 Task: Compose an email with the signature Douglas Martin with the subject Announcement of a new office opening and the message Can you please provide me with the current list of clients for our department? from softage.4@softage.net to softage.7@softage.net, select last word, change the font color from current to yellow and background color to blue Send the email. Finally, move the email from Sent Items to the label Appliances
Action: Mouse moved to (1038, 82)
Screenshot: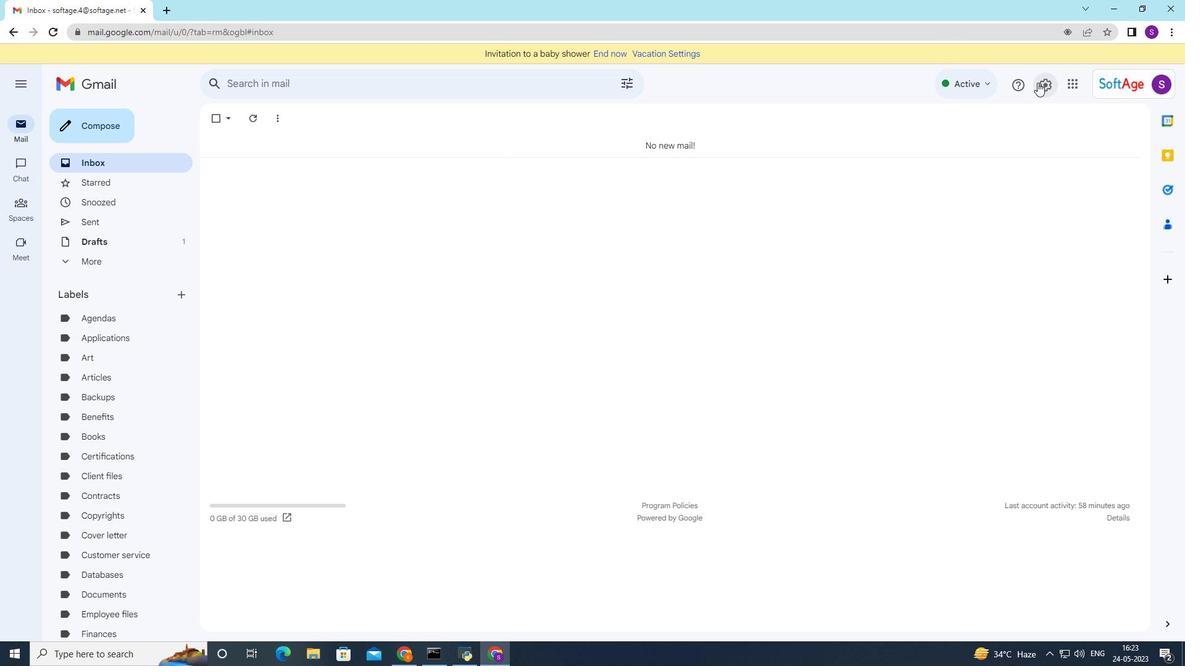 
Action: Mouse pressed left at (1038, 82)
Screenshot: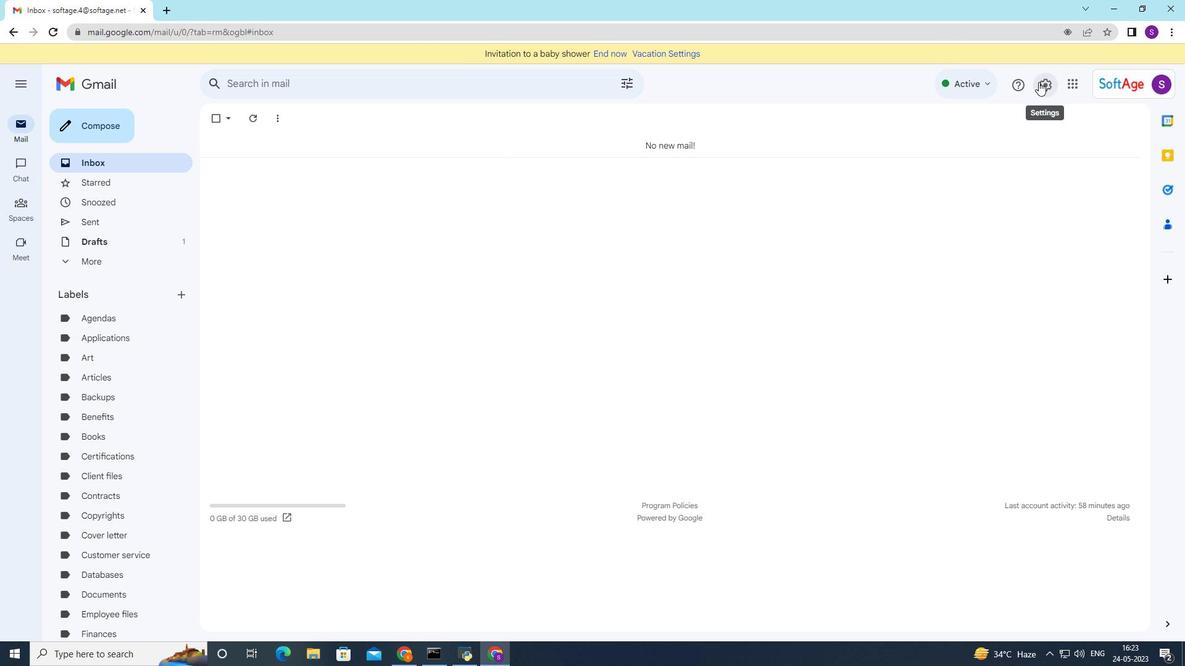 
Action: Mouse moved to (1043, 140)
Screenshot: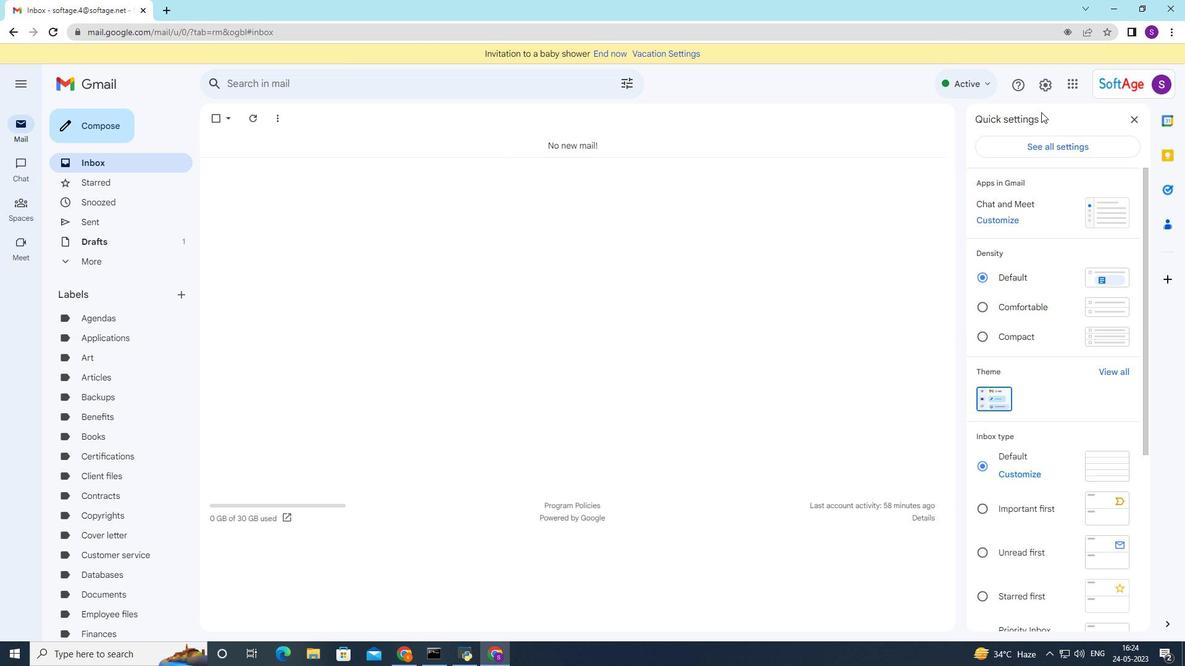
Action: Mouse pressed left at (1043, 140)
Screenshot: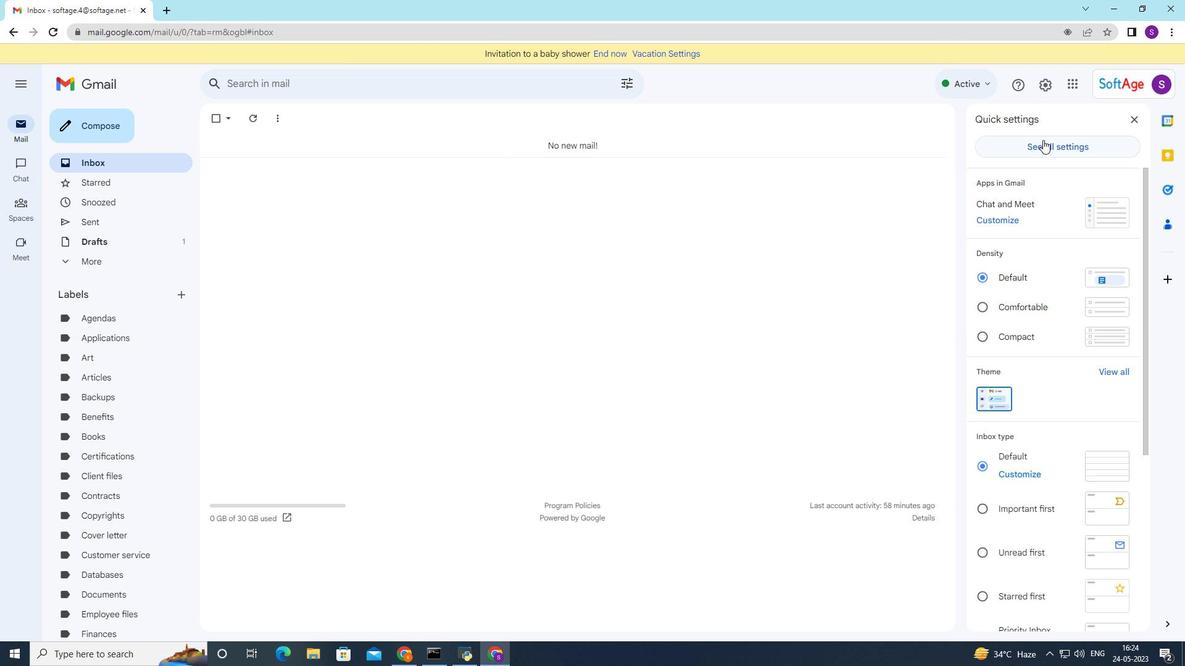 
Action: Mouse moved to (656, 228)
Screenshot: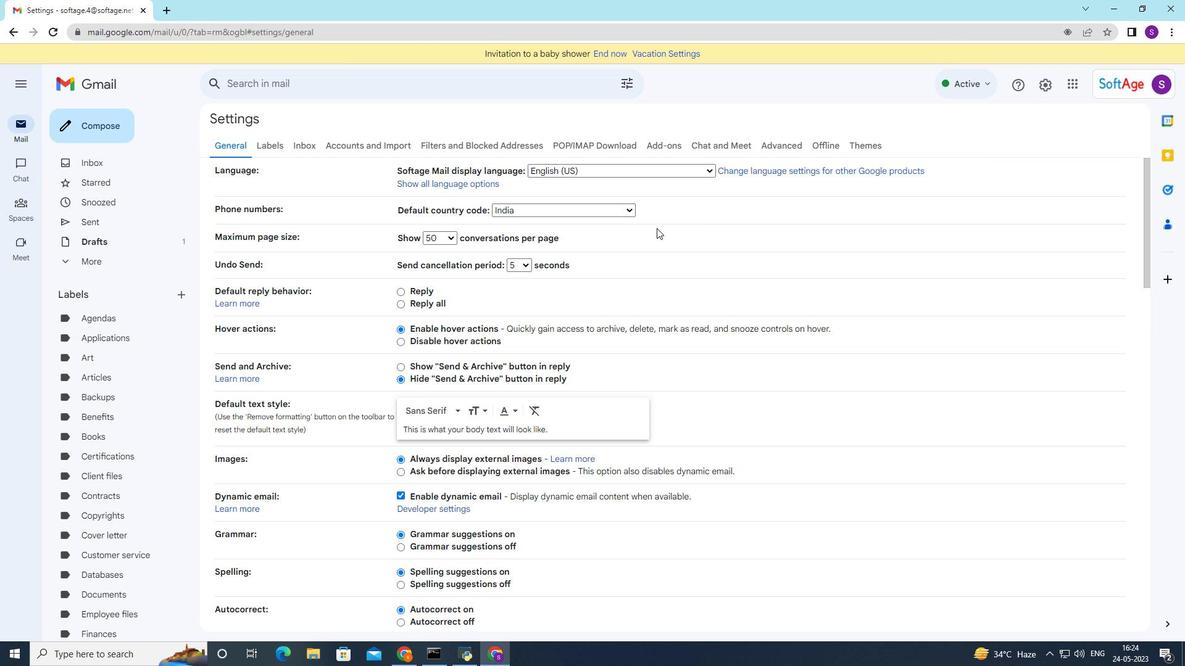 
Action: Mouse scrolled (656, 228) with delta (0, 0)
Screenshot: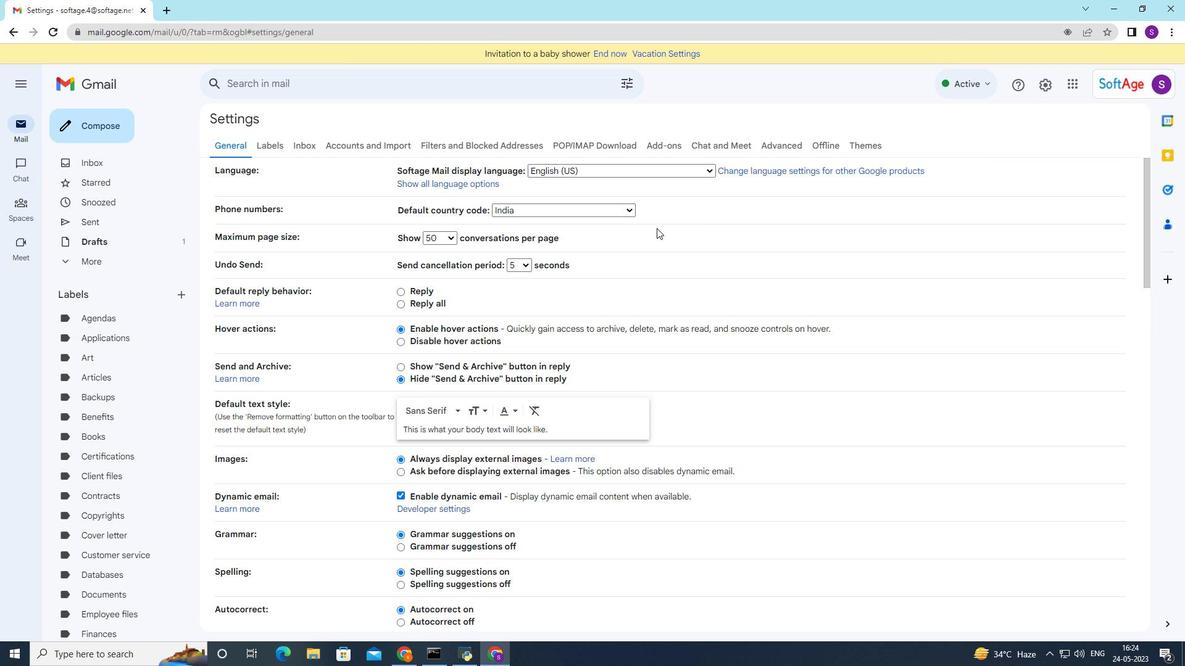 
Action: Mouse scrolled (656, 228) with delta (0, 0)
Screenshot: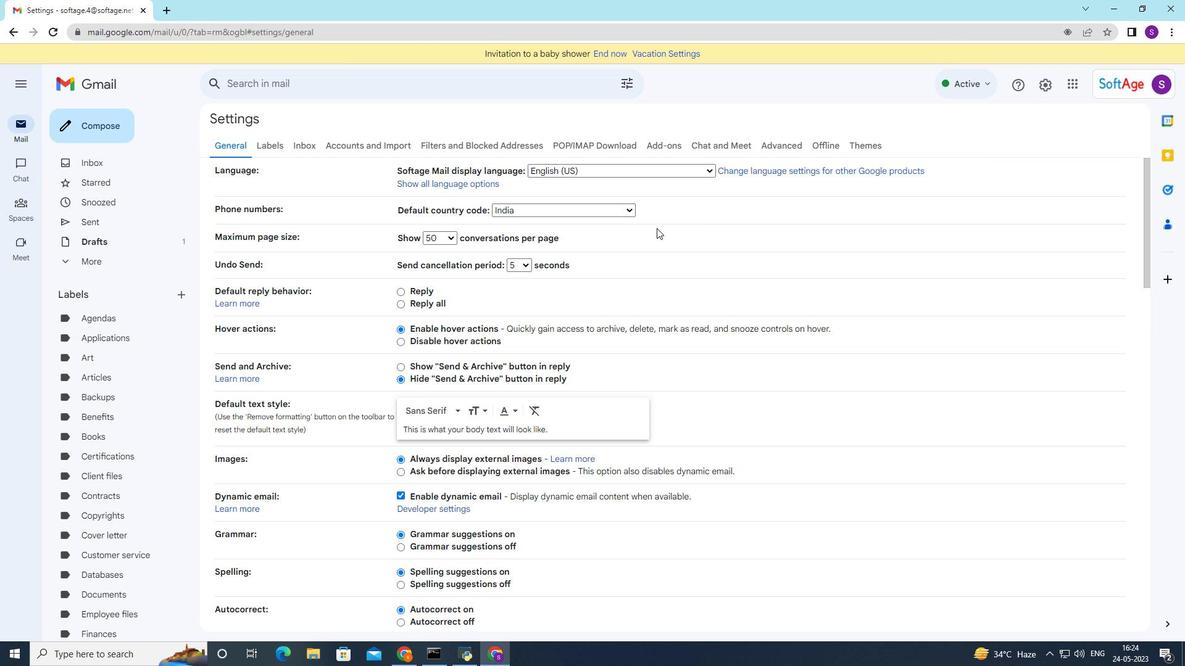
Action: Mouse scrolled (656, 228) with delta (0, 0)
Screenshot: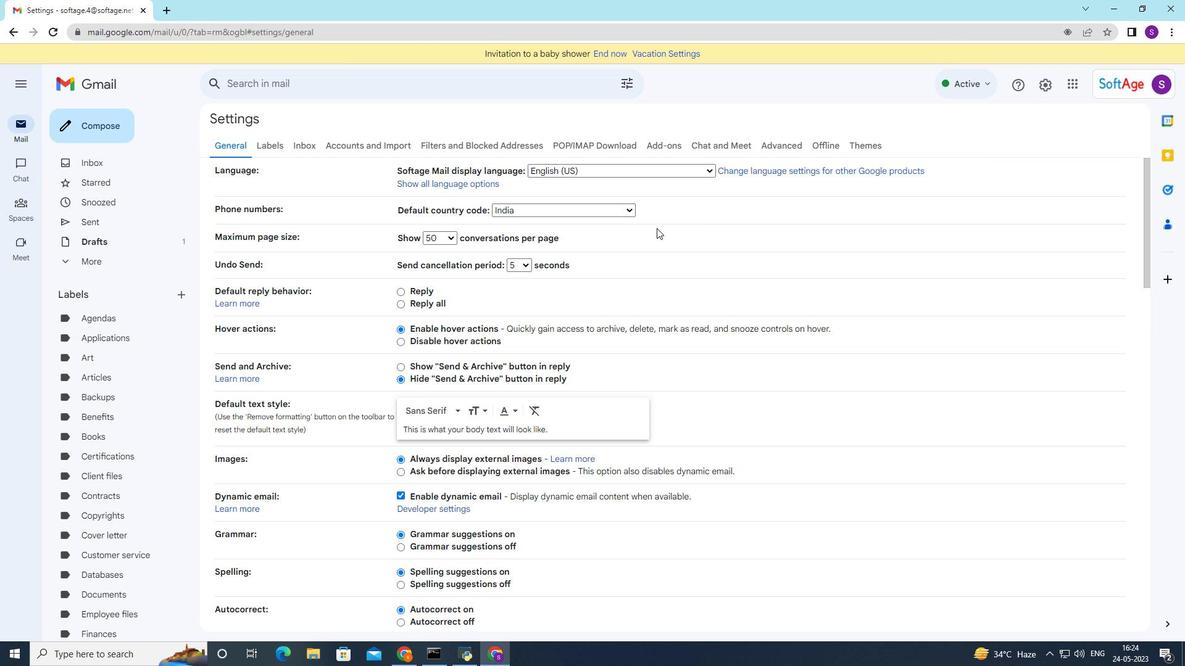 
Action: Mouse scrolled (656, 228) with delta (0, 0)
Screenshot: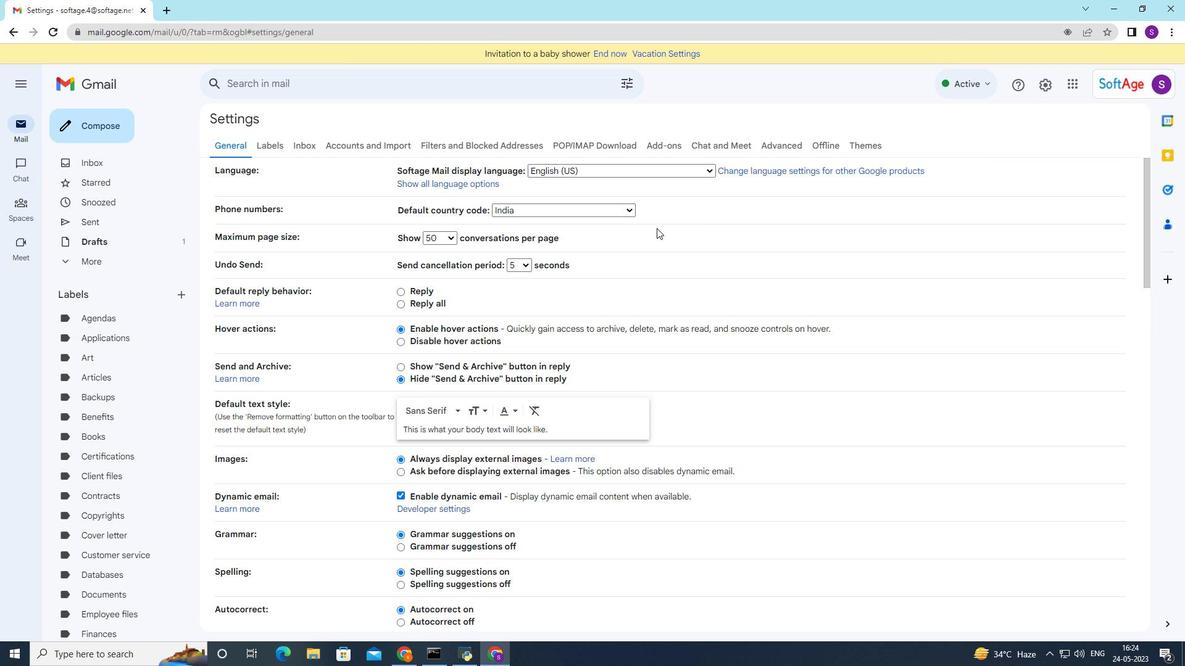 
Action: Mouse scrolled (656, 228) with delta (0, 0)
Screenshot: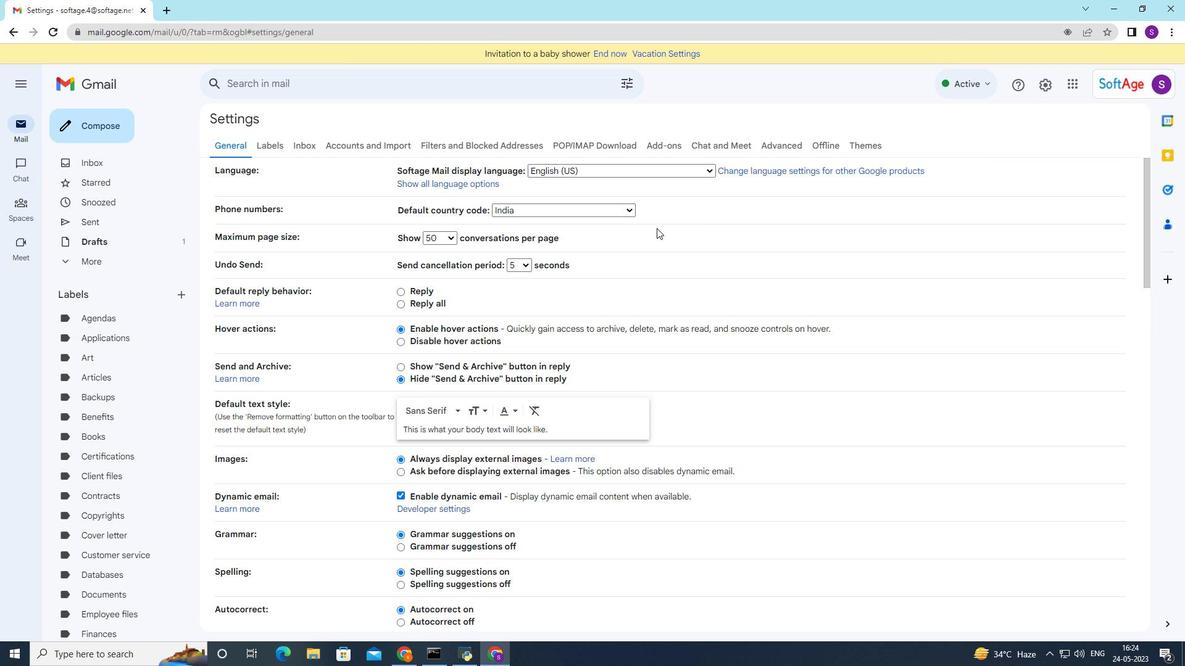 
Action: Mouse moved to (656, 228)
Screenshot: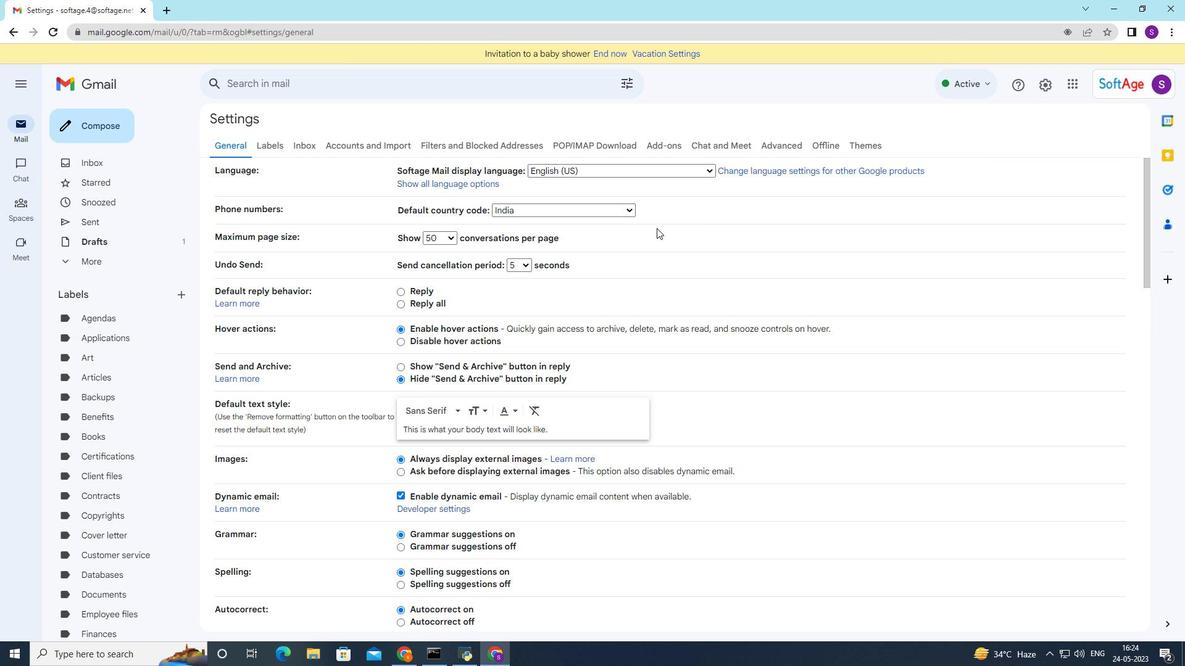 
Action: Mouse scrolled (656, 228) with delta (0, 0)
Screenshot: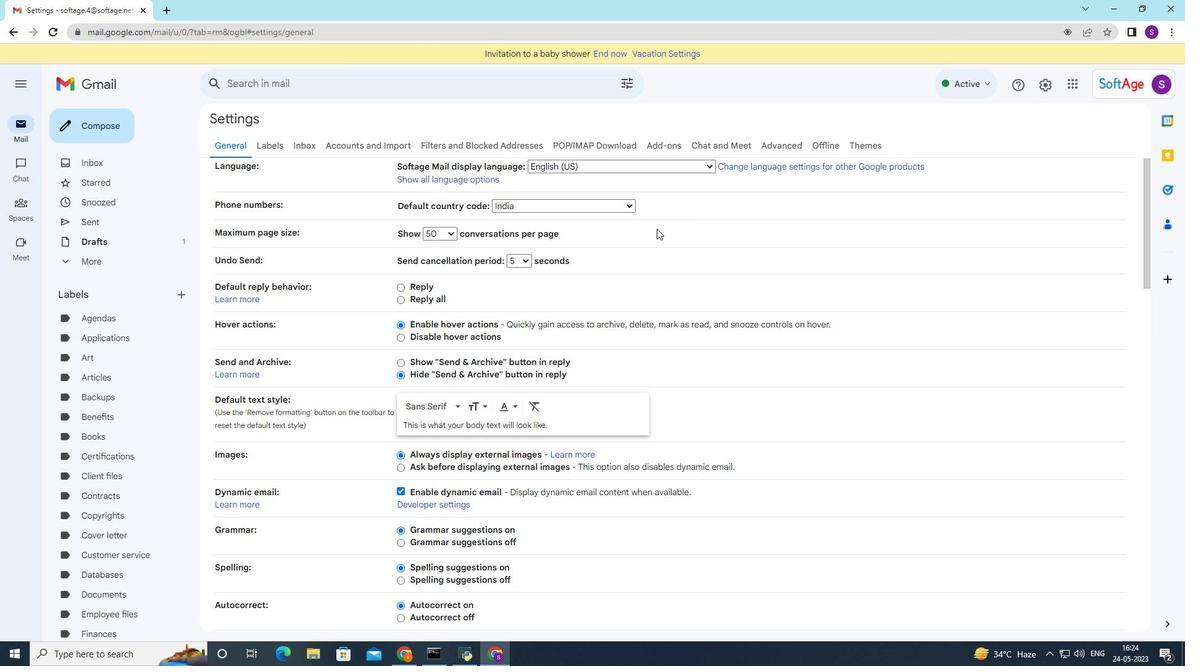 
Action: Mouse moved to (656, 228)
Screenshot: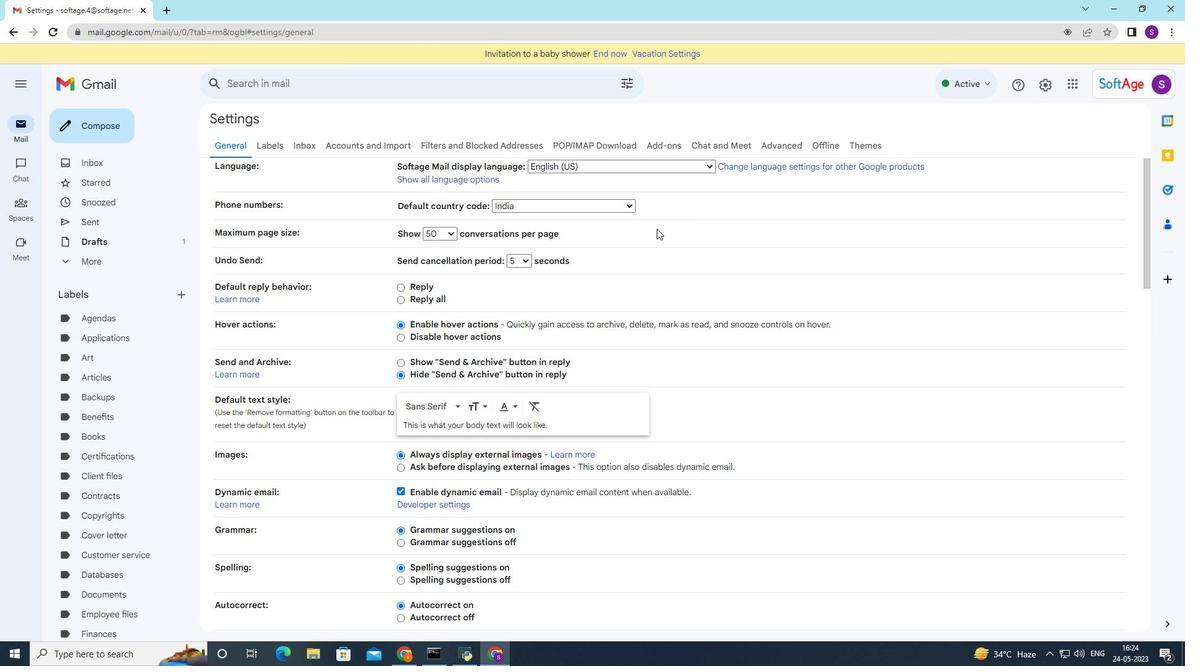 
Action: Mouse scrolled (656, 228) with delta (0, 0)
Screenshot: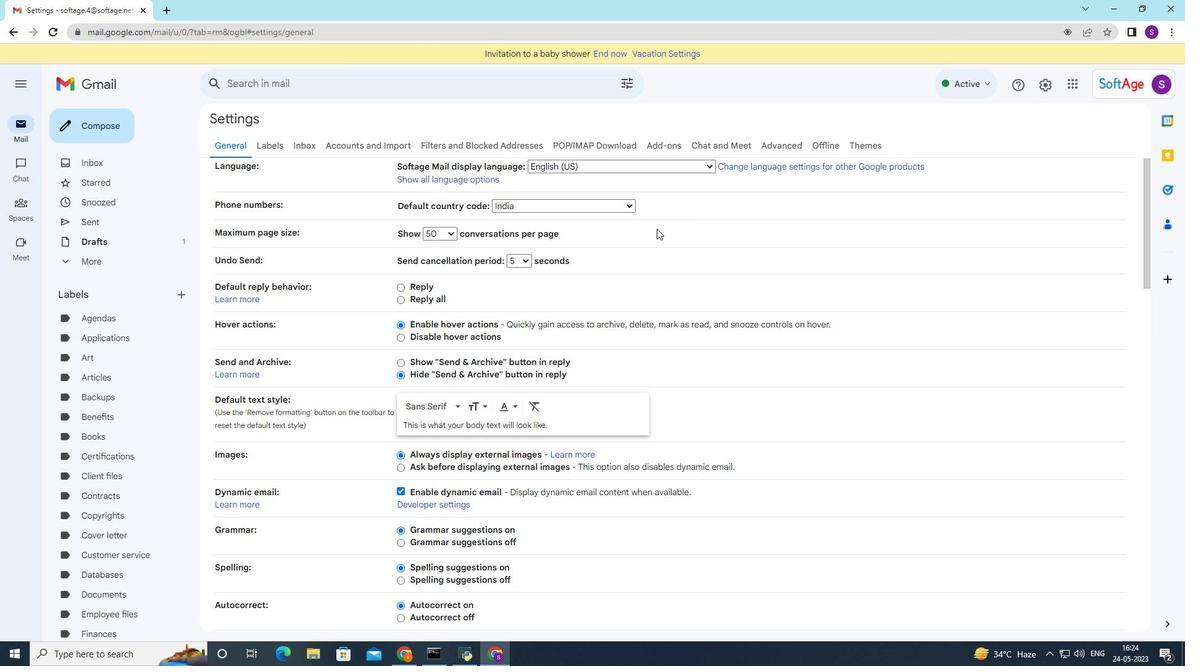 
Action: Mouse moved to (554, 246)
Screenshot: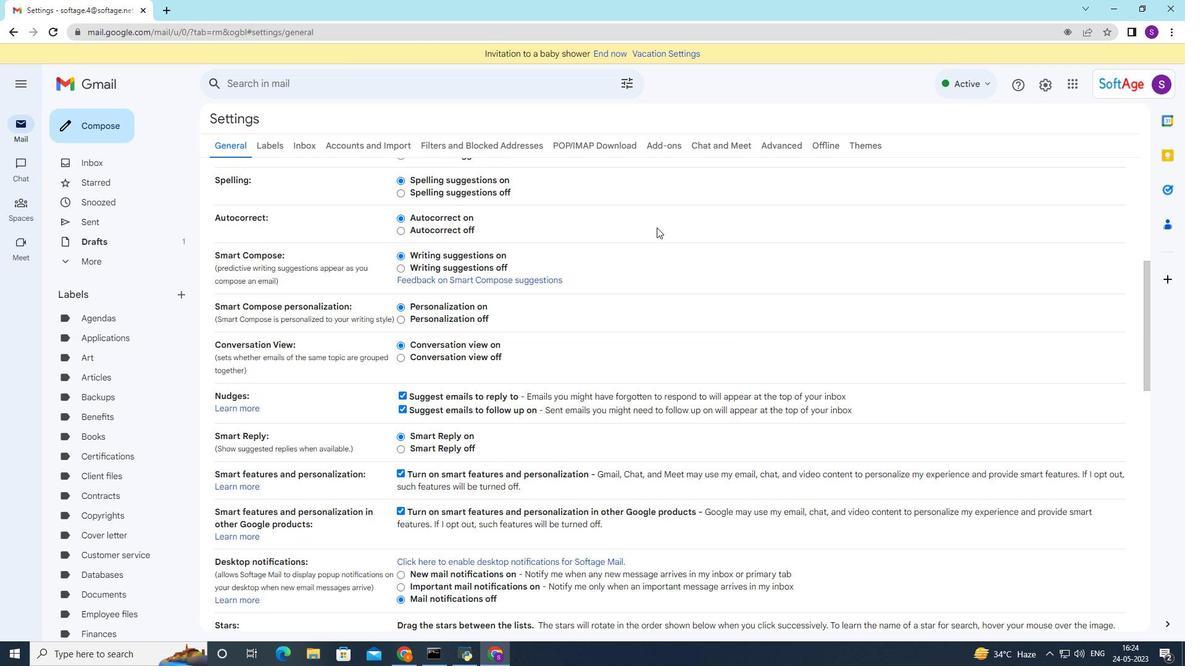 
Action: Mouse scrolled (554, 246) with delta (0, 0)
Screenshot: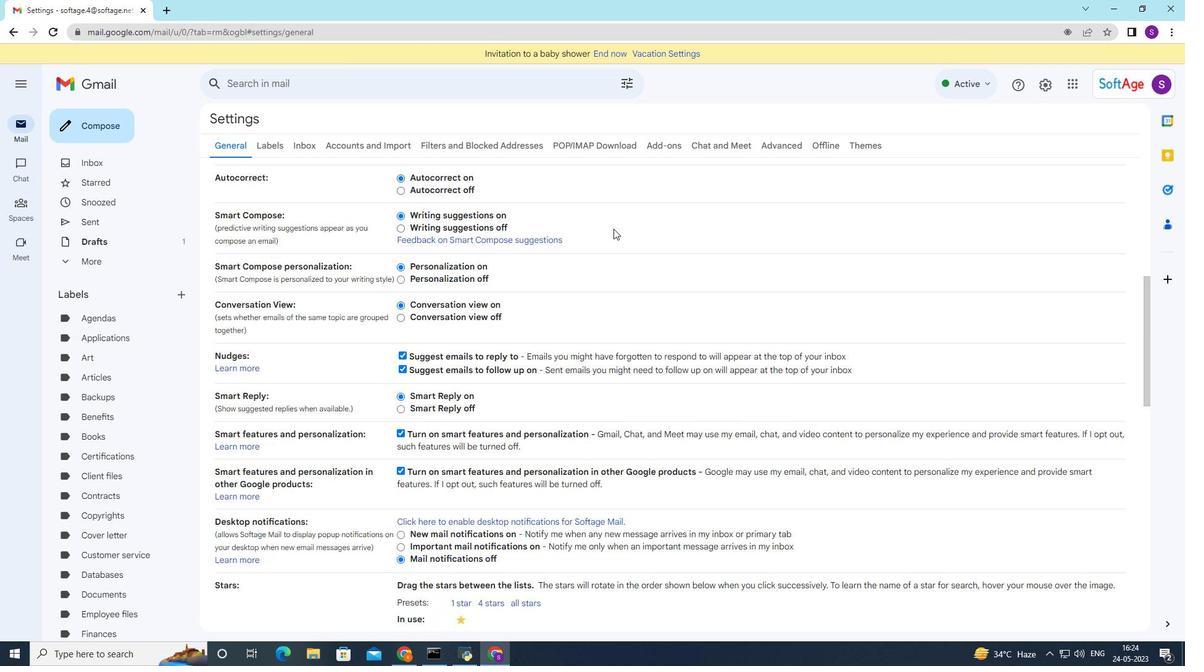 
Action: Mouse moved to (546, 249)
Screenshot: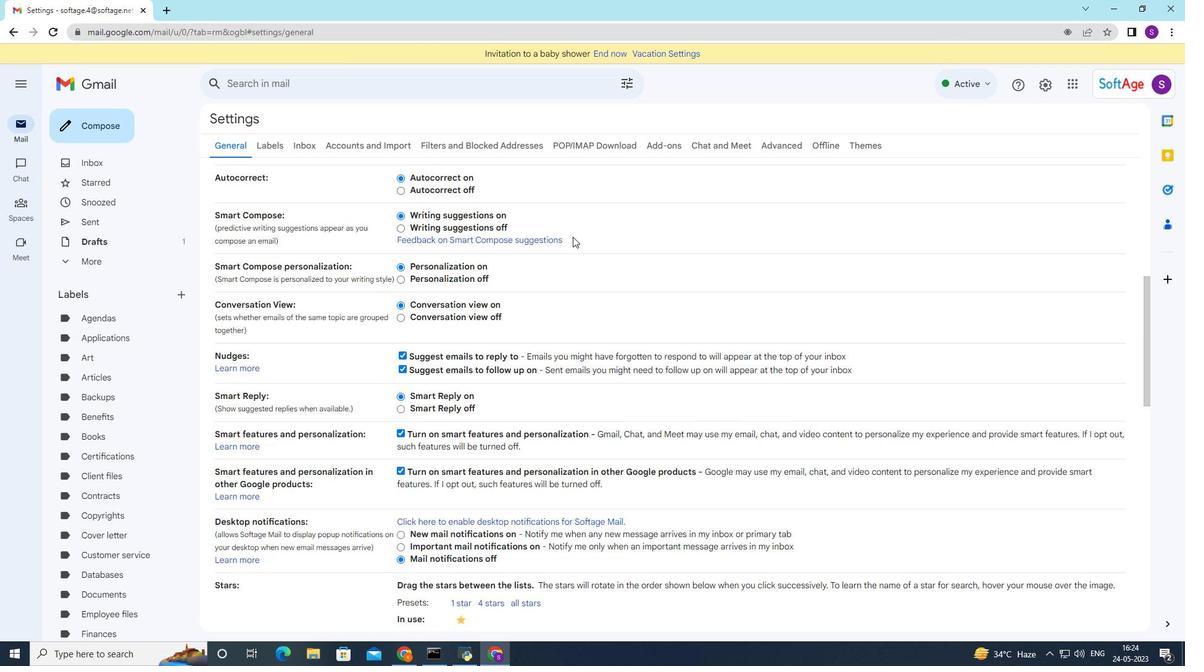 
Action: Mouse scrolled (547, 249) with delta (0, 0)
Screenshot: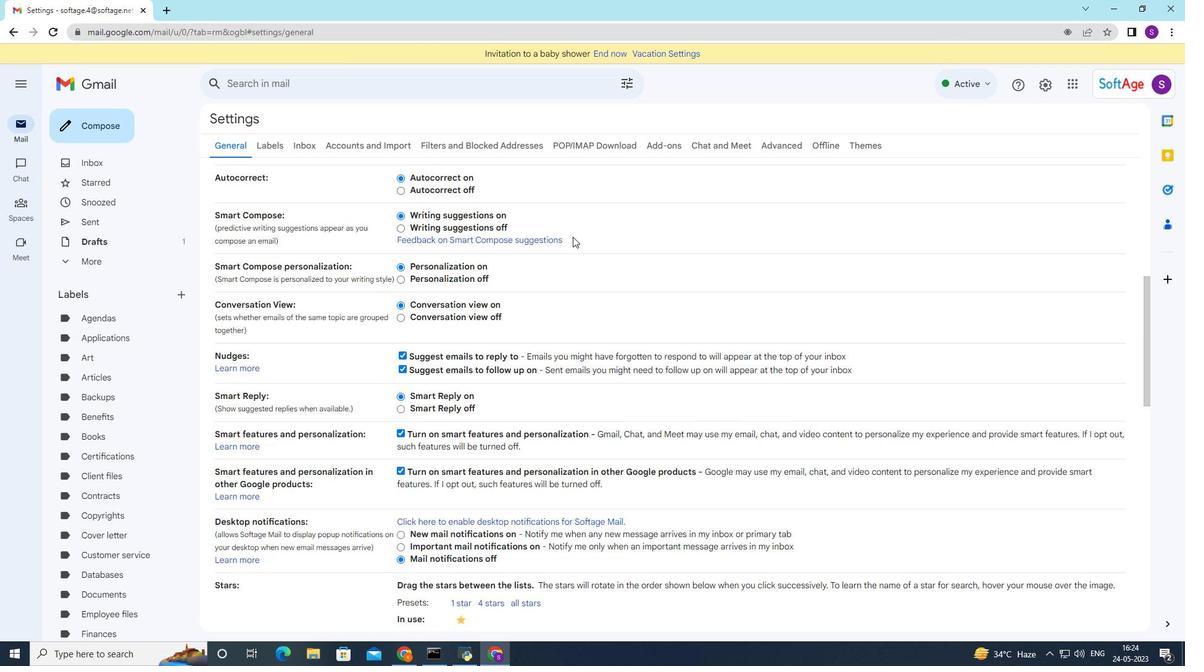 
Action: Mouse moved to (545, 250)
Screenshot: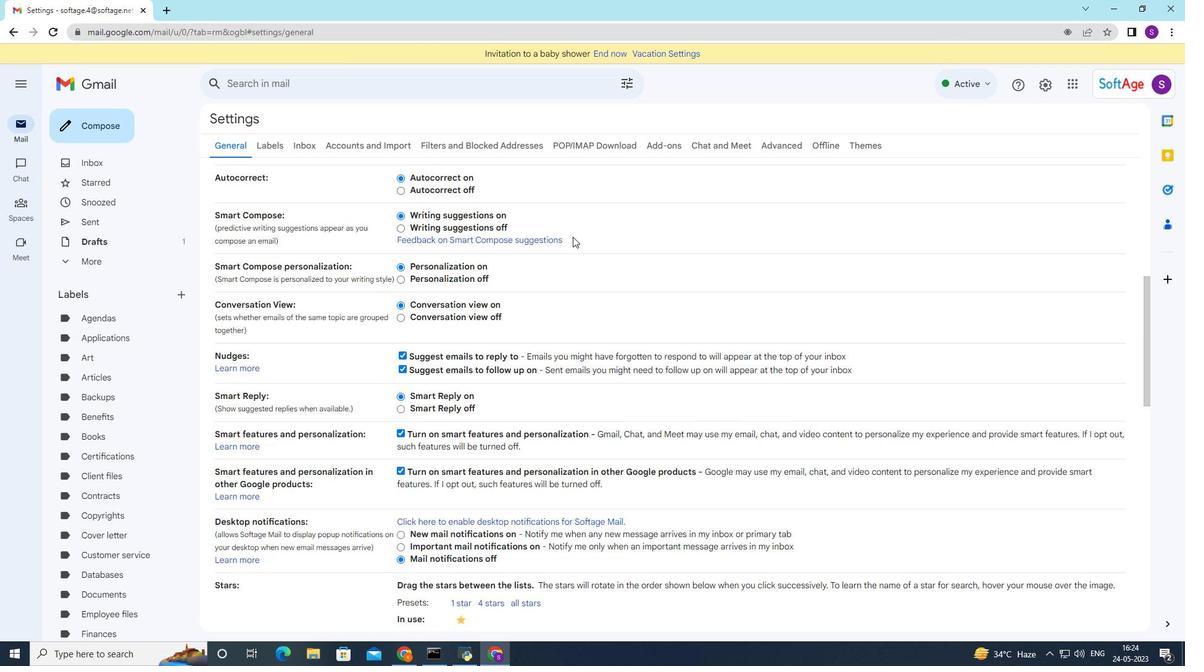 
Action: Mouse scrolled (545, 249) with delta (0, 0)
Screenshot: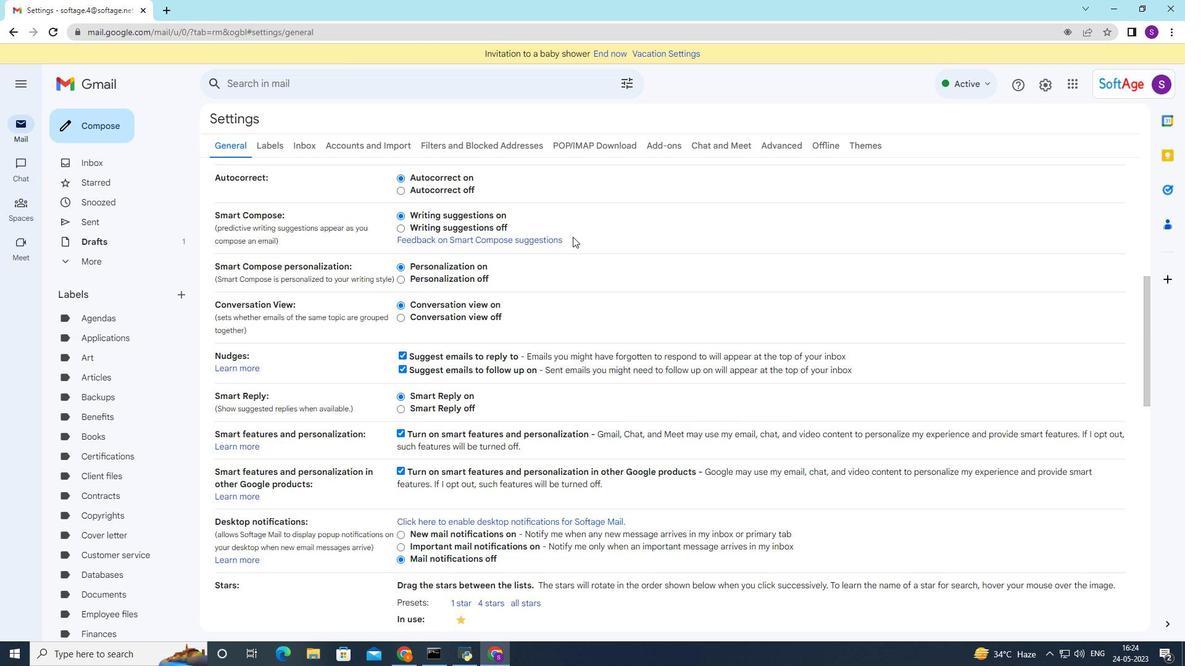 
Action: Mouse moved to (544, 250)
Screenshot: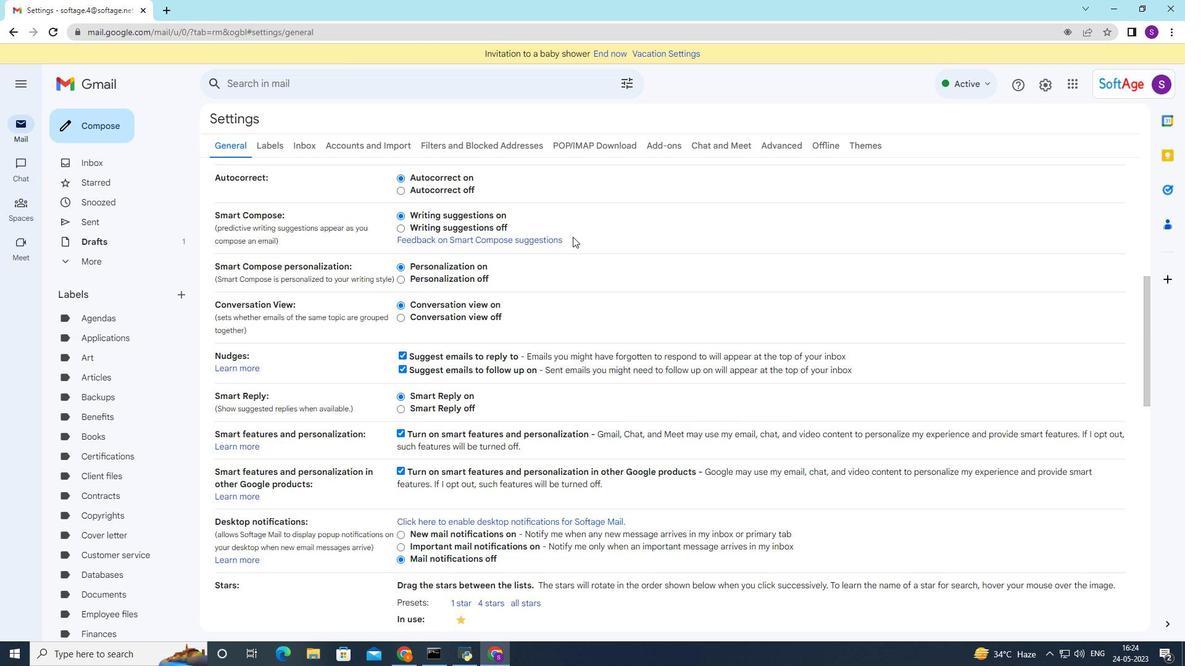 
Action: Mouse scrolled (544, 249) with delta (0, 0)
Screenshot: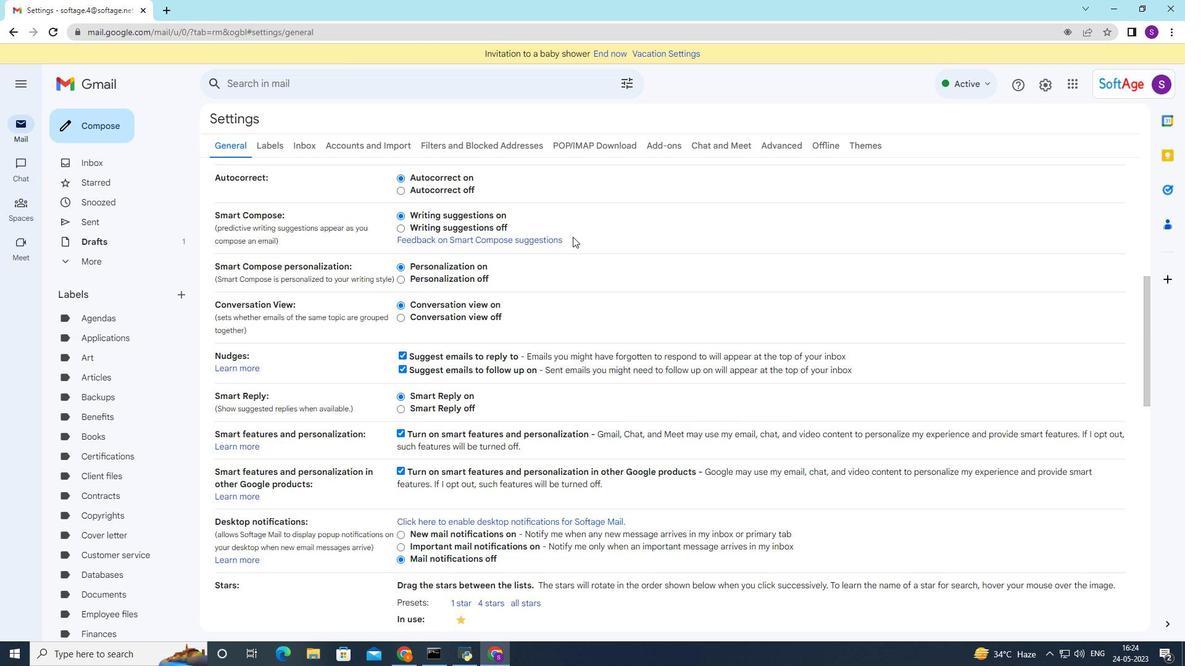 
Action: Mouse moved to (541, 249)
Screenshot: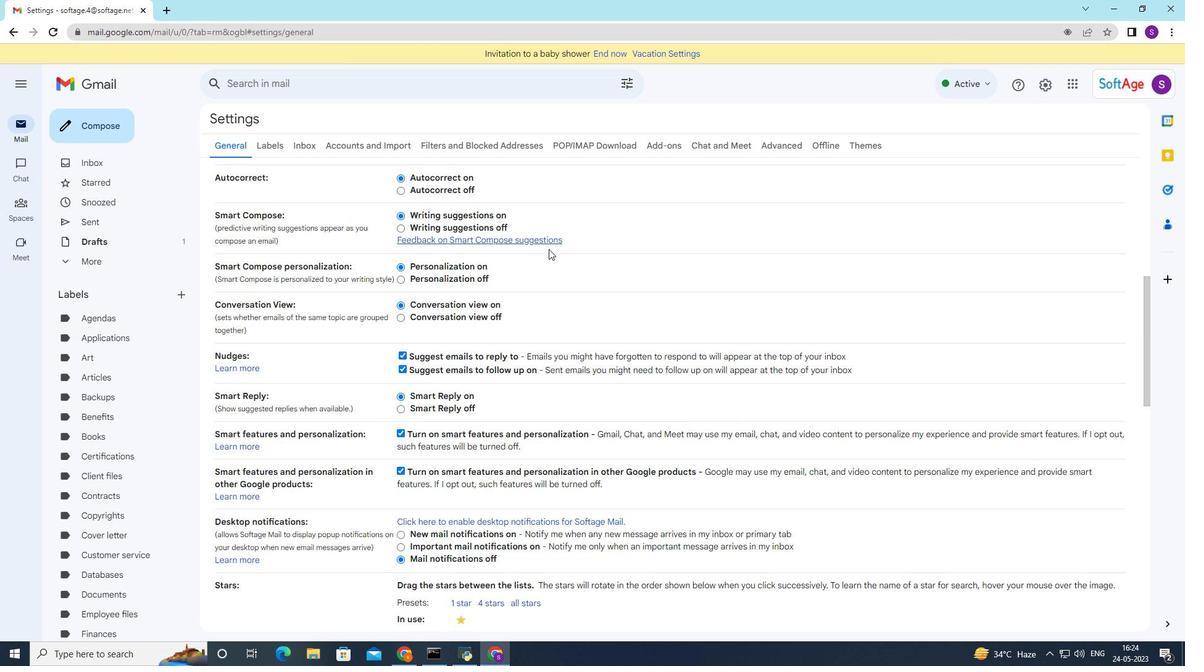 
Action: Mouse scrolled (542, 249) with delta (0, 0)
Screenshot: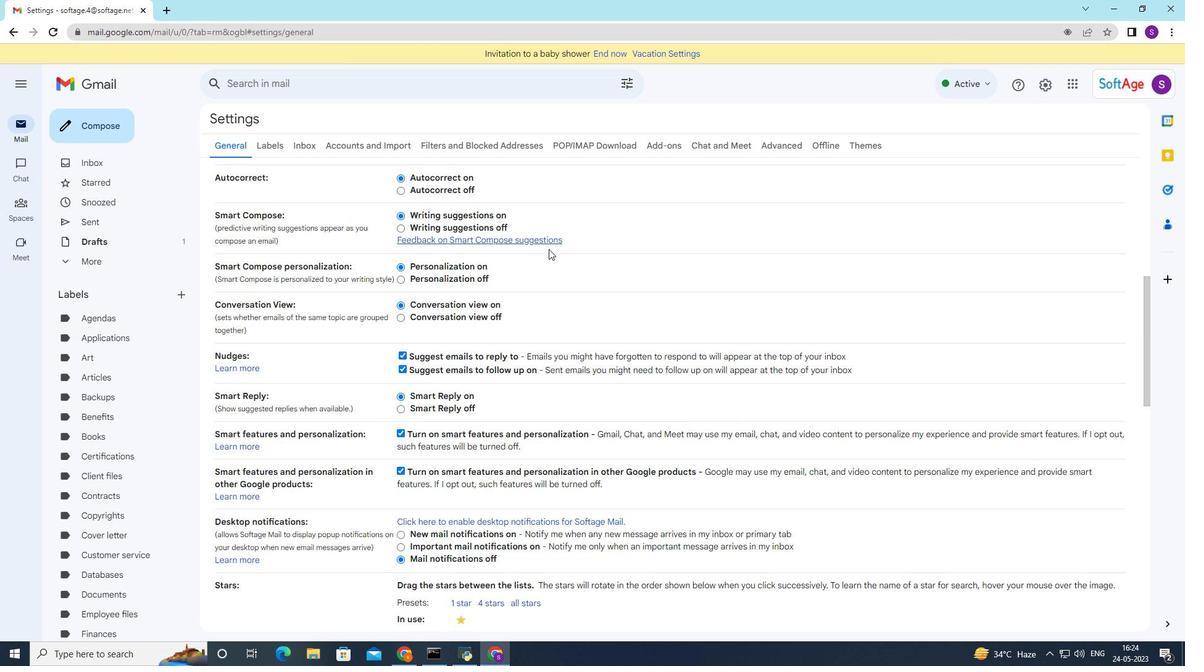 
Action: Mouse moved to (537, 249)
Screenshot: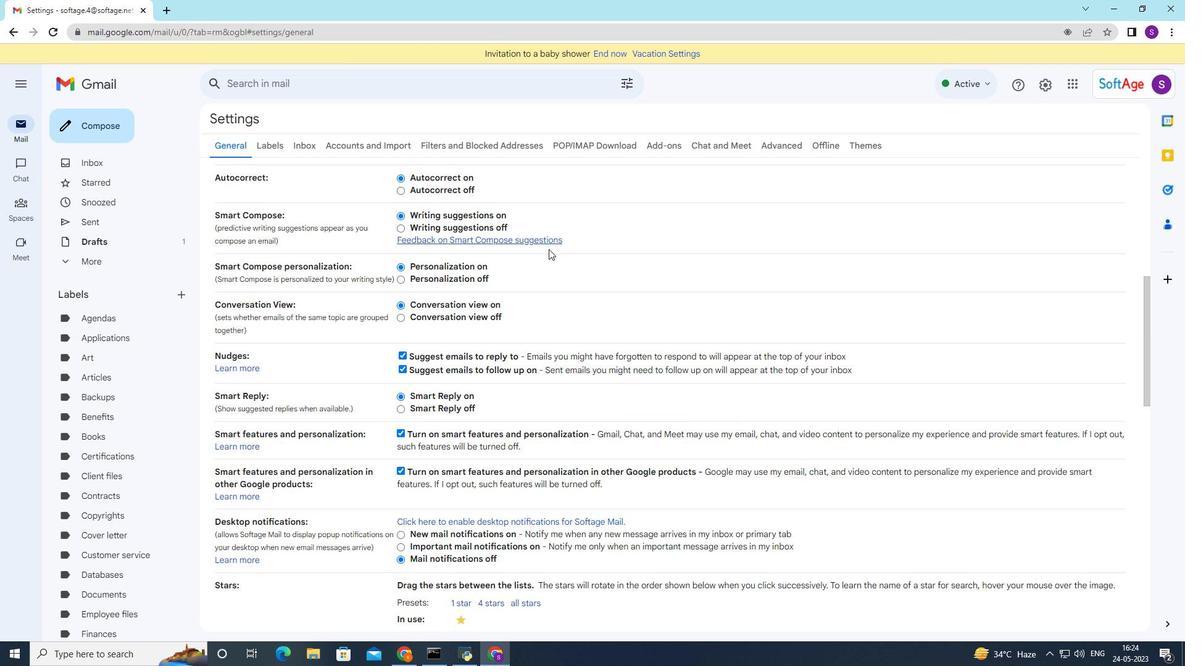 
Action: Mouse scrolled (537, 248) with delta (0, 0)
Screenshot: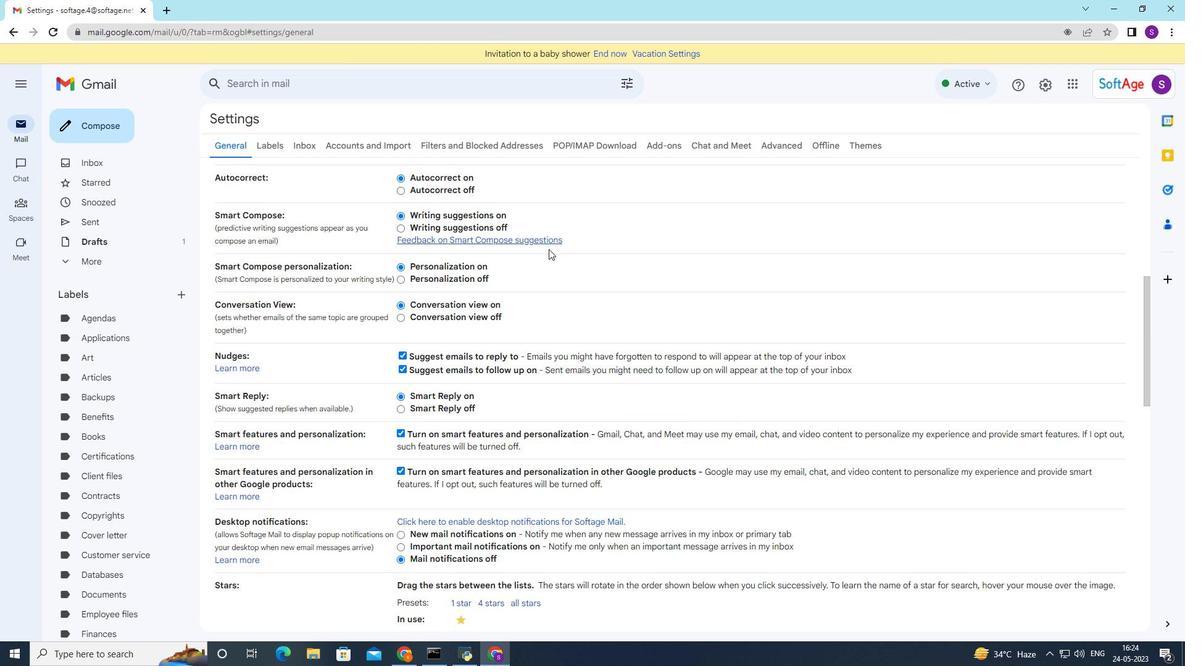 
Action: Mouse moved to (531, 264)
Screenshot: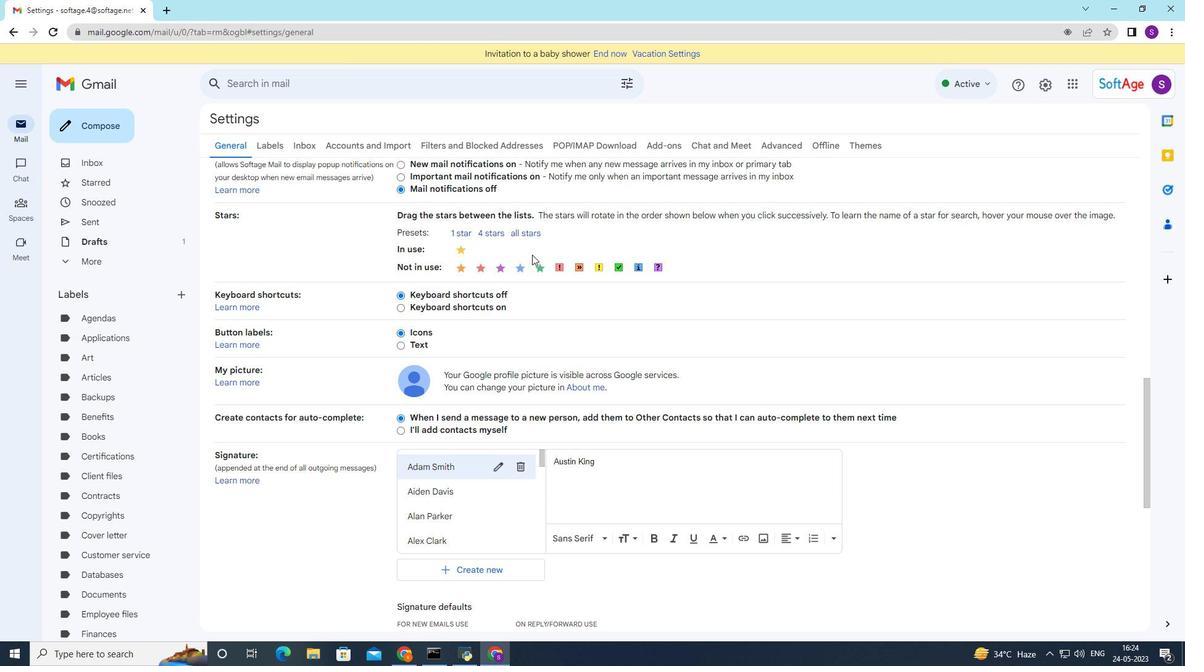 
Action: Mouse scrolled (531, 263) with delta (0, 0)
Screenshot: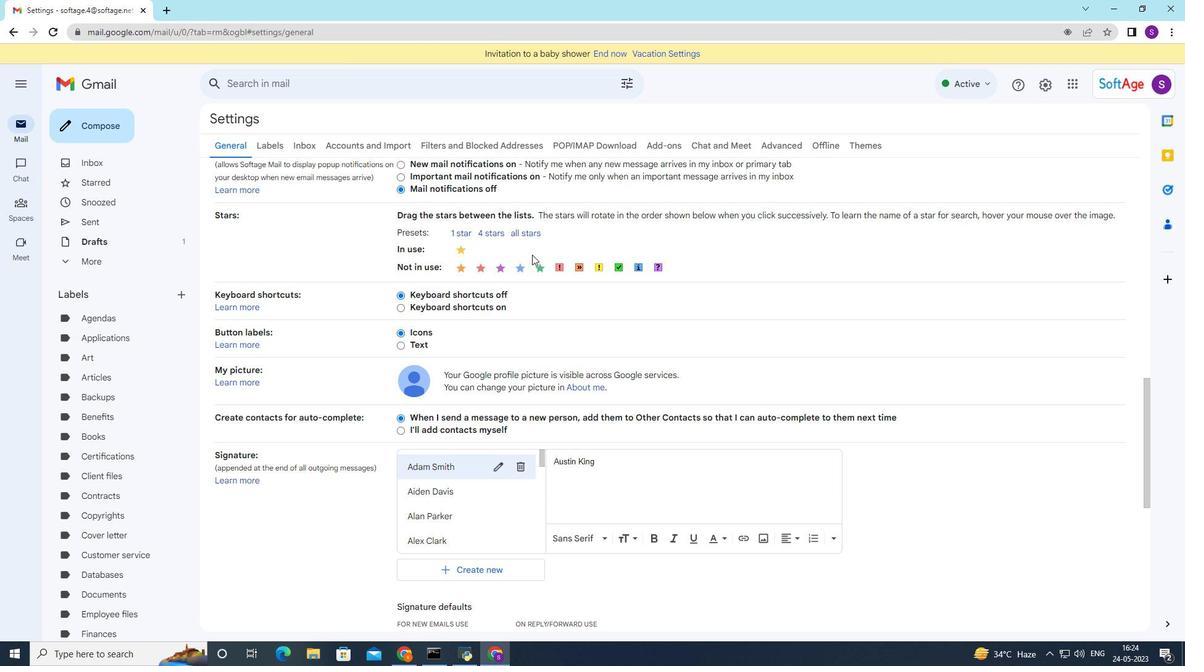 
Action: Mouse moved to (531, 266)
Screenshot: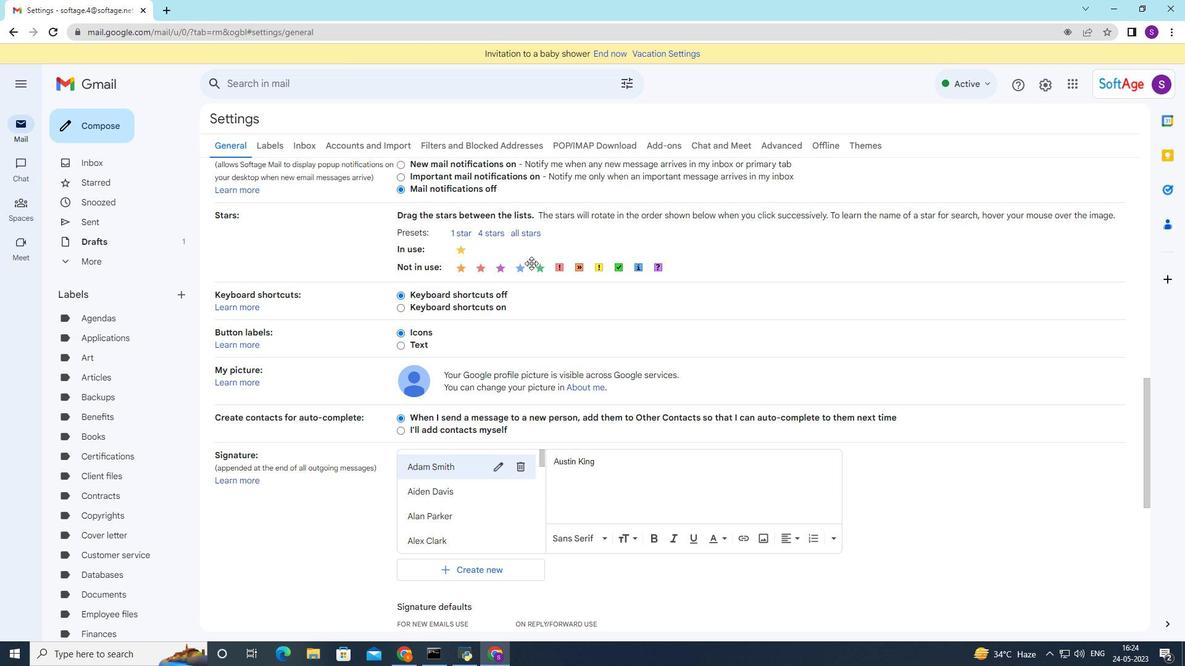 
Action: Mouse scrolled (531, 265) with delta (0, 0)
Screenshot: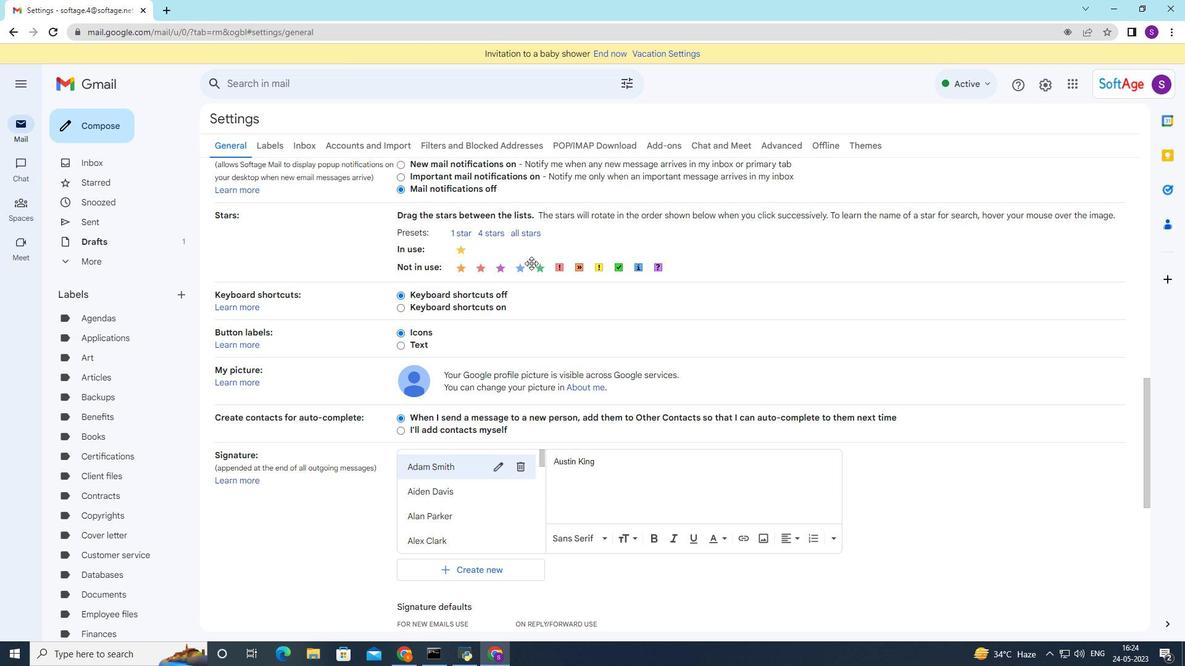 
Action: Mouse moved to (531, 267)
Screenshot: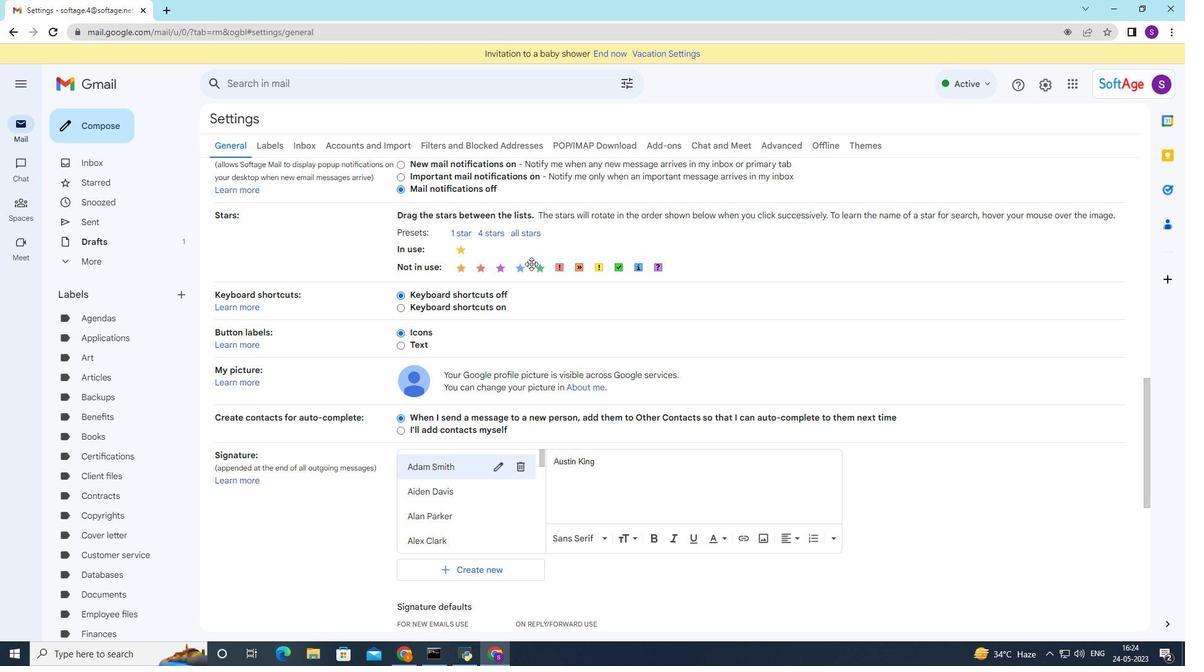 
Action: Mouse scrolled (531, 266) with delta (0, 0)
Screenshot: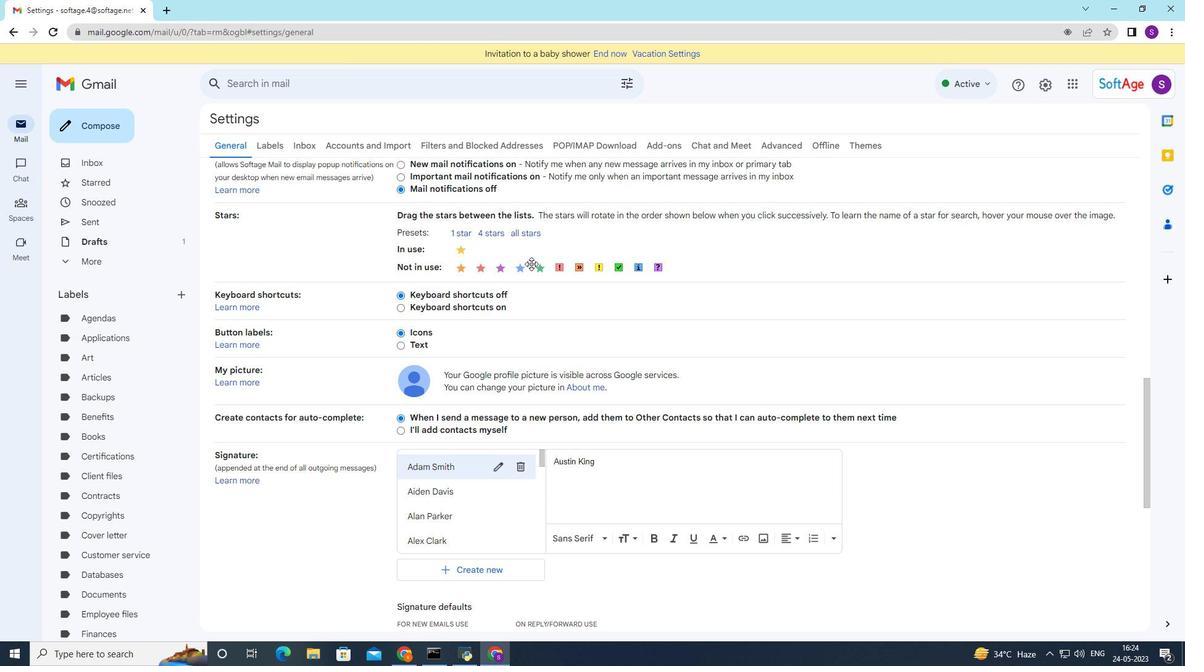 
Action: Mouse moved to (530, 267)
Screenshot: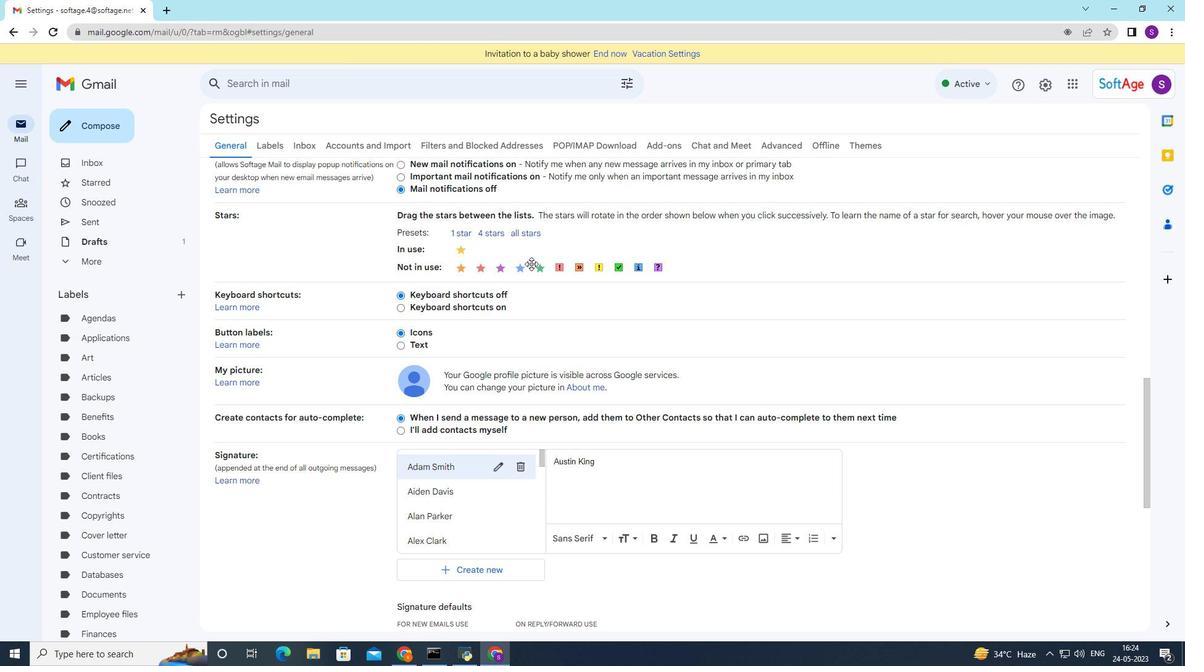 
Action: Mouse scrolled (530, 267) with delta (0, 0)
Screenshot: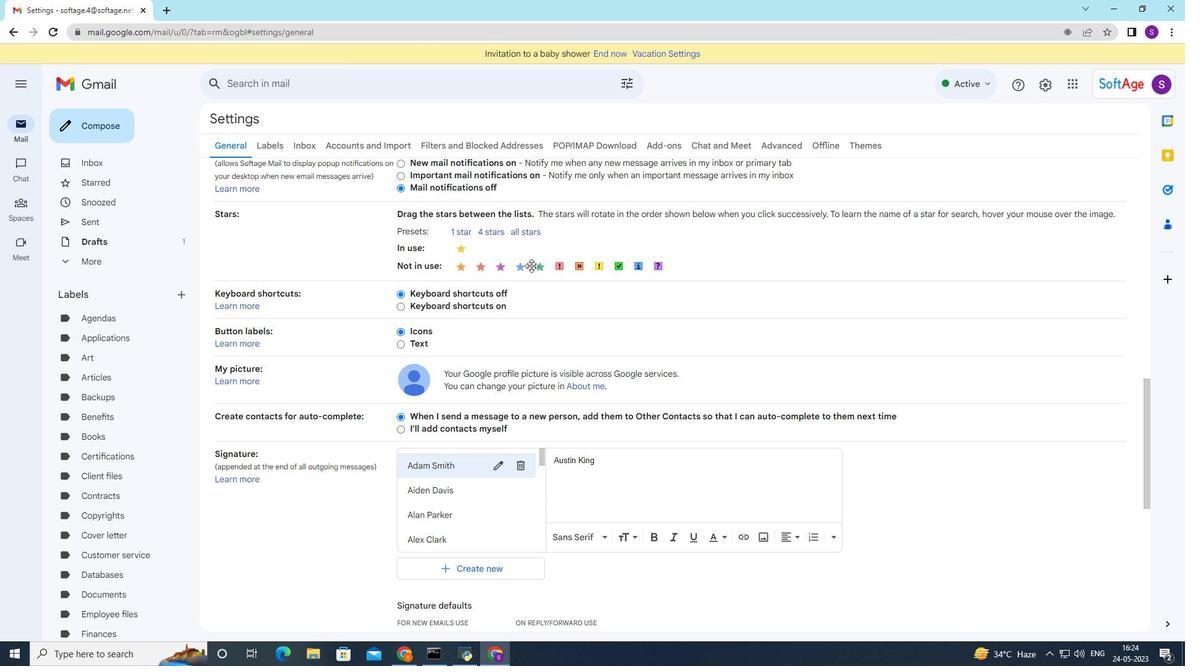 
Action: Mouse scrolled (530, 267) with delta (0, 0)
Screenshot: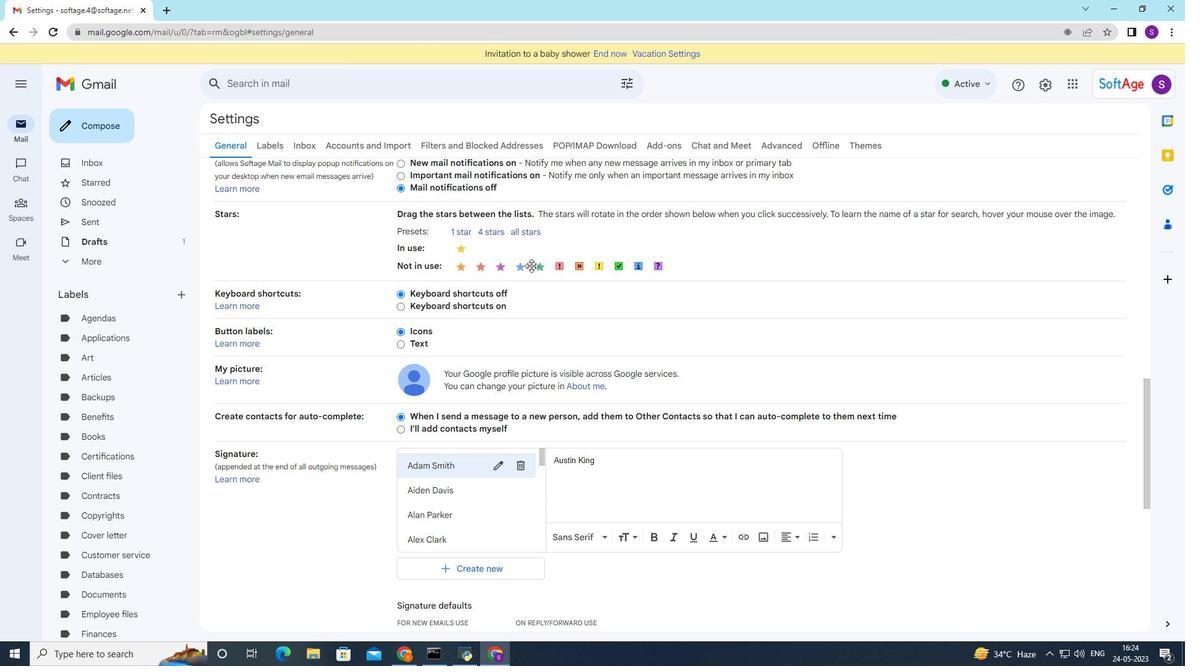 
Action: Mouse moved to (503, 261)
Screenshot: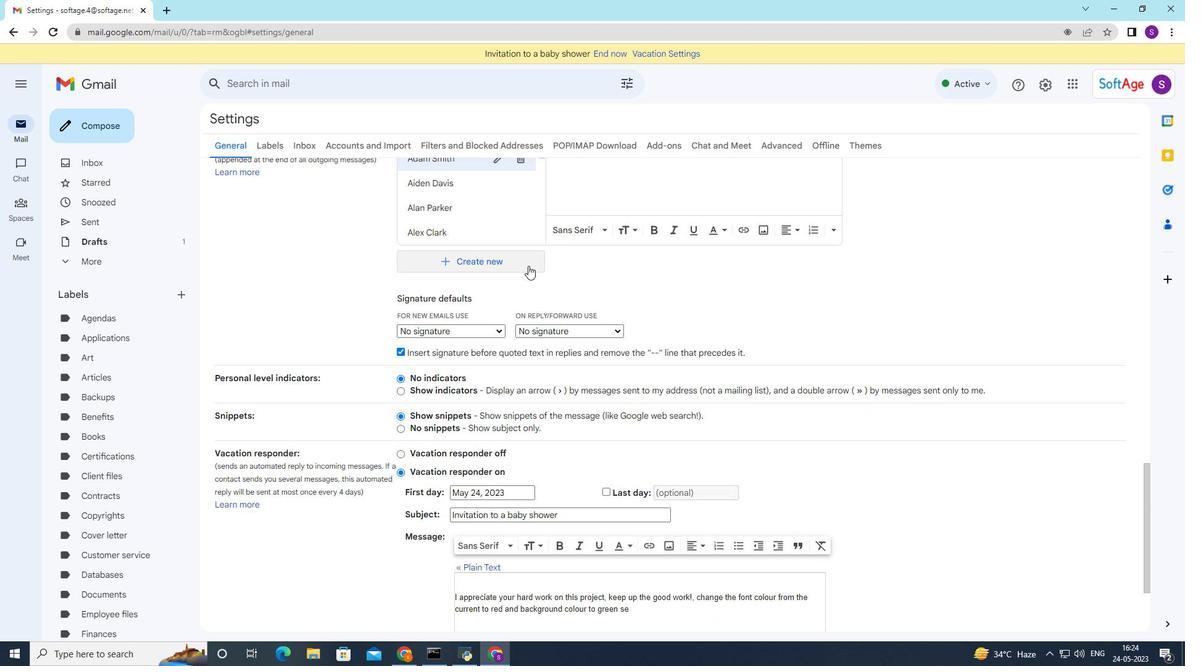 
Action: Mouse pressed left at (503, 261)
Screenshot: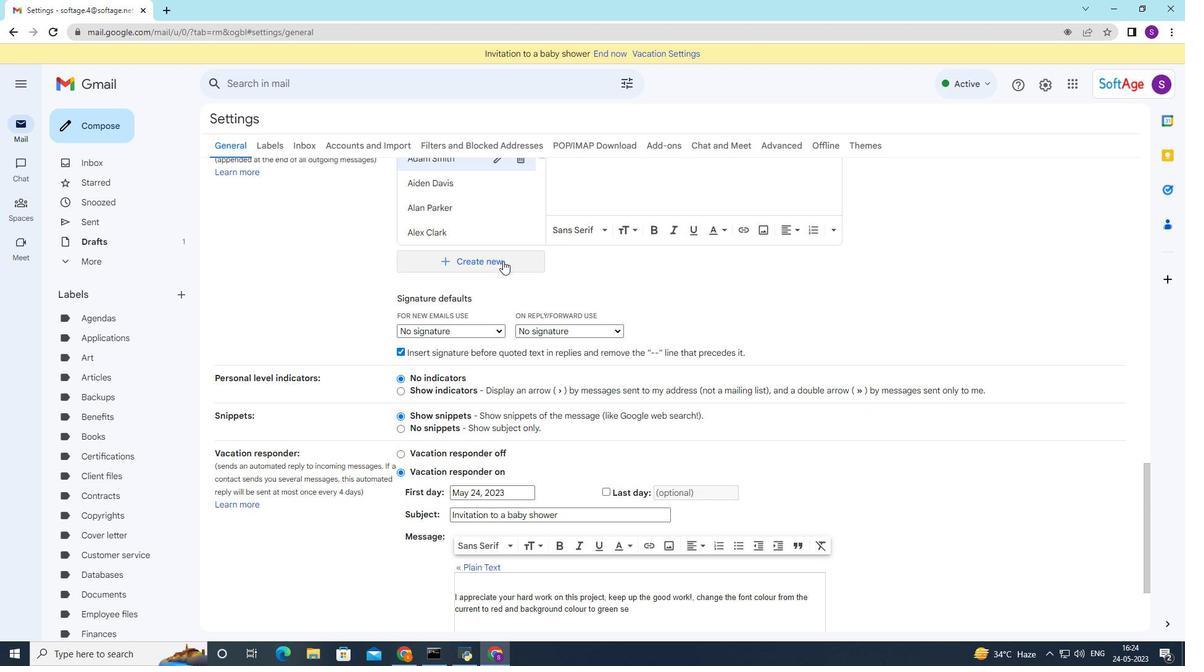 
Action: Mouse moved to (588, 266)
Screenshot: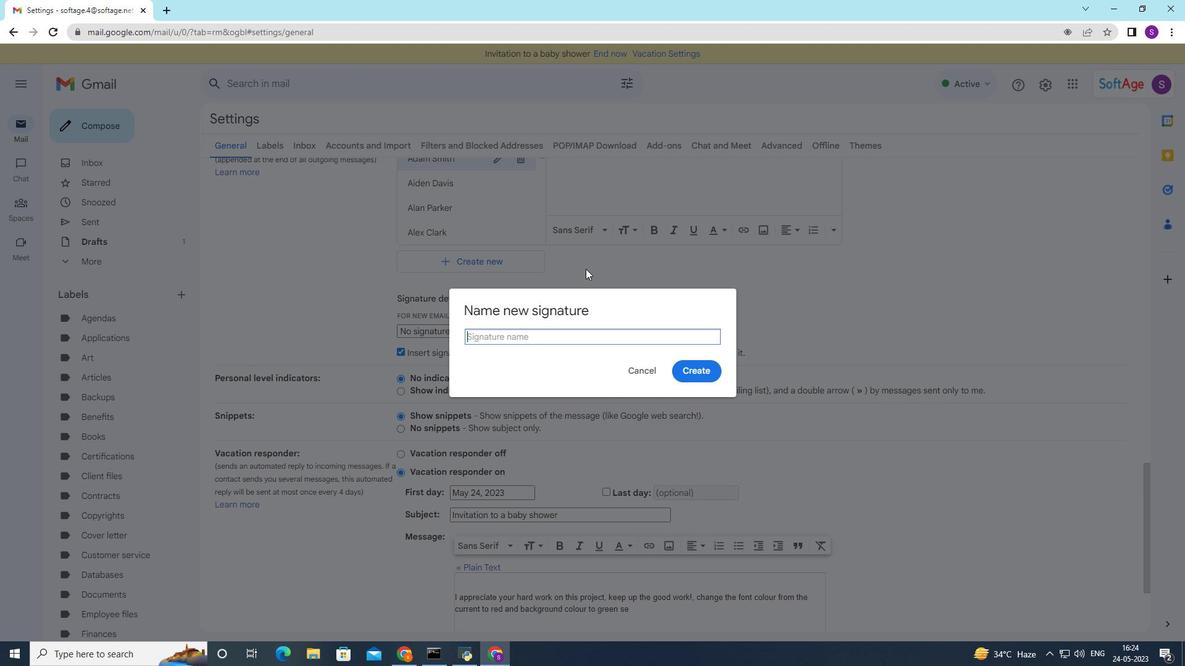 
Action: Key pressed <Key.shift>Douglas<Key.space><Key.shift>Martin
Screenshot: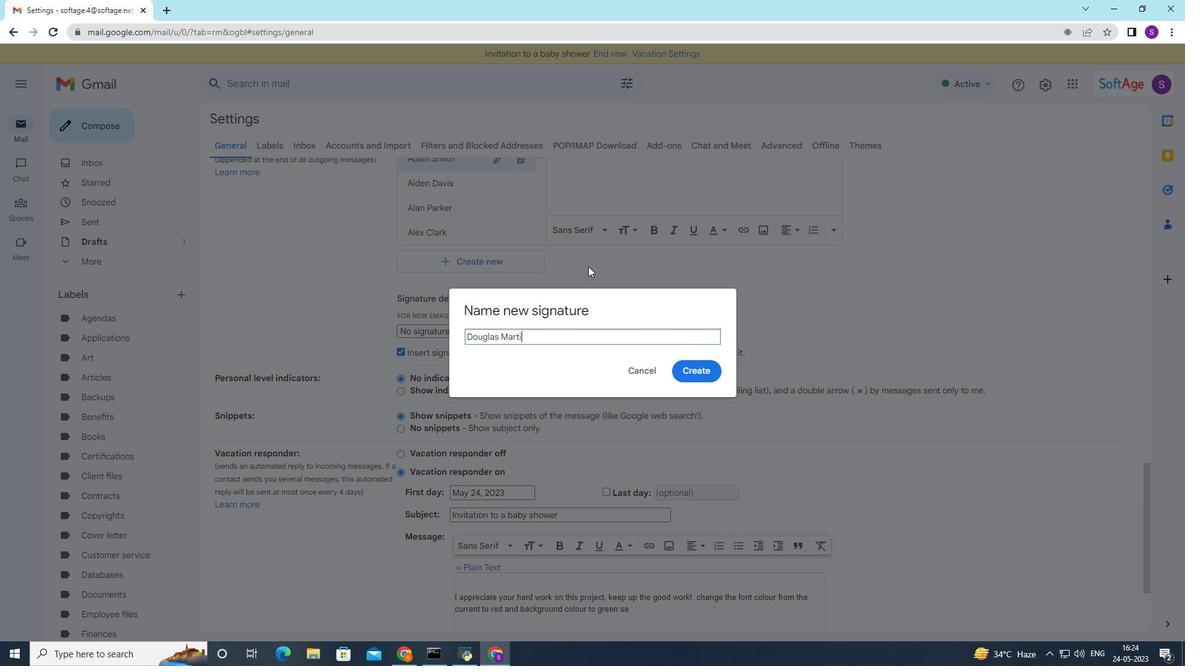 
Action: Mouse moved to (538, 338)
Screenshot: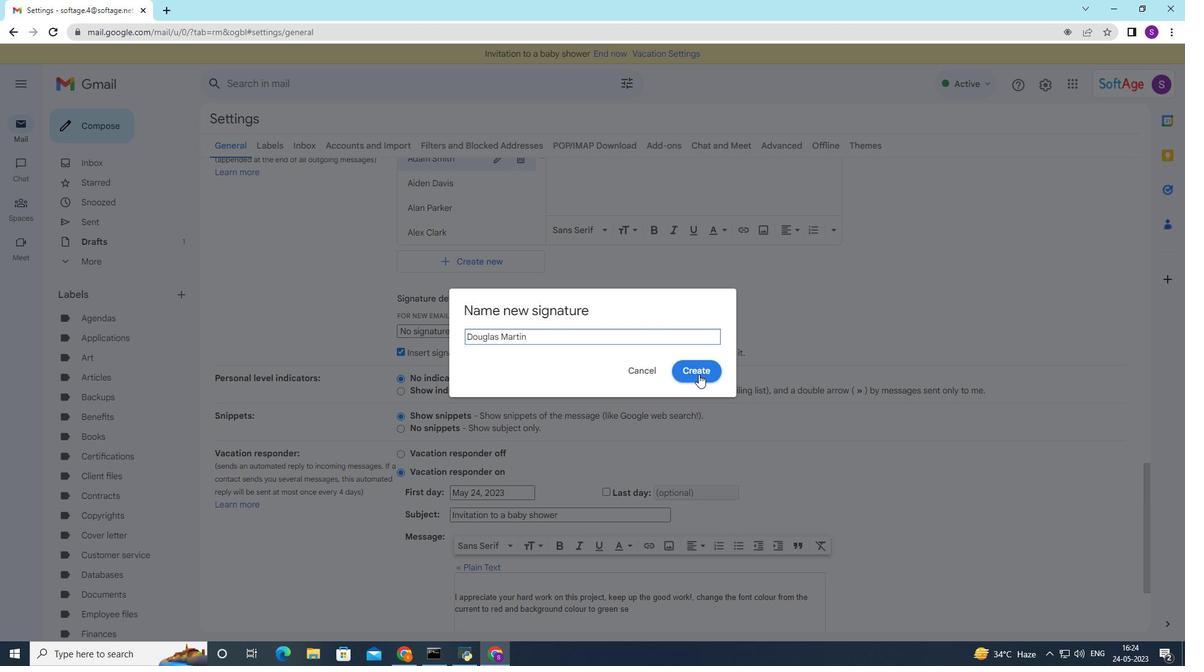 
Action: Mouse pressed left at (696, 372)
Screenshot: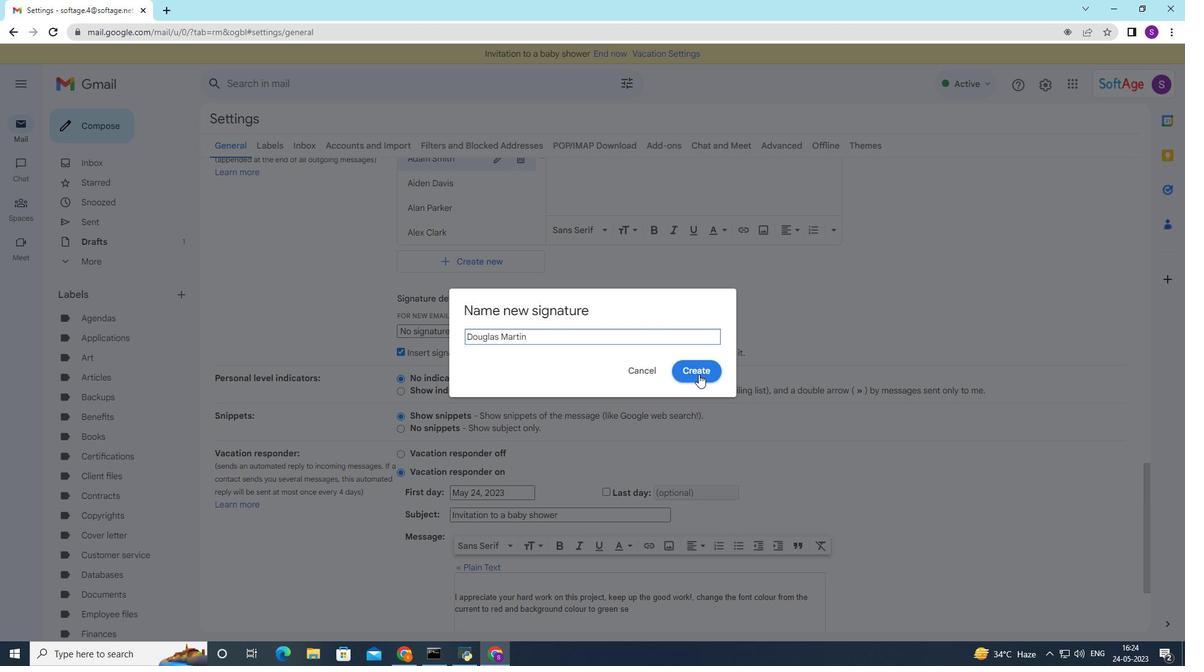 
Action: Mouse moved to (595, 410)
Screenshot: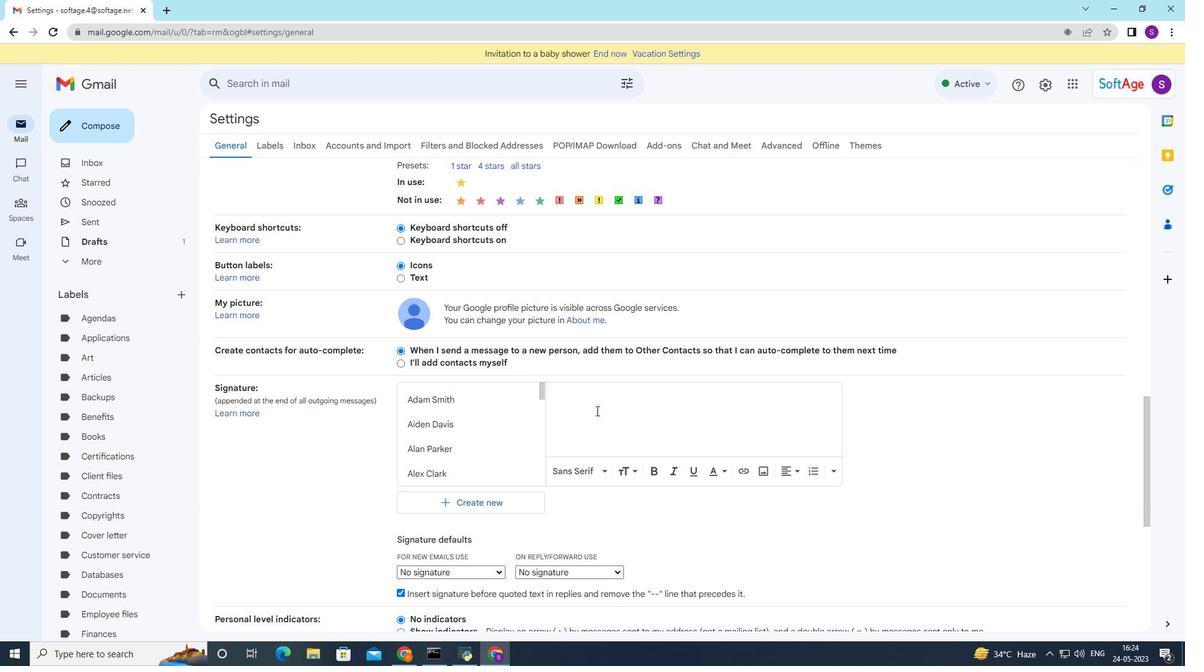 
Action: Key pressed <Key.shift>Douglas<Key.space><Key.shift><Key.shift>Martin
Screenshot: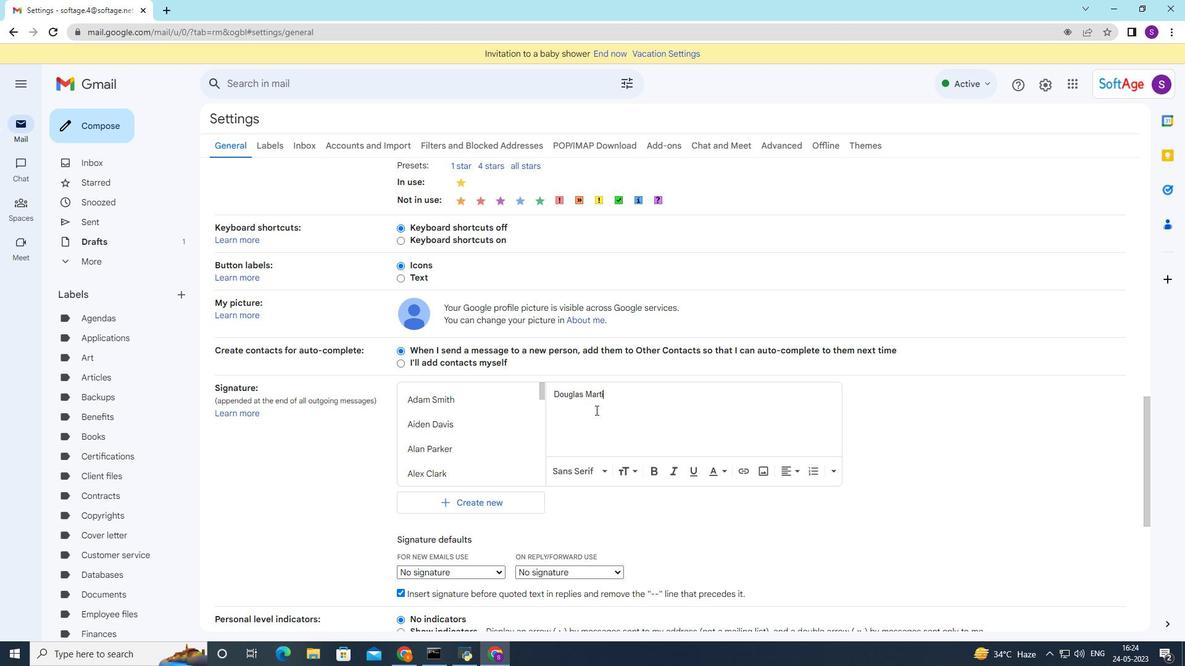 
Action: Mouse moved to (593, 413)
Screenshot: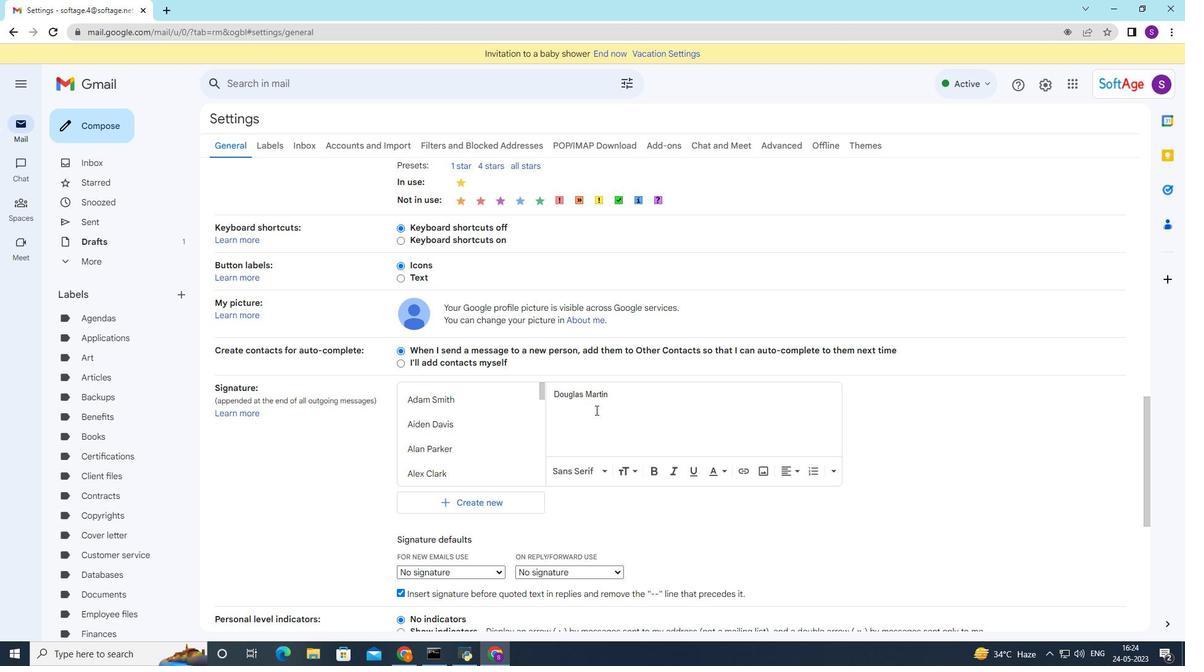 
Action: Mouse scrolled (593, 412) with delta (0, 0)
Screenshot: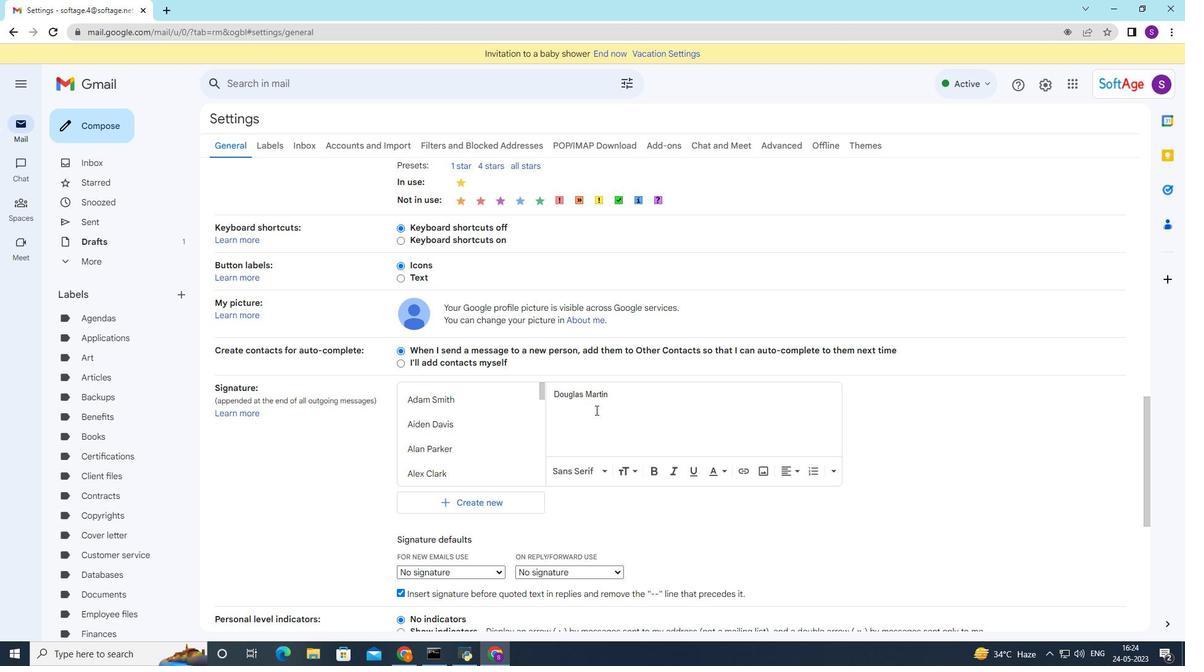
Action: Mouse moved to (588, 427)
Screenshot: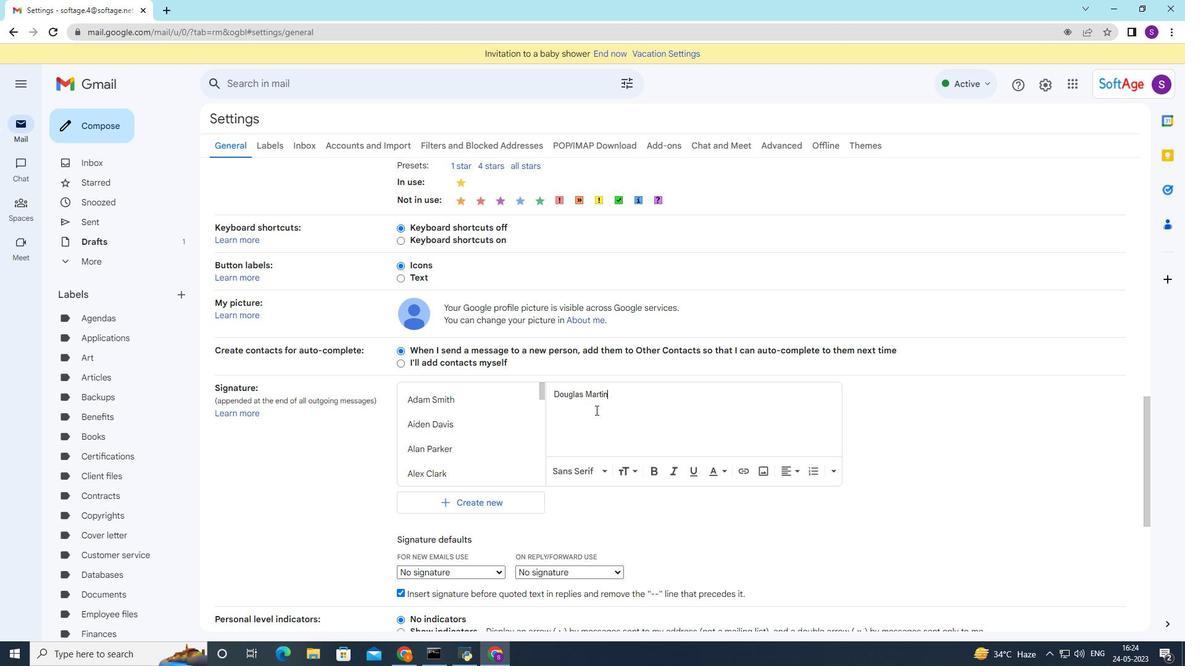 
Action: Mouse scrolled (588, 427) with delta (0, 0)
Screenshot: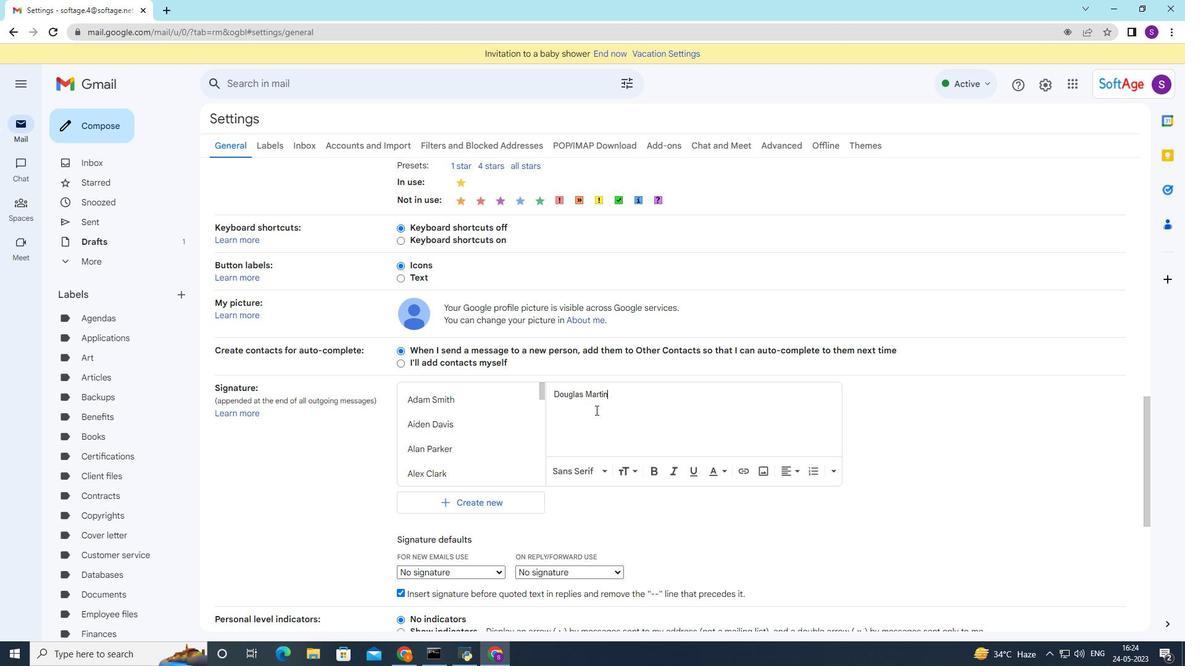 
Action: Mouse moved to (587, 430)
Screenshot: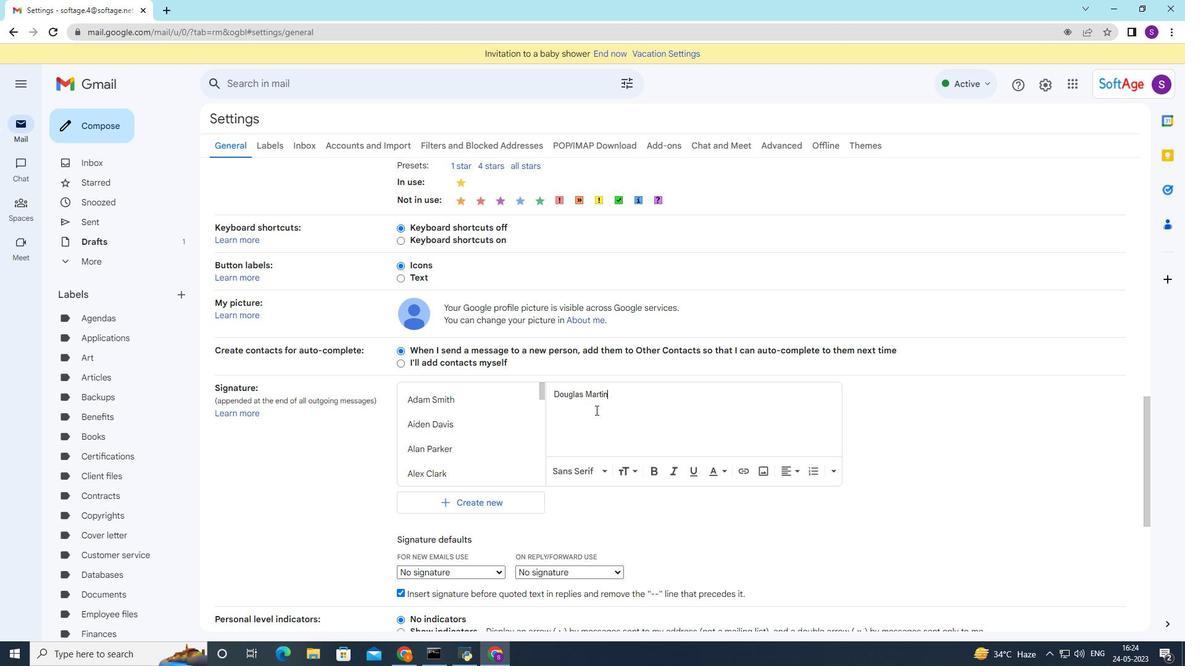 
Action: Mouse scrolled (587, 430) with delta (0, 0)
Screenshot: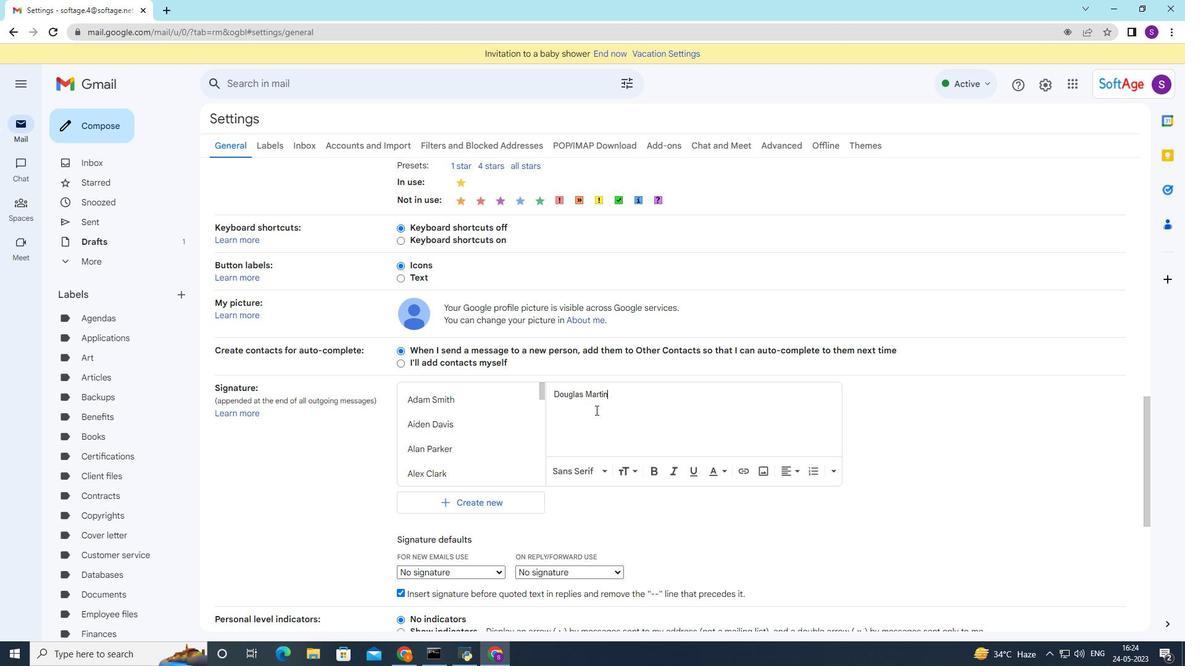 
Action: Mouse moved to (587, 431)
Screenshot: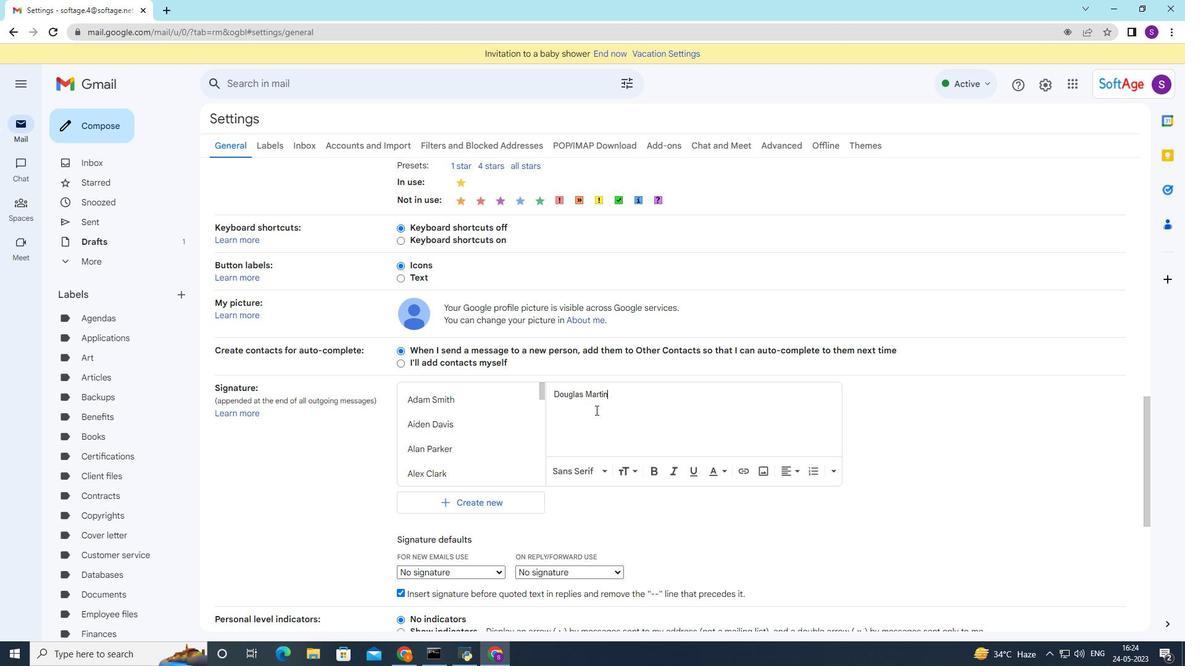 
Action: Mouse scrolled (587, 430) with delta (0, 0)
Screenshot: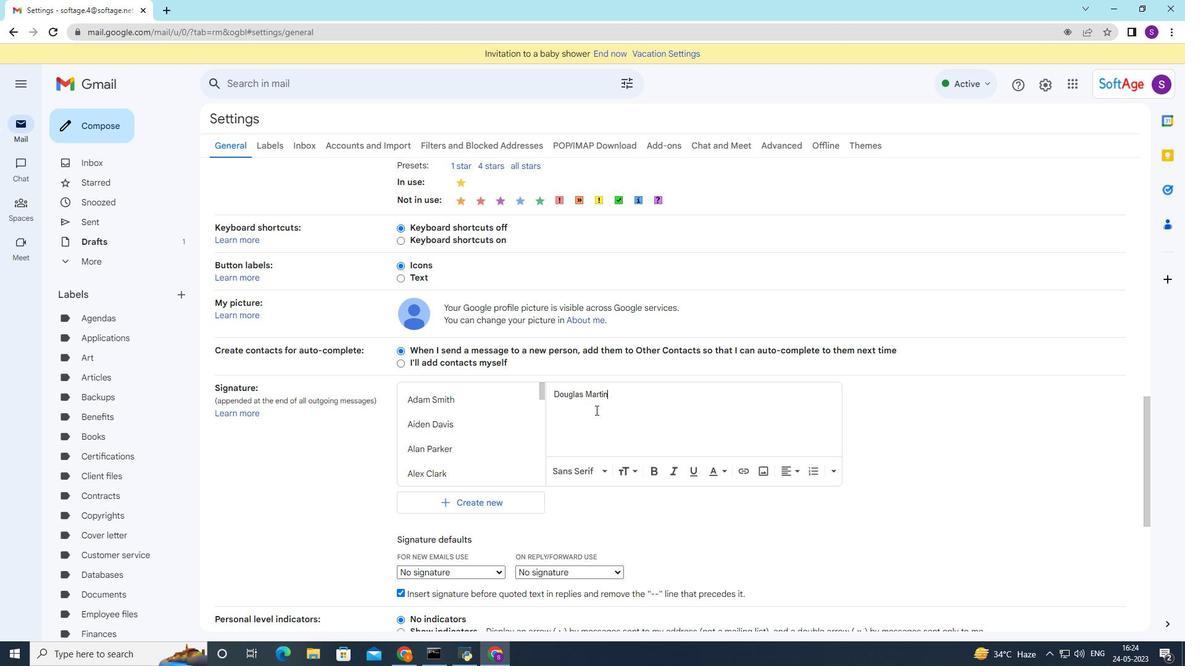 
Action: Mouse moved to (586, 433)
Screenshot: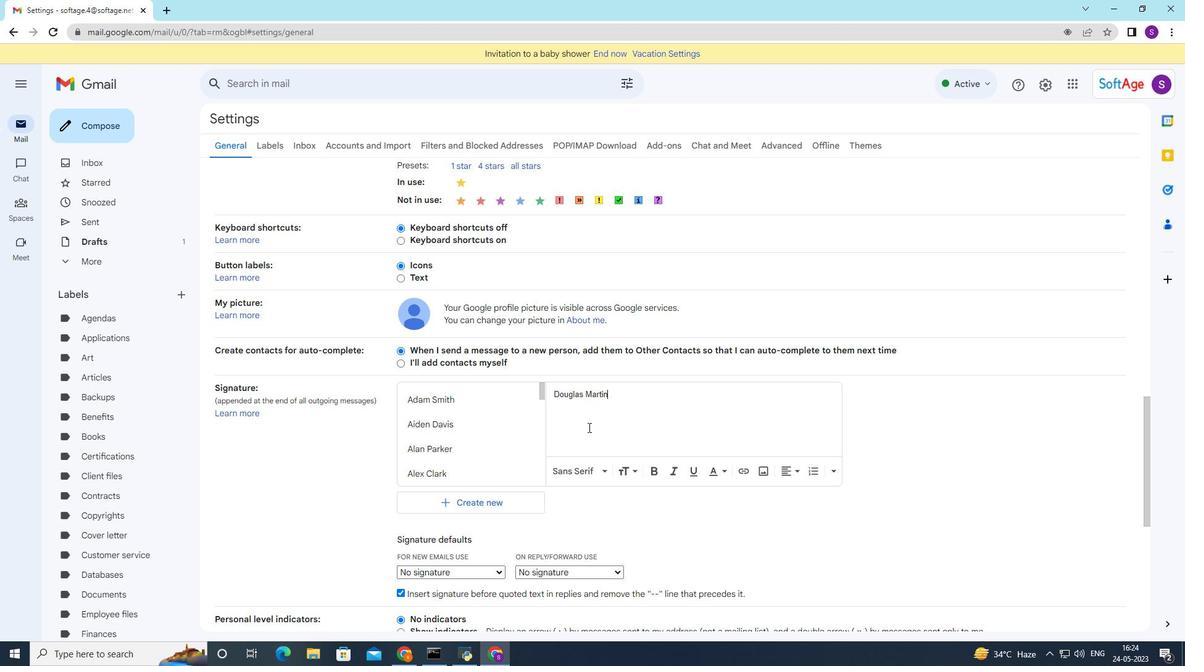 
Action: Mouse scrolled (586, 432) with delta (0, 0)
Screenshot: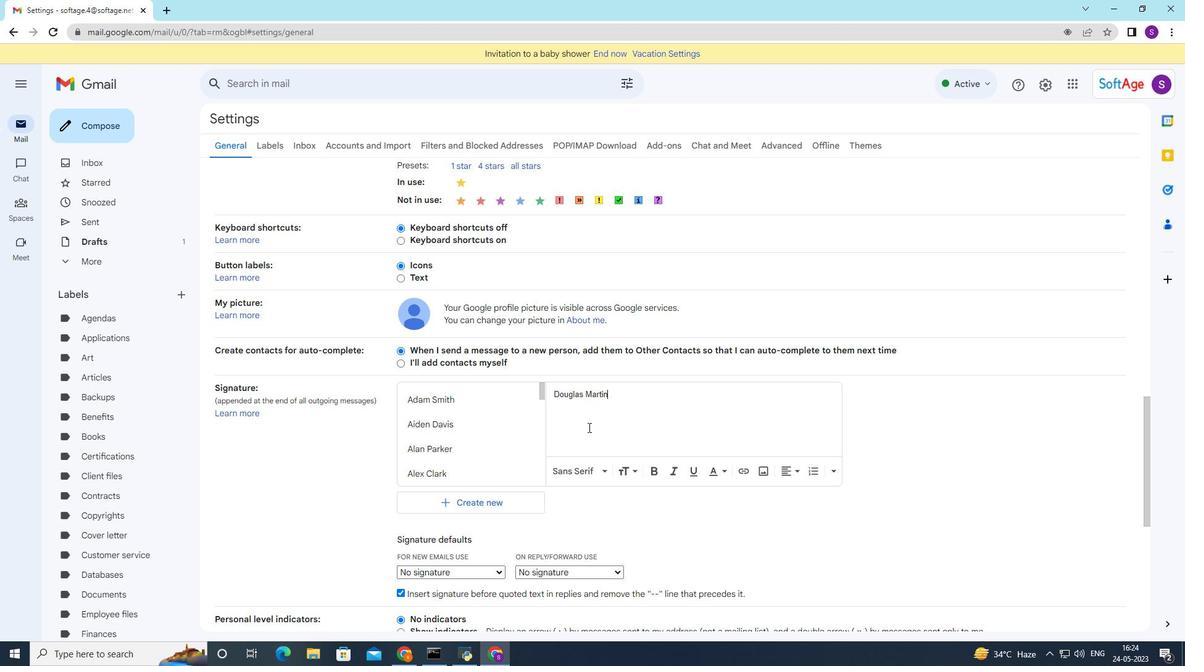 
Action: Mouse moved to (556, 509)
Screenshot: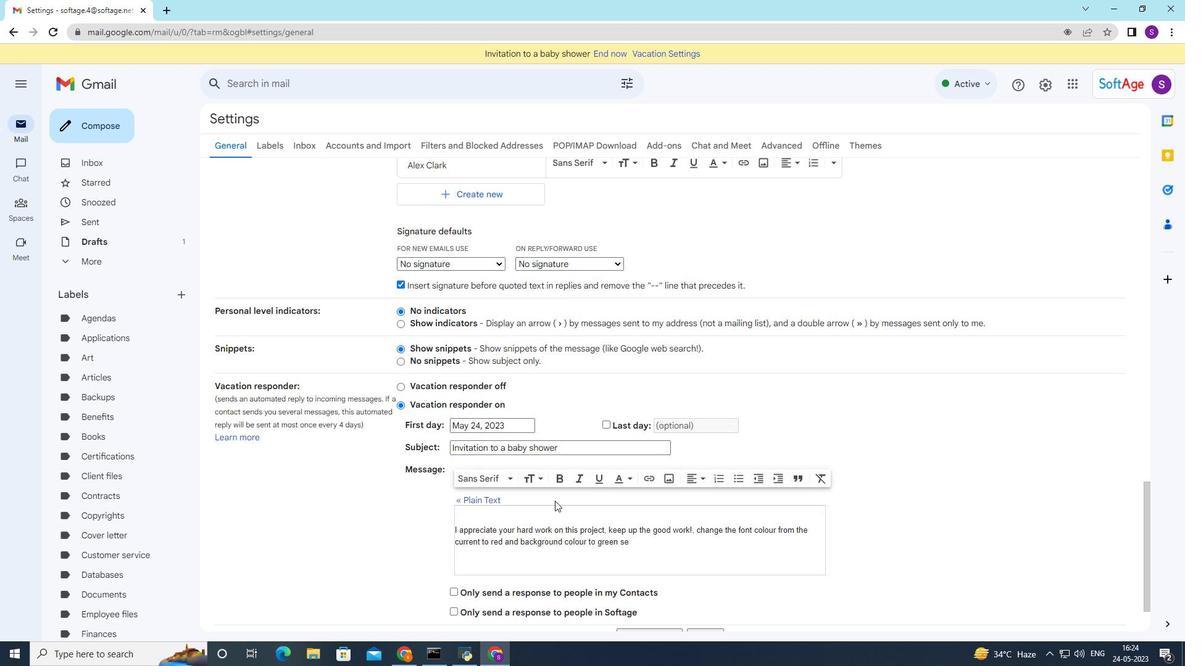 
Action: Mouse scrolled (556, 508) with delta (0, 0)
Screenshot: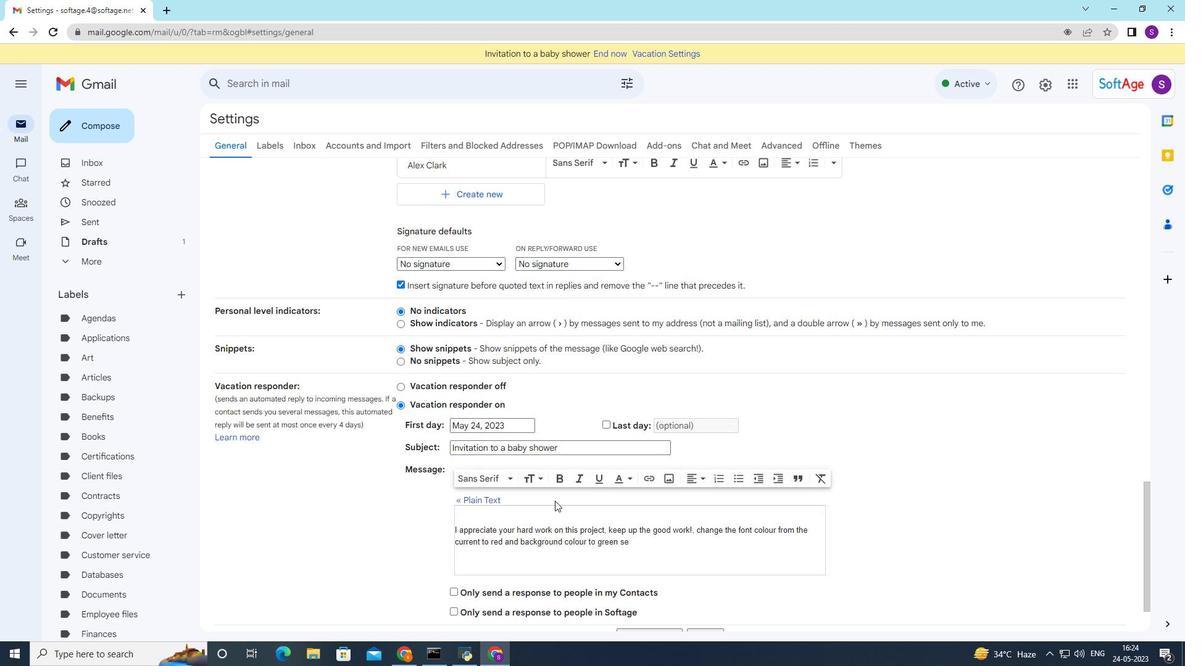 
Action: Mouse moved to (557, 510)
Screenshot: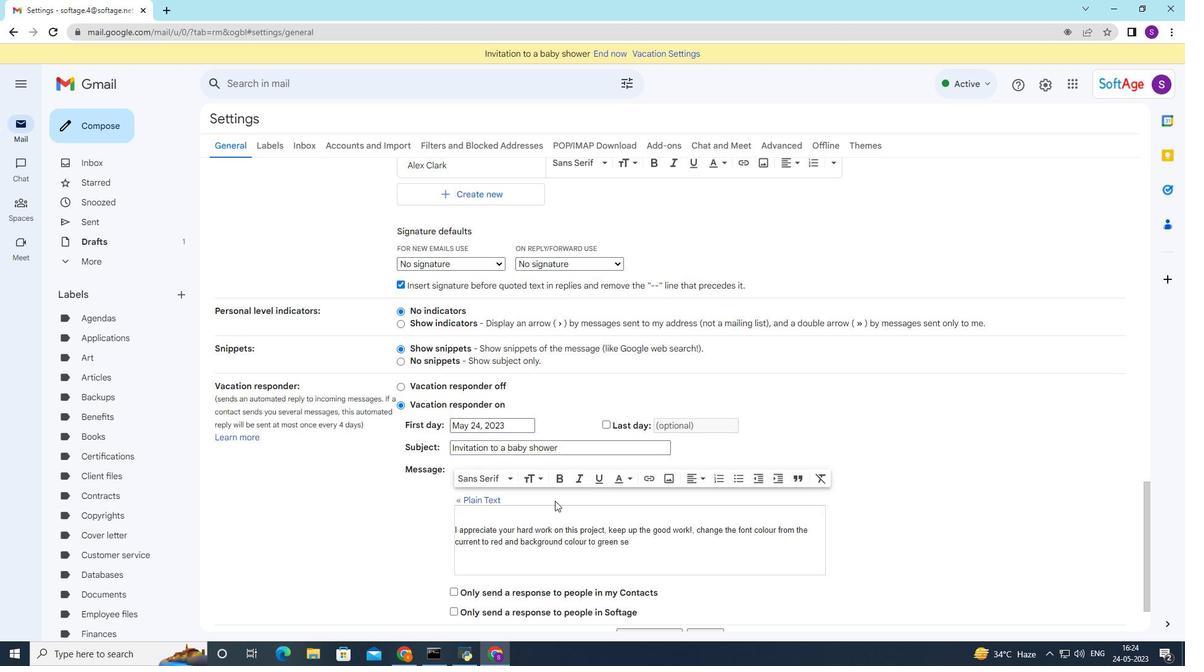 
Action: Mouse scrolled (557, 509) with delta (0, 0)
Screenshot: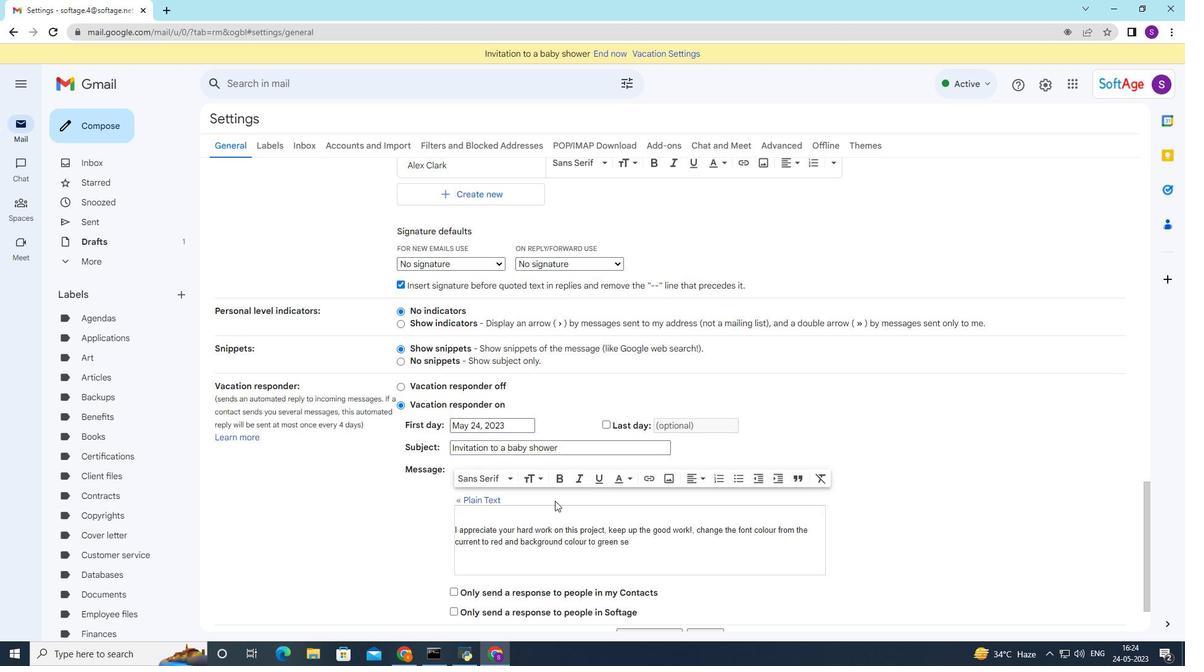 
Action: Mouse moved to (558, 510)
Screenshot: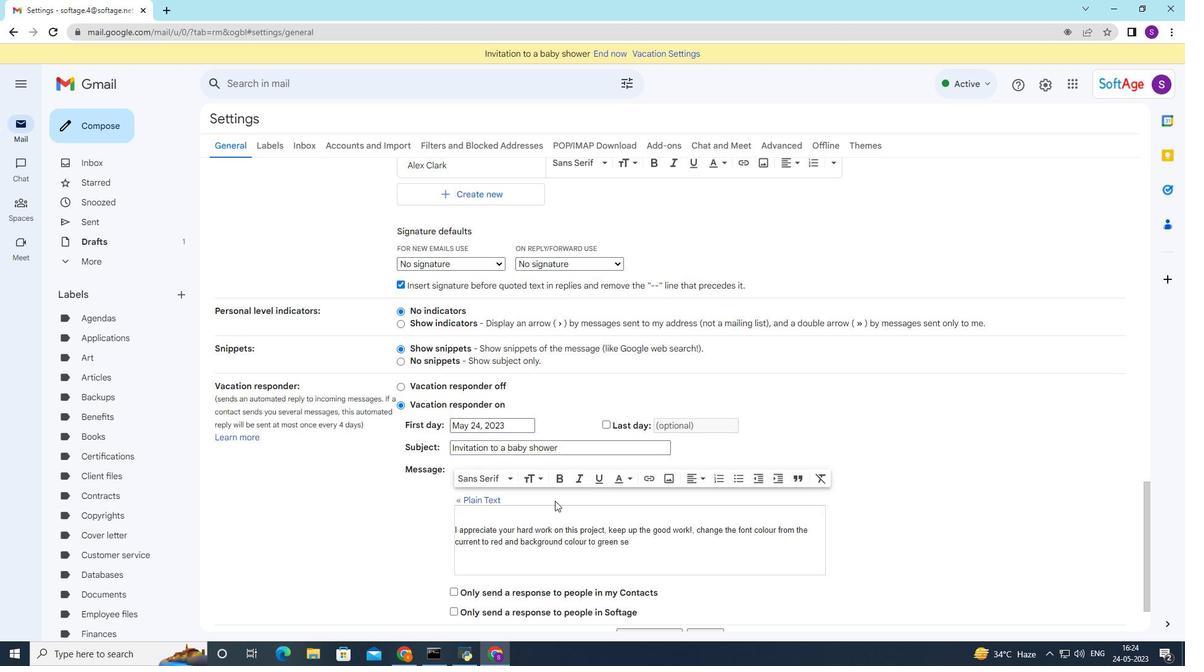 
Action: Mouse scrolled (558, 509) with delta (0, 0)
Screenshot: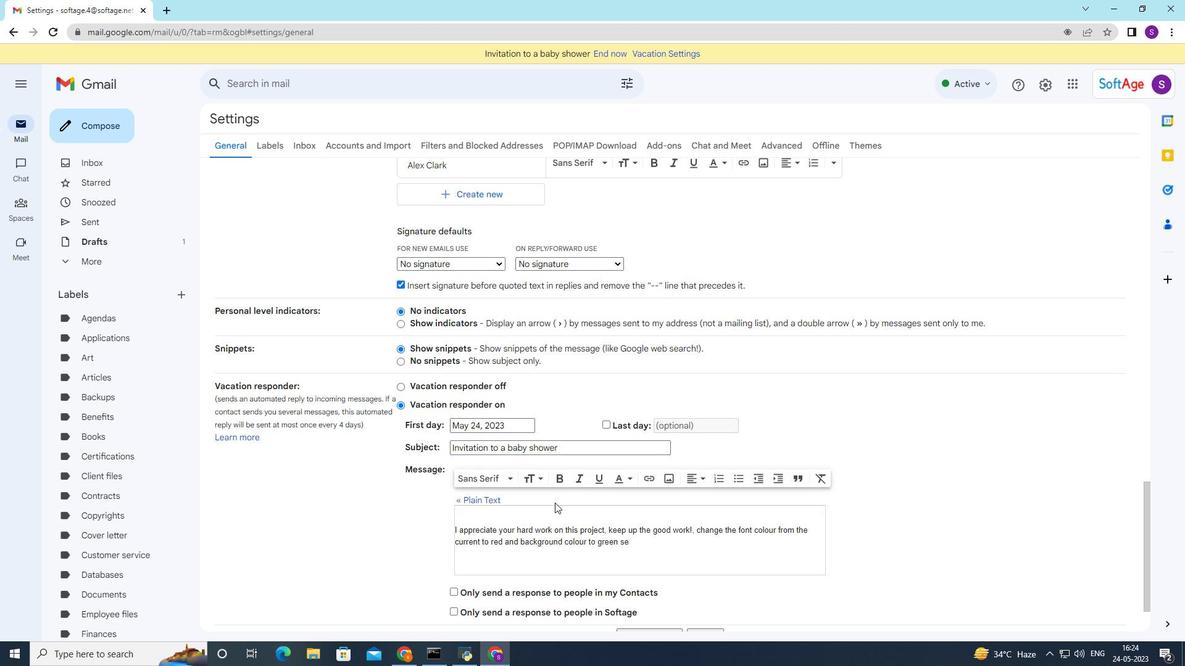 
Action: Mouse moved to (559, 510)
Screenshot: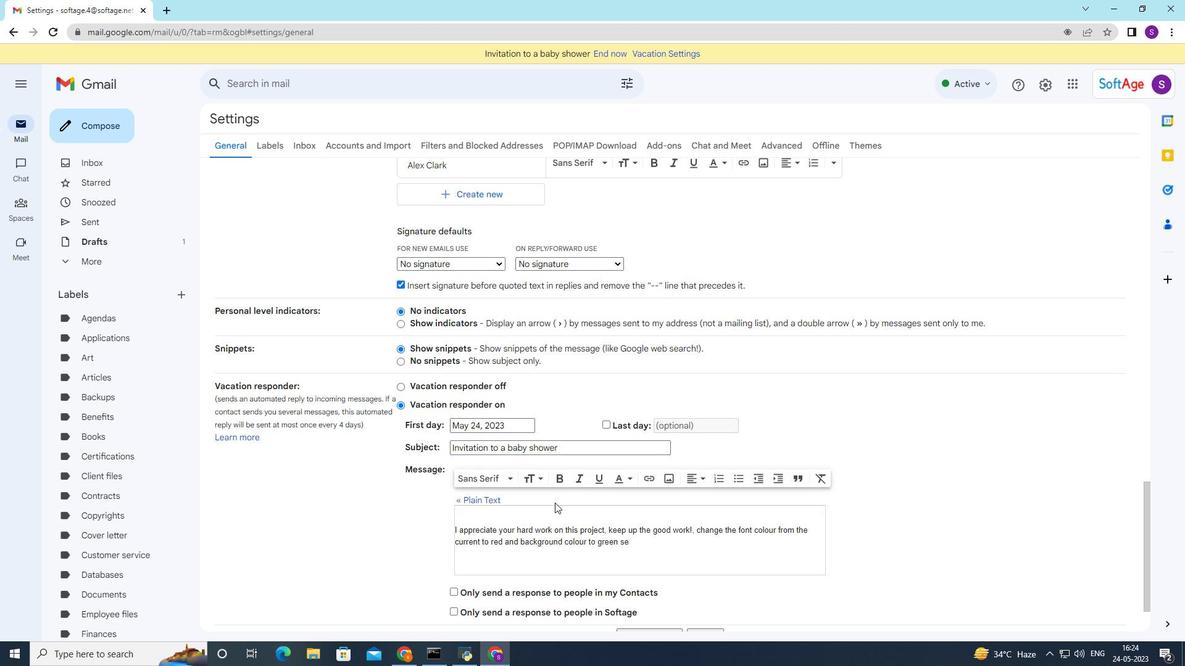 
Action: Mouse scrolled (559, 509) with delta (0, 0)
Screenshot: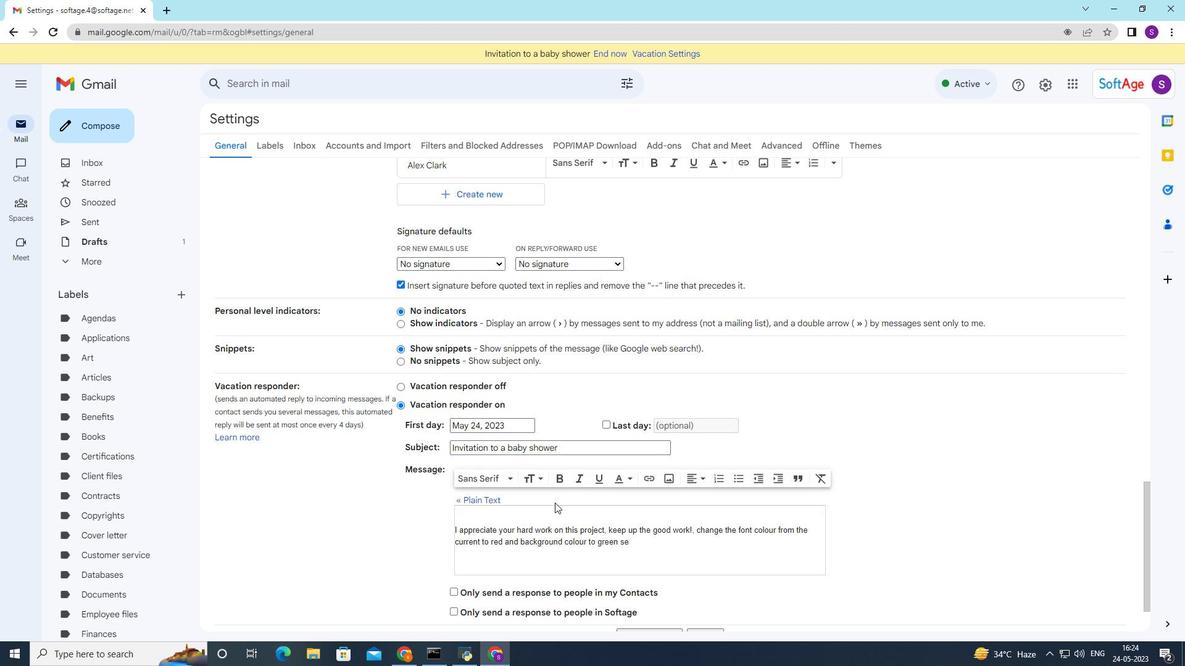 
Action: Mouse moved to (569, 512)
Screenshot: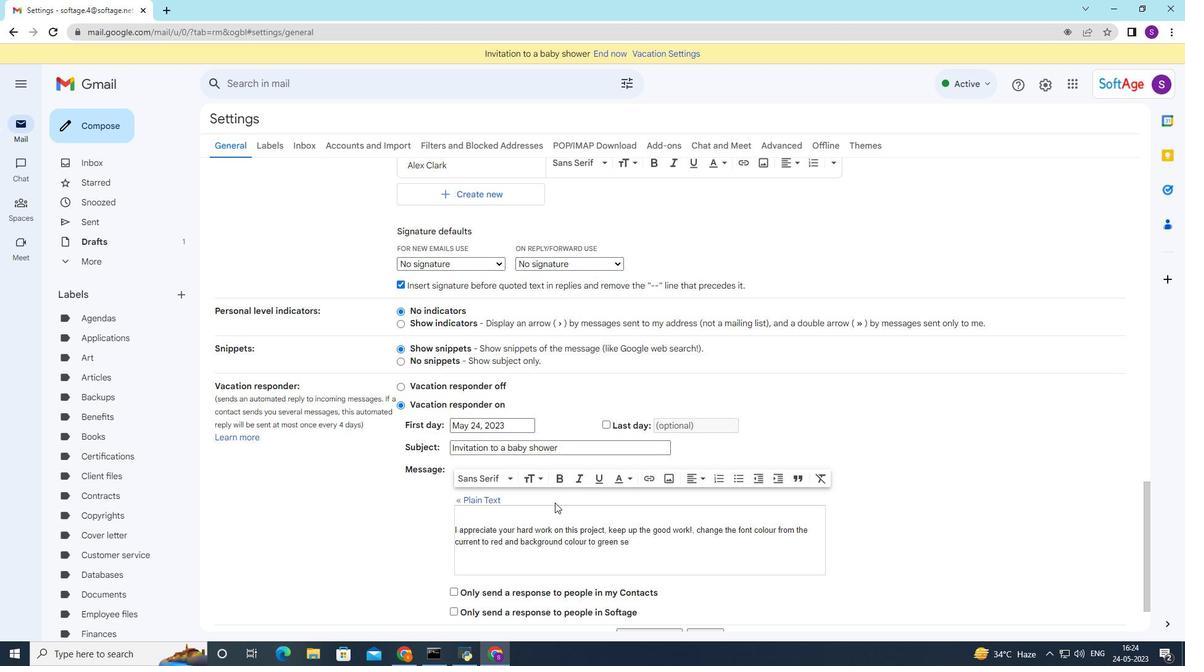 
Action: Mouse scrolled (569, 512) with delta (0, 0)
Screenshot: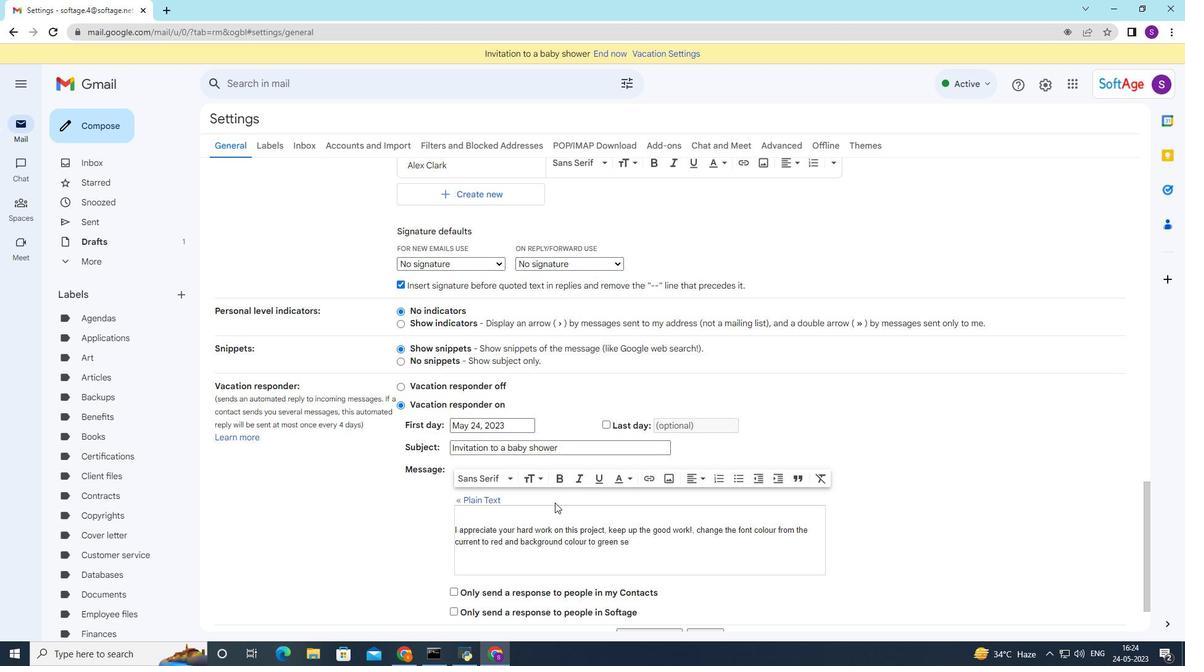 
Action: Mouse moved to (659, 564)
Screenshot: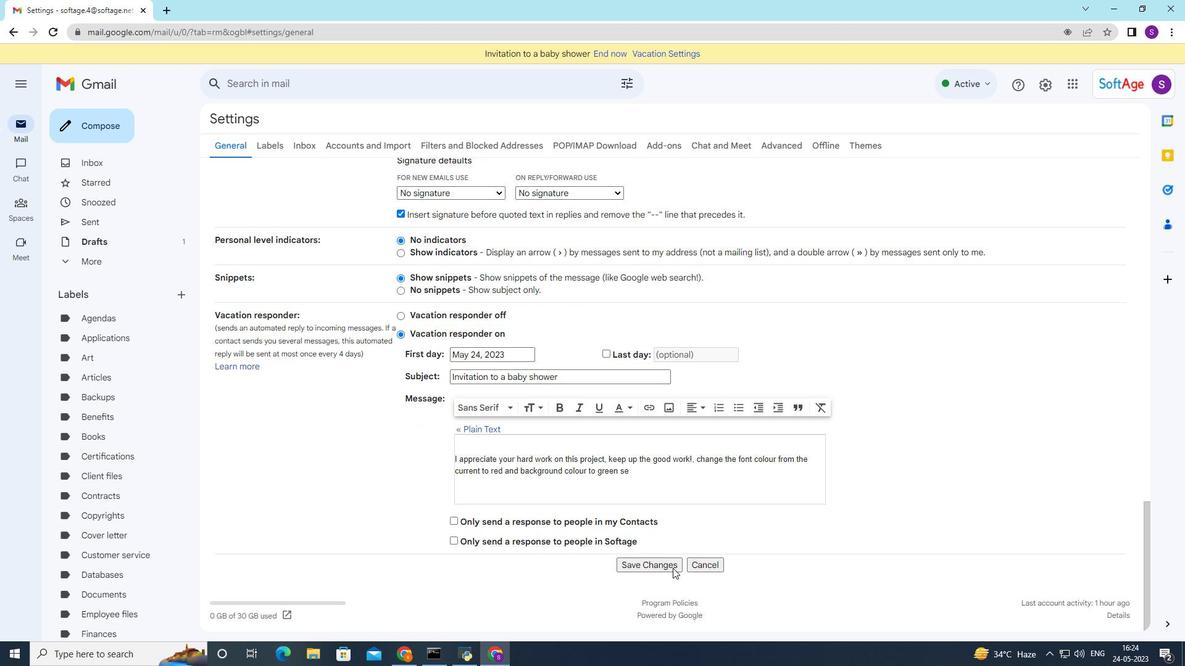 
Action: Mouse pressed left at (659, 564)
Screenshot: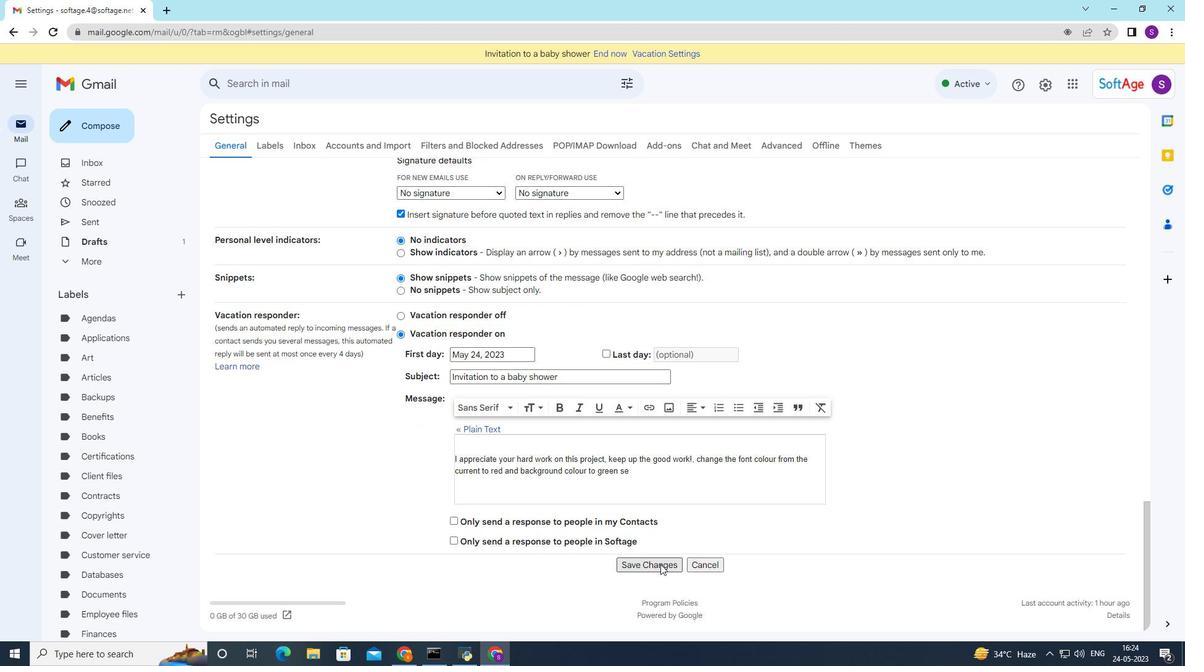 
Action: Mouse moved to (72, 130)
Screenshot: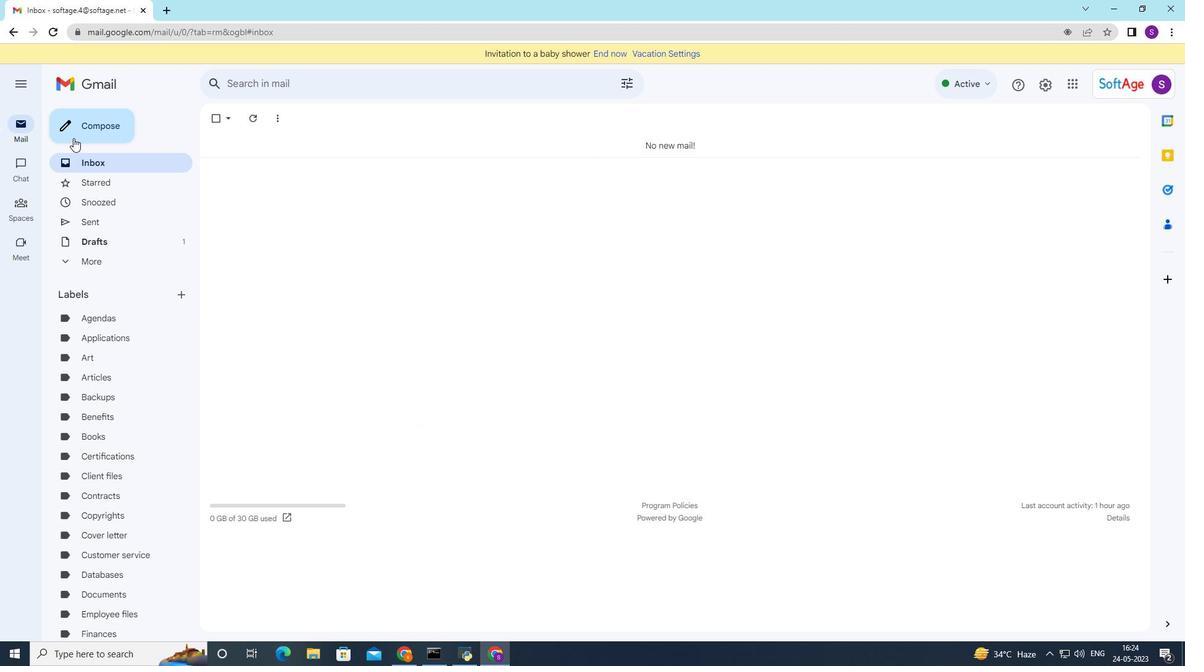 
Action: Mouse pressed left at (72, 130)
Screenshot: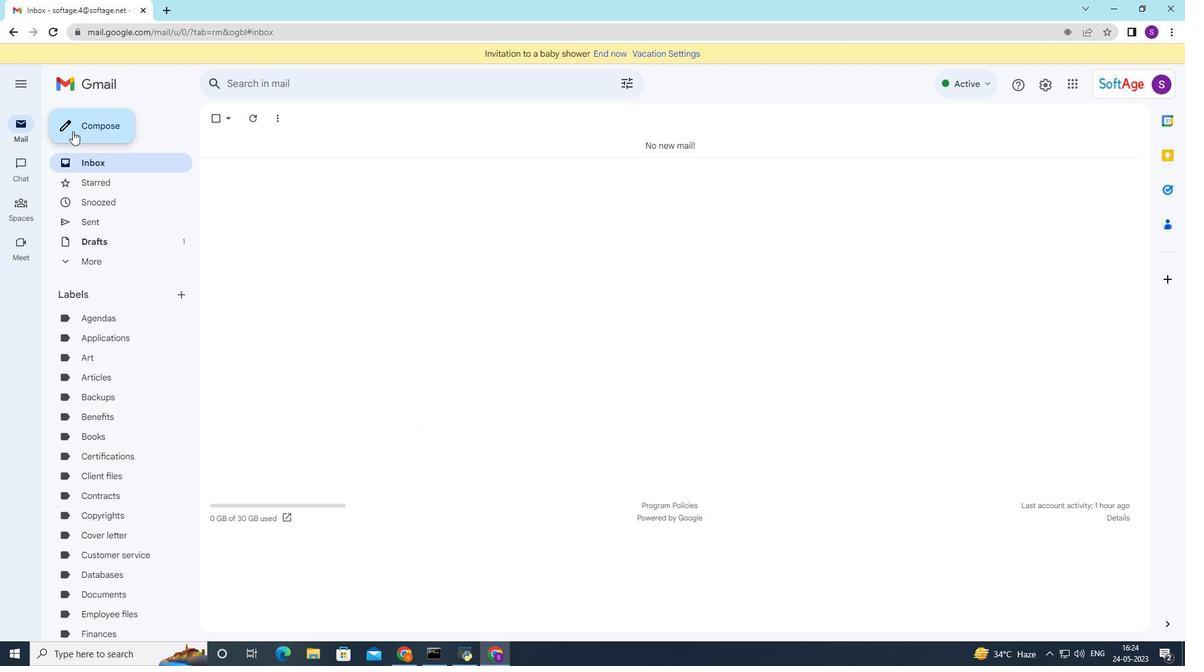 
Action: Mouse moved to (712, 378)
Screenshot: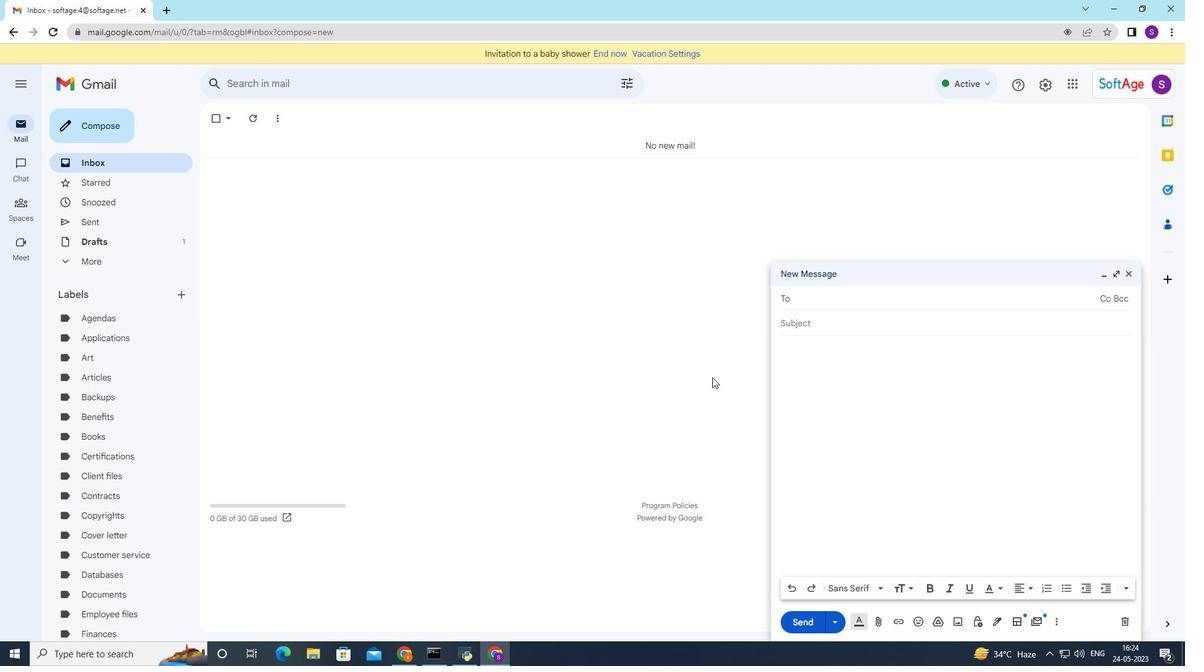 
Action: Key pressed softage.7
Screenshot: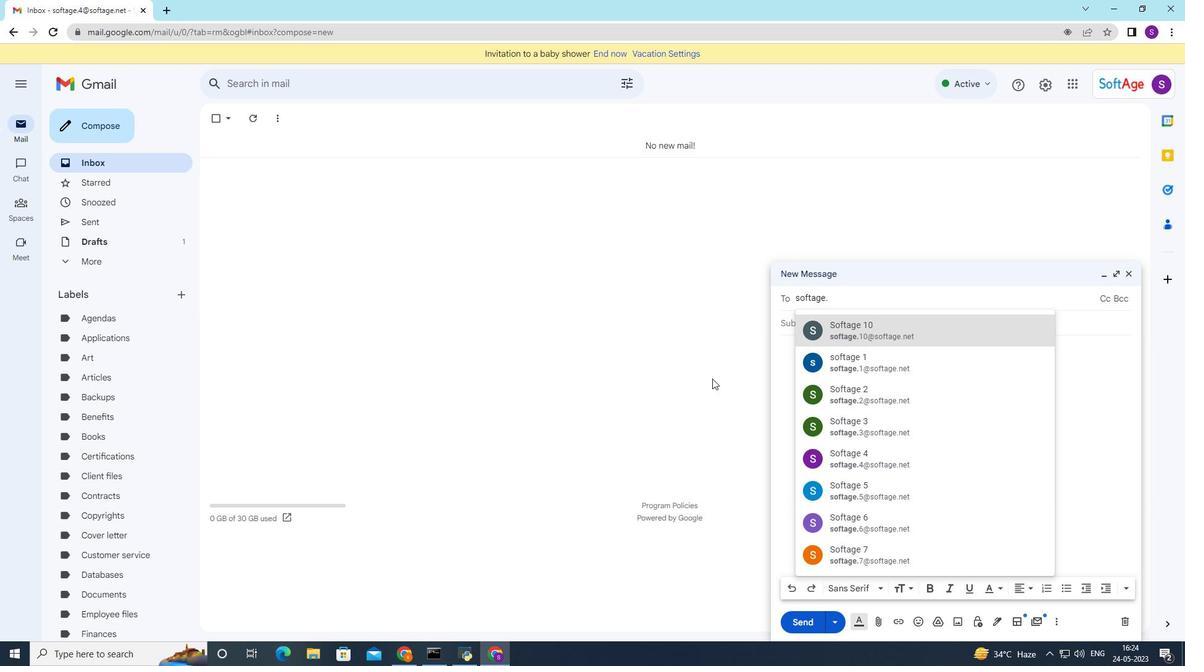 
Action: Mouse moved to (849, 330)
Screenshot: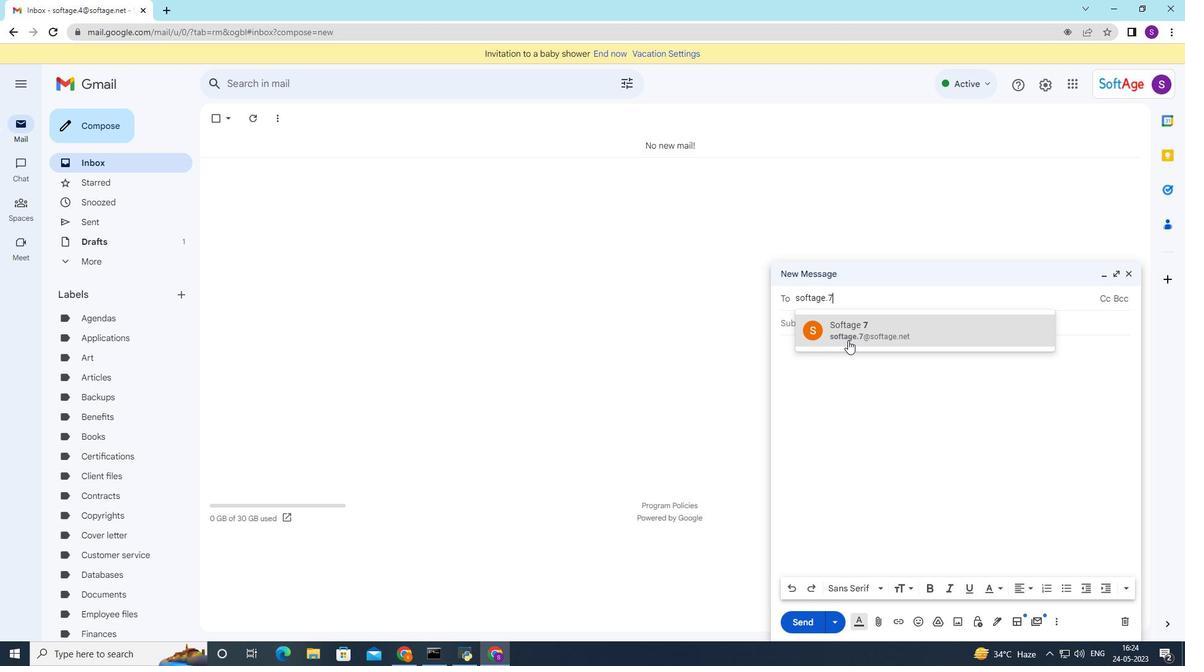 
Action: Mouse pressed left at (849, 330)
Screenshot: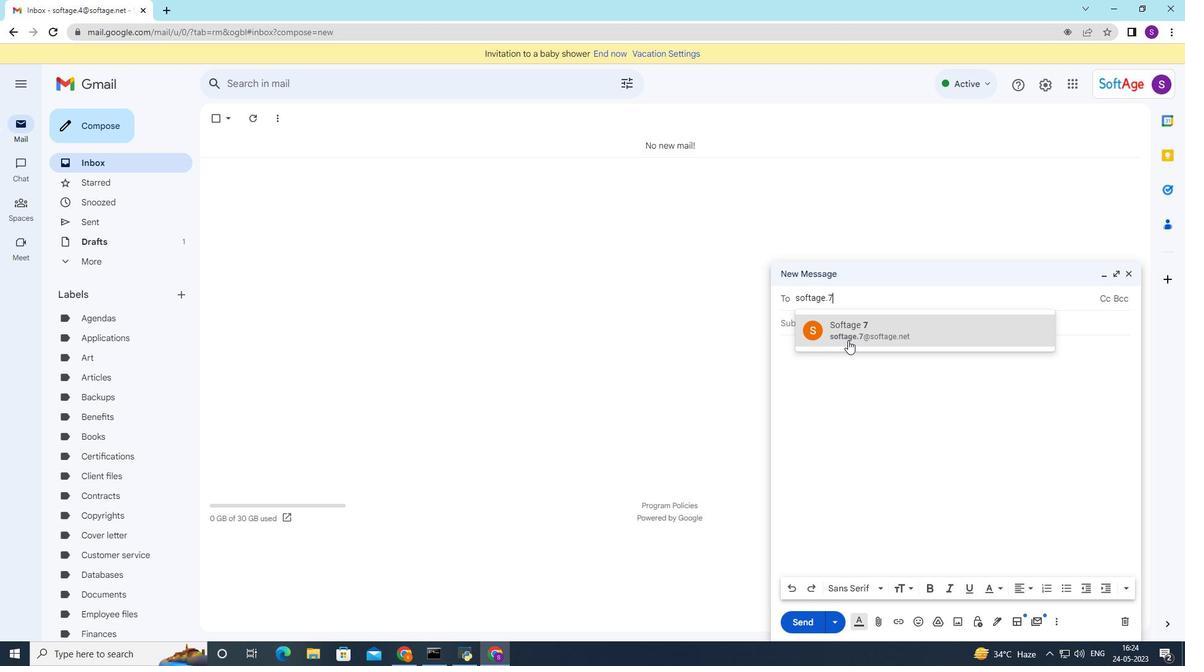
Action: Mouse moved to (825, 332)
Screenshot: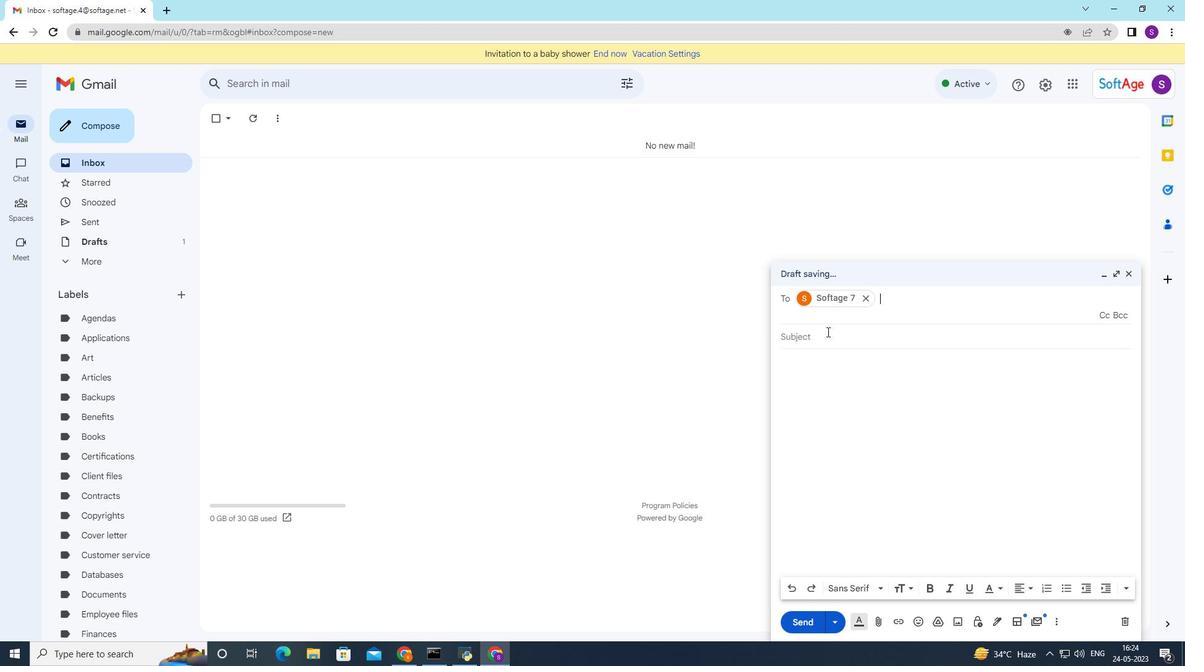 
Action: Mouse pressed left at (825, 332)
Screenshot: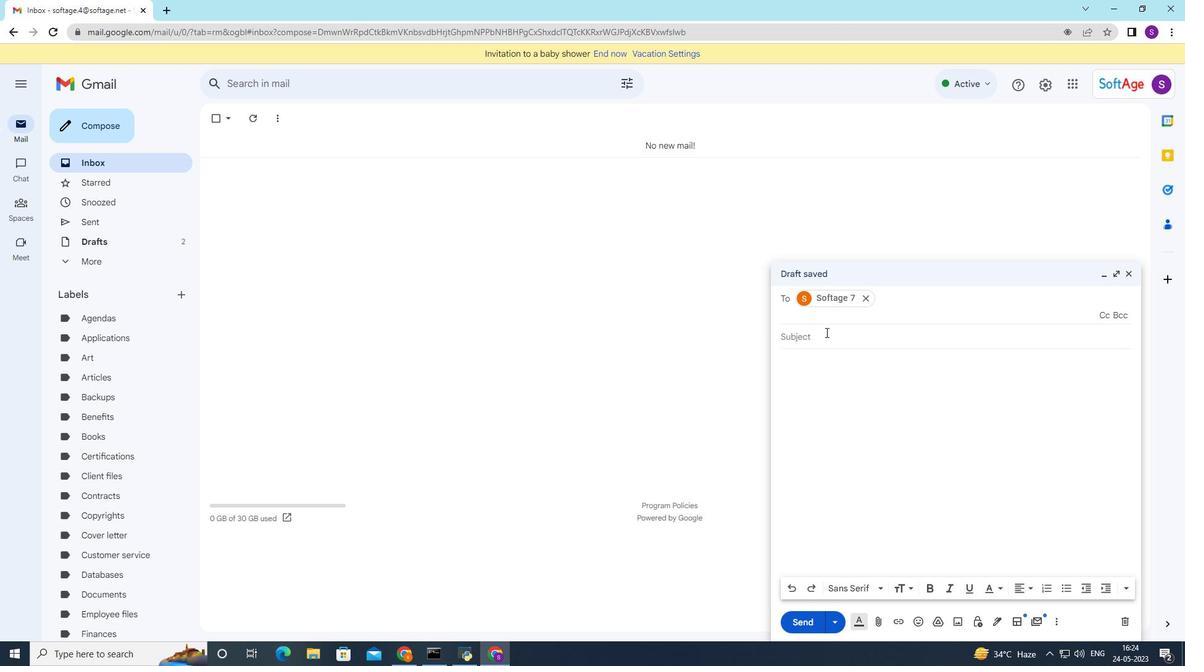 
Action: Mouse moved to (825, 332)
Screenshot: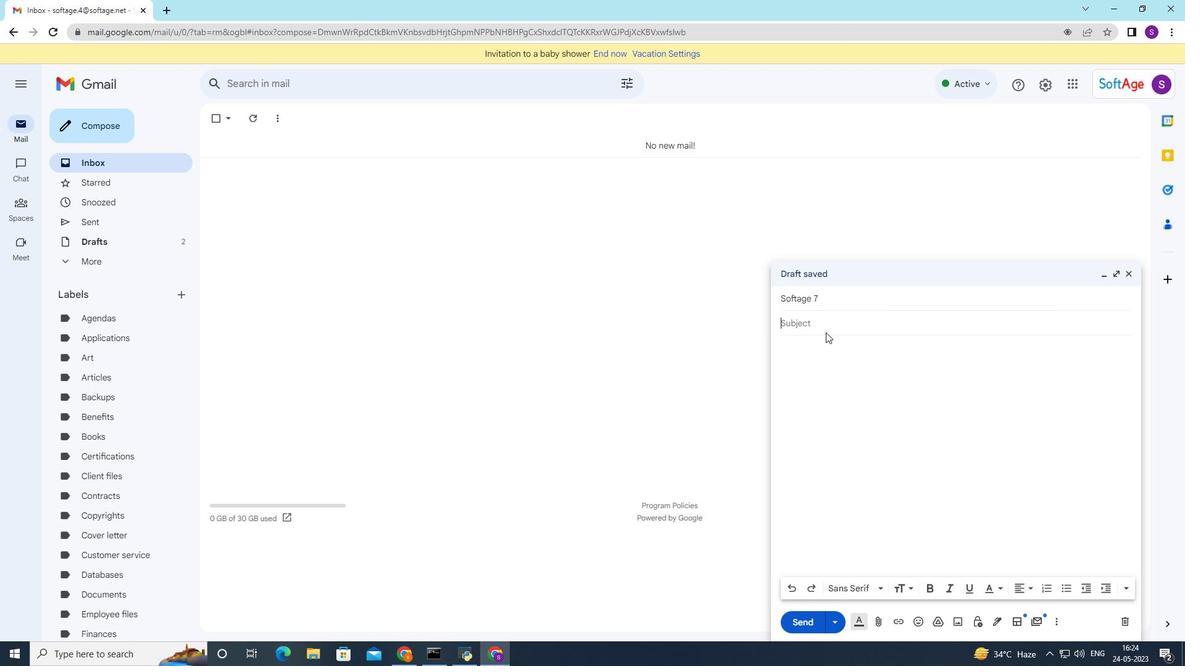 
Action: Key pressed <Key.shift>Announcement<Key.space>of<Key.space>a<Key.space>new<Key.space>office
Screenshot: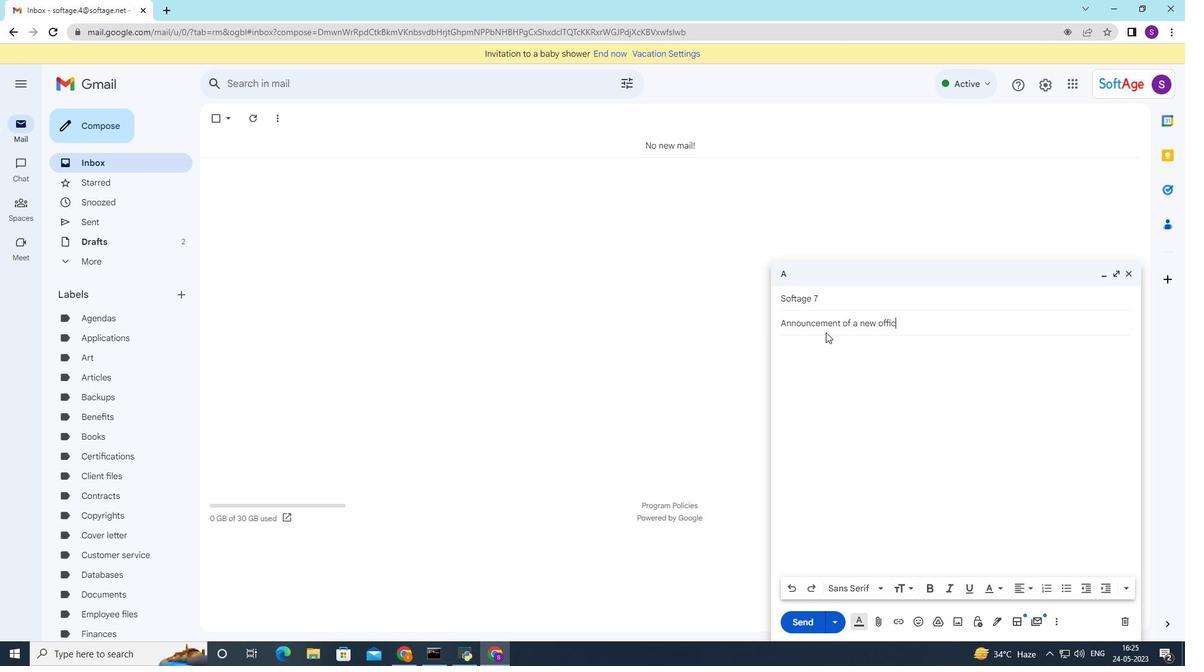 
Action: Mouse moved to (1002, 627)
Screenshot: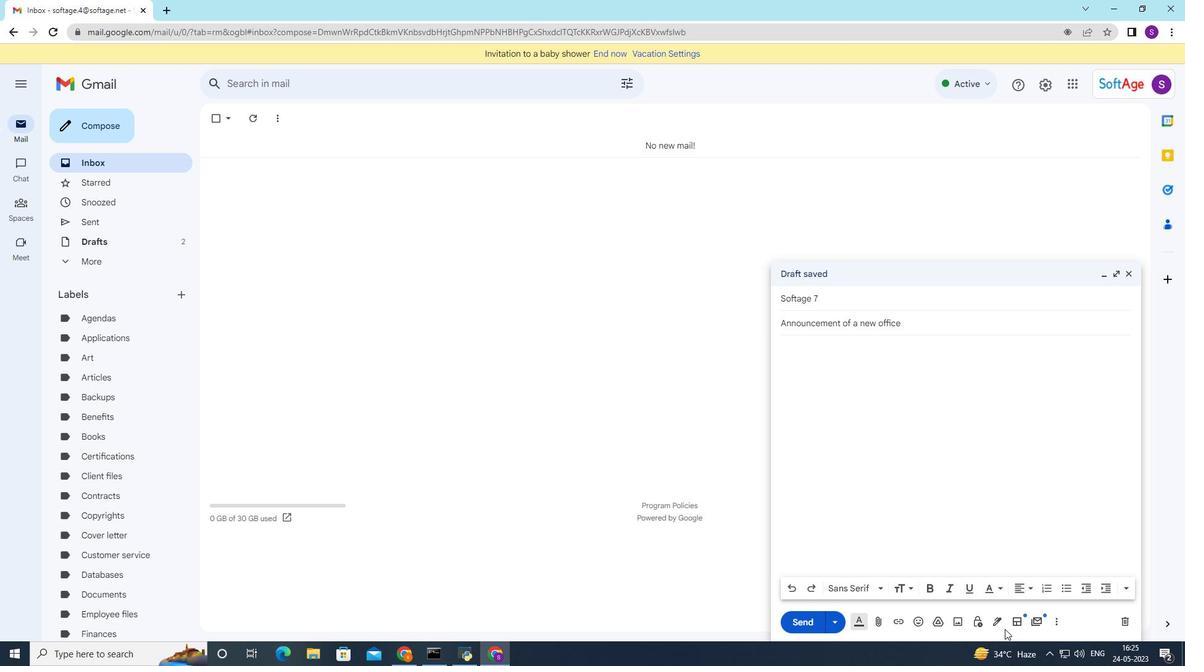 
Action: Mouse pressed left at (1002, 627)
Screenshot: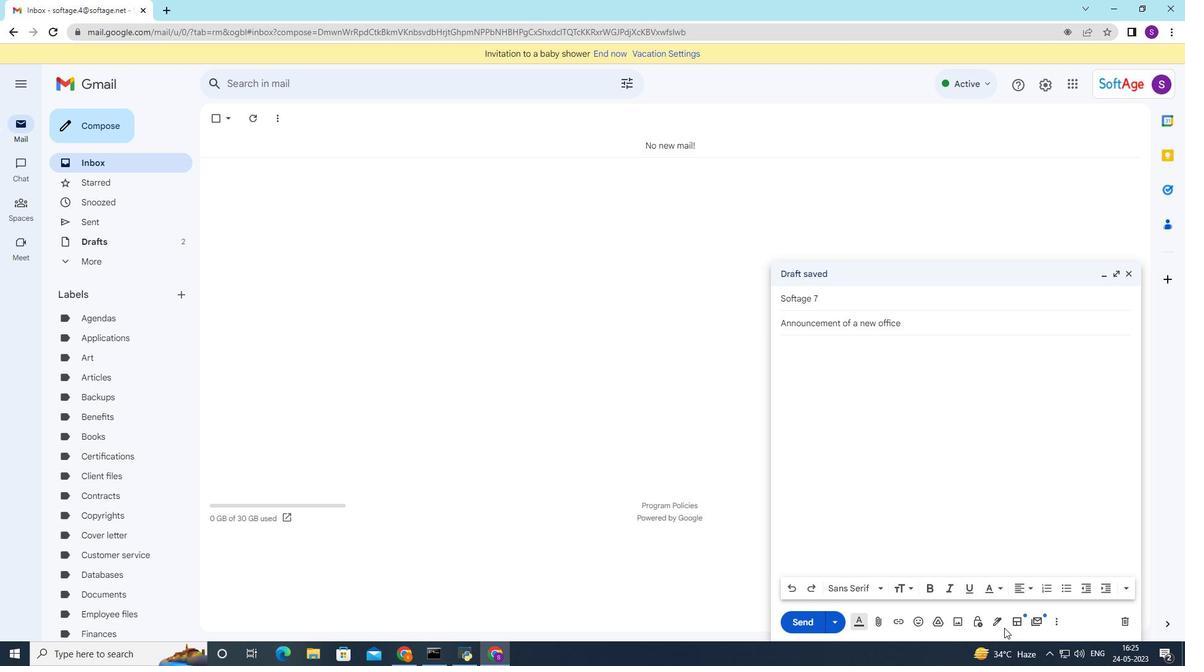 
Action: Mouse moved to (1038, 441)
Screenshot: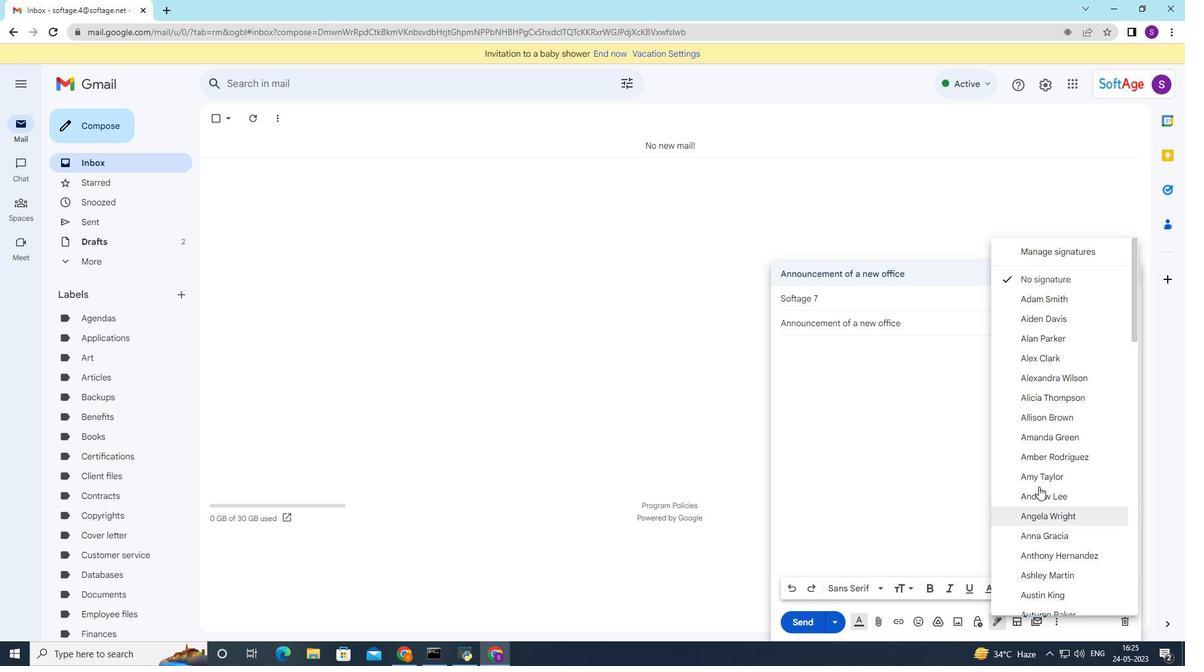
Action: Mouse scrolled (1038, 441) with delta (0, 0)
Screenshot: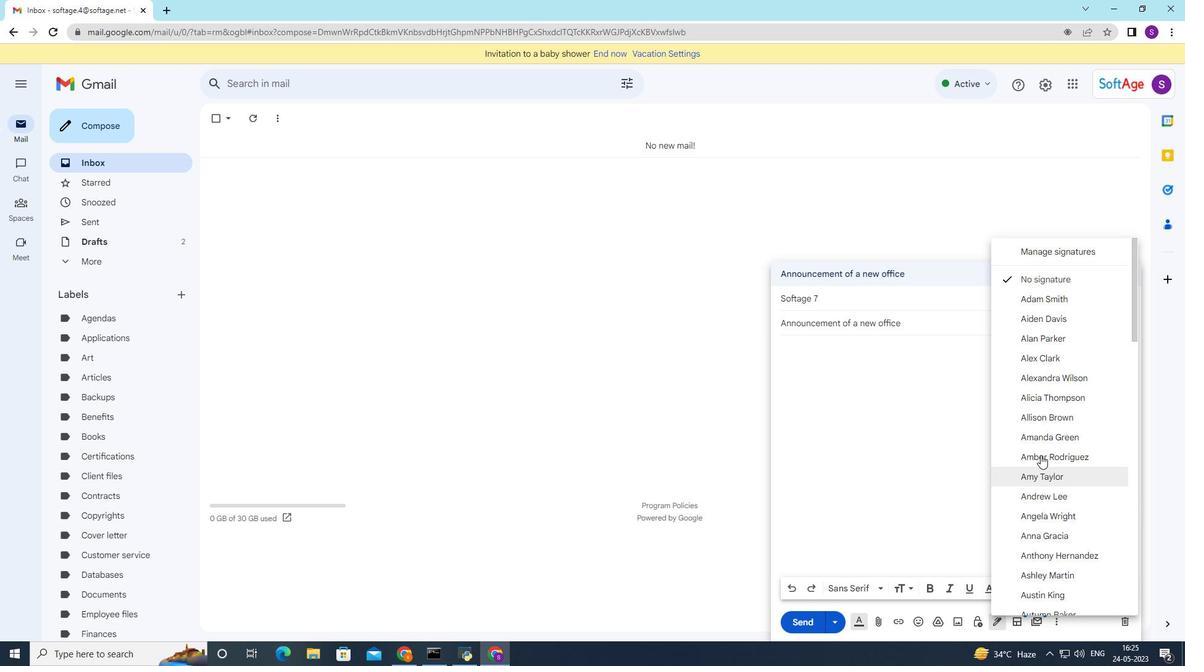 
Action: Mouse scrolled (1038, 441) with delta (0, 0)
Screenshot: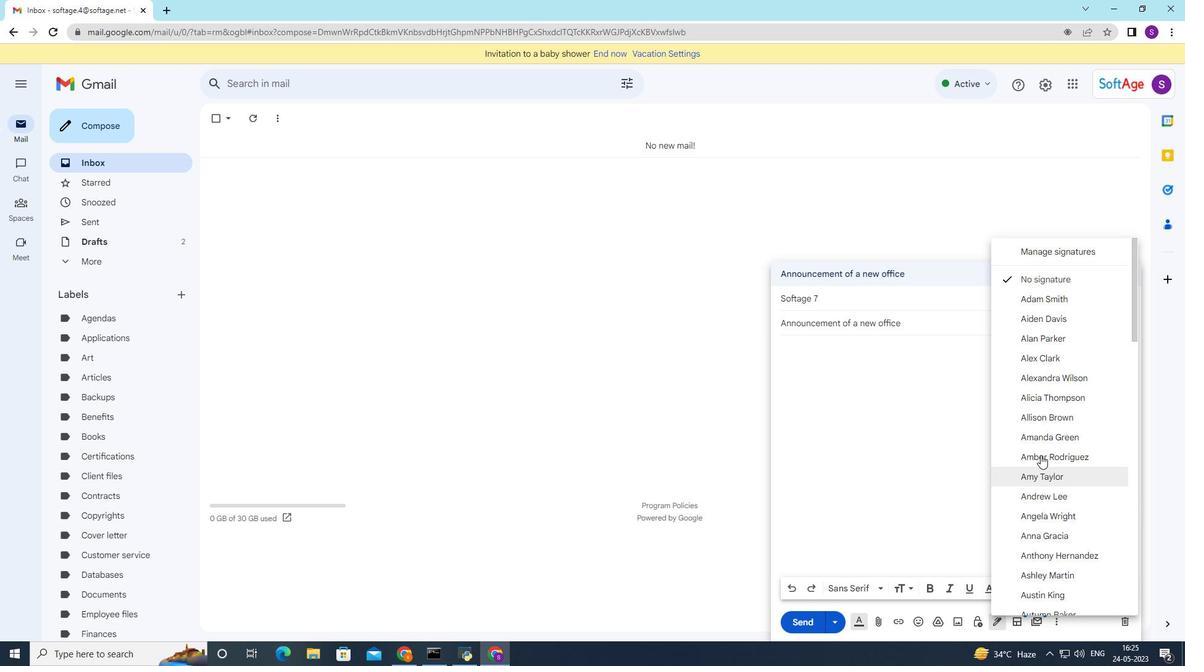 
Action: Mouse moved to (1038, 441)
Screenshot: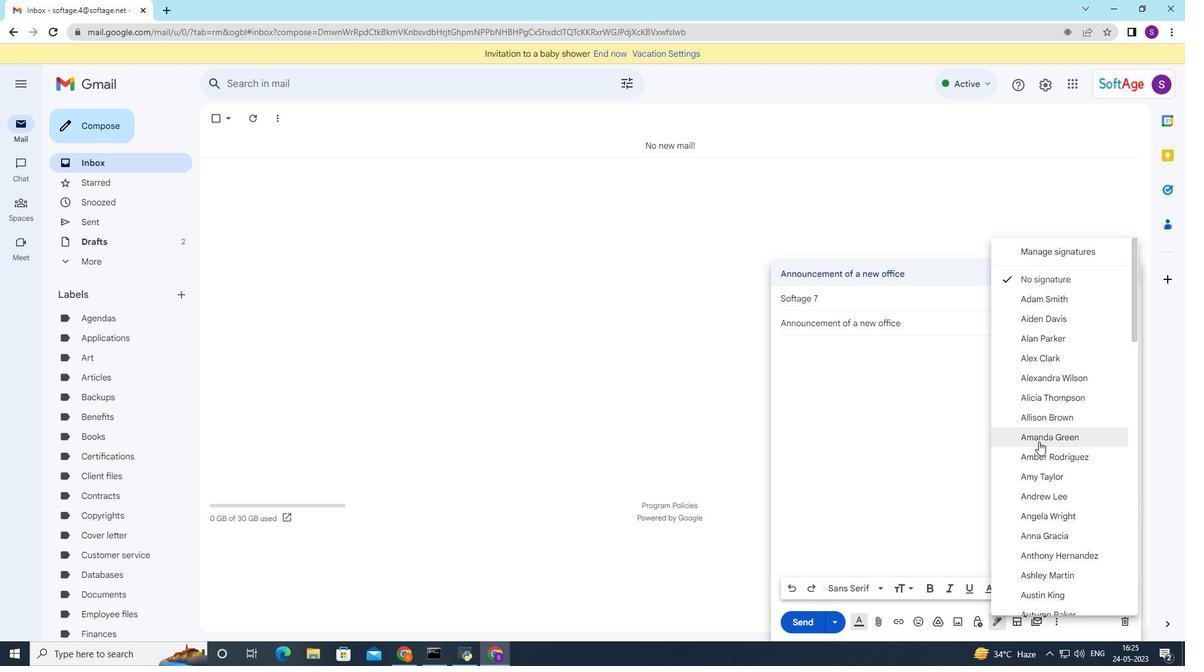 
Action: Mouse scrolled (1038, 441) with delta (0, 0)
Screenshot: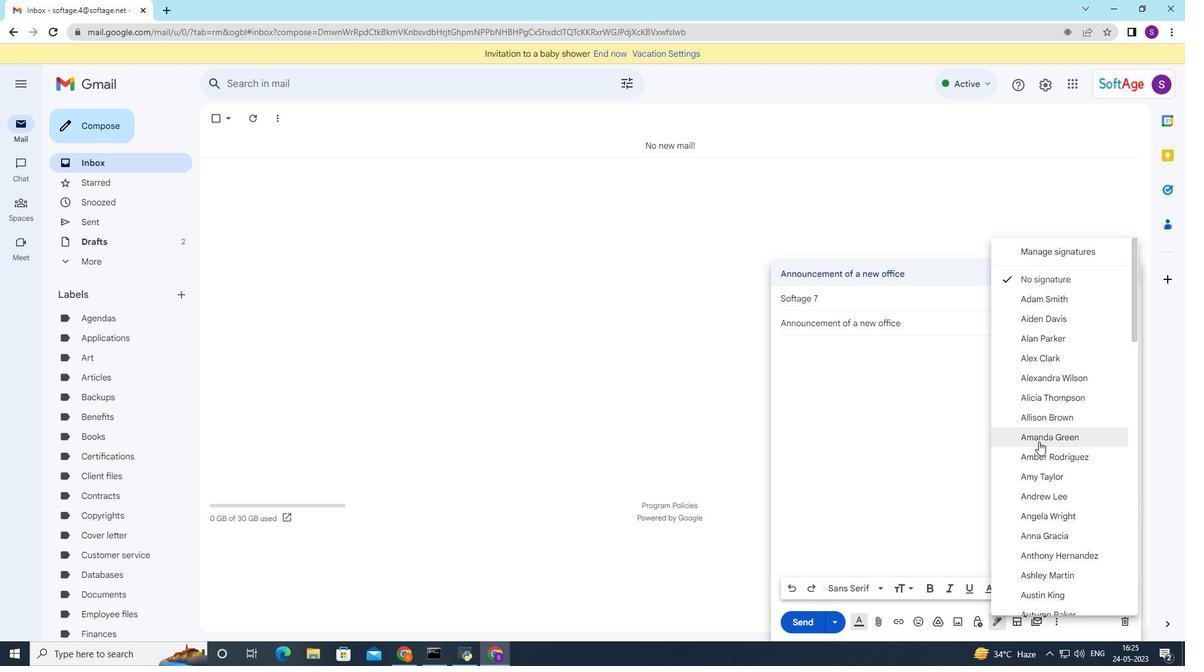 
Action: Mouse moved to (1037, 441)
Screenshot: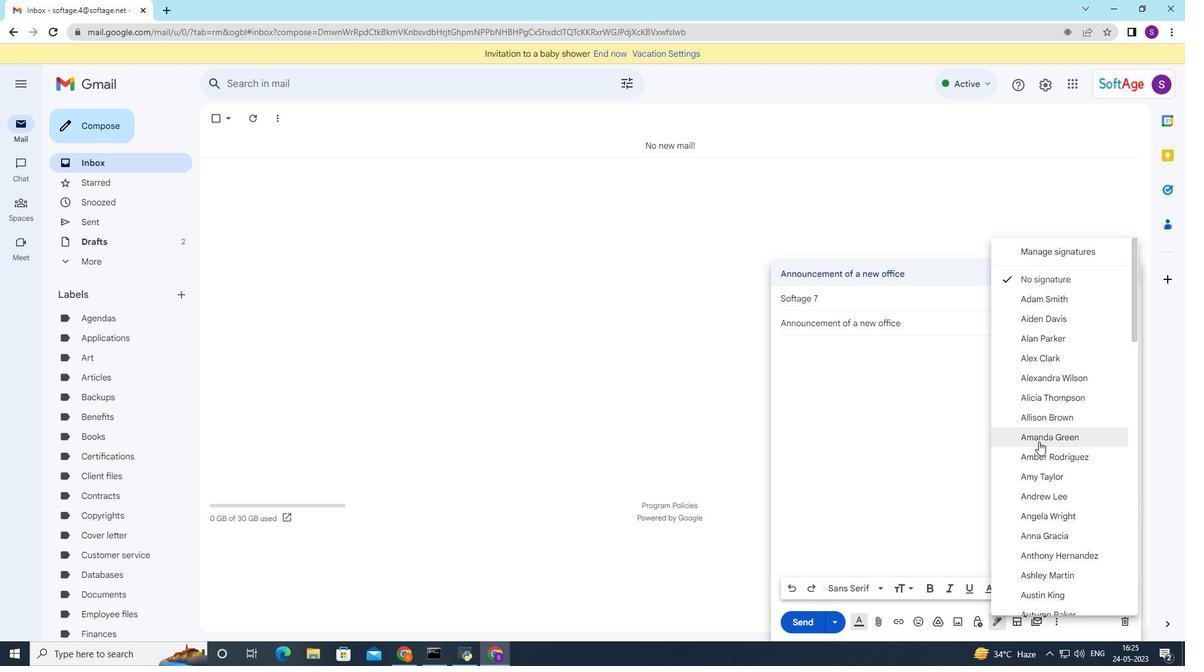
Action: Mouse scrolled (1037, 441) with delta (0, 0)
Screenshot: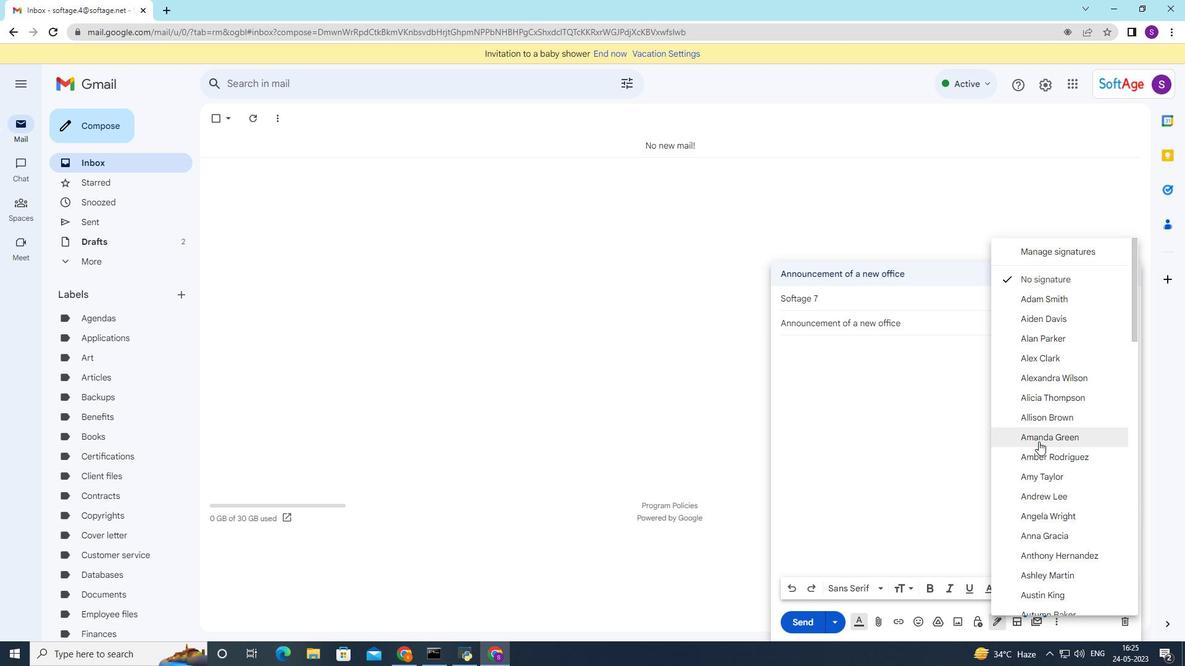 
Action: Mouse moved to (1051, 504)
Screenshot: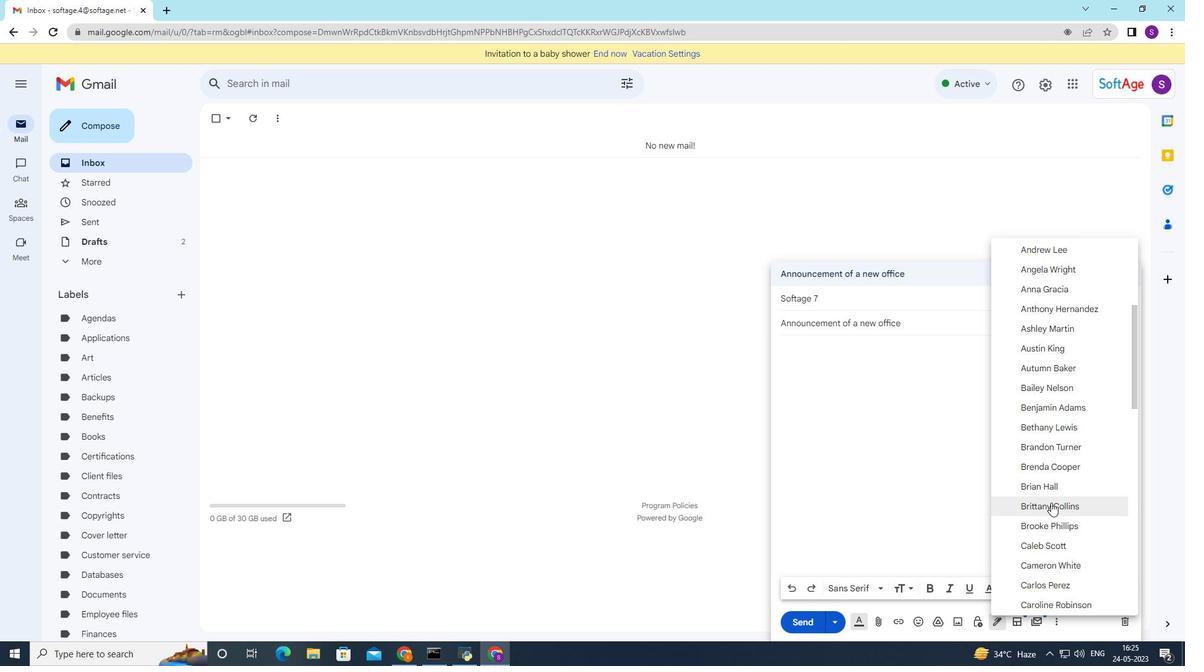 
Action: Mouse scrolled (1051, 503) with delta (0, 0)
Screenshot: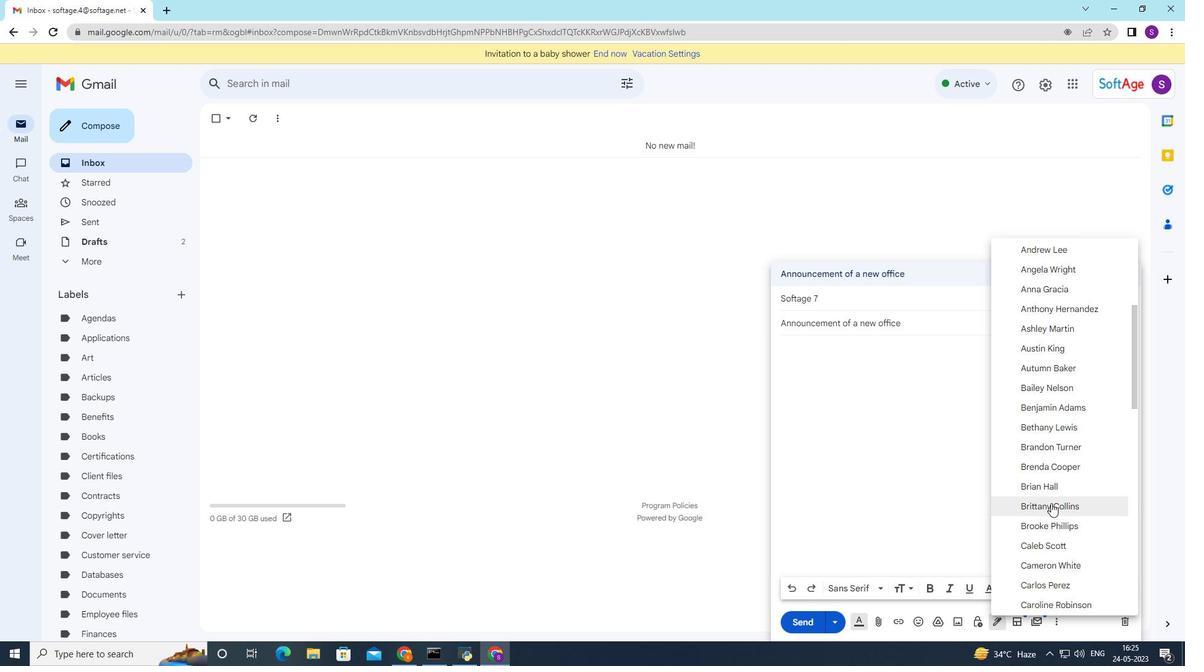 
Action: Mouse scrolled (1051, 503) with delta (0, 0)
Screenshot: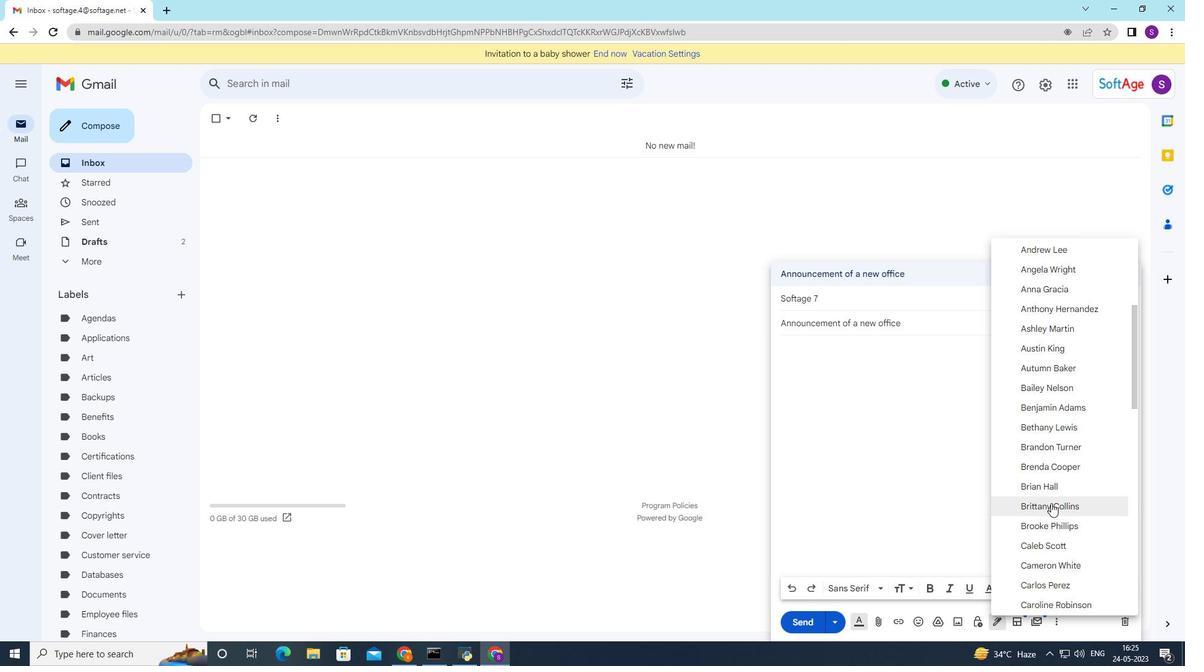 
Action: Mouse scrolled (1051, 503) with delta (0, 0)
Screenshot: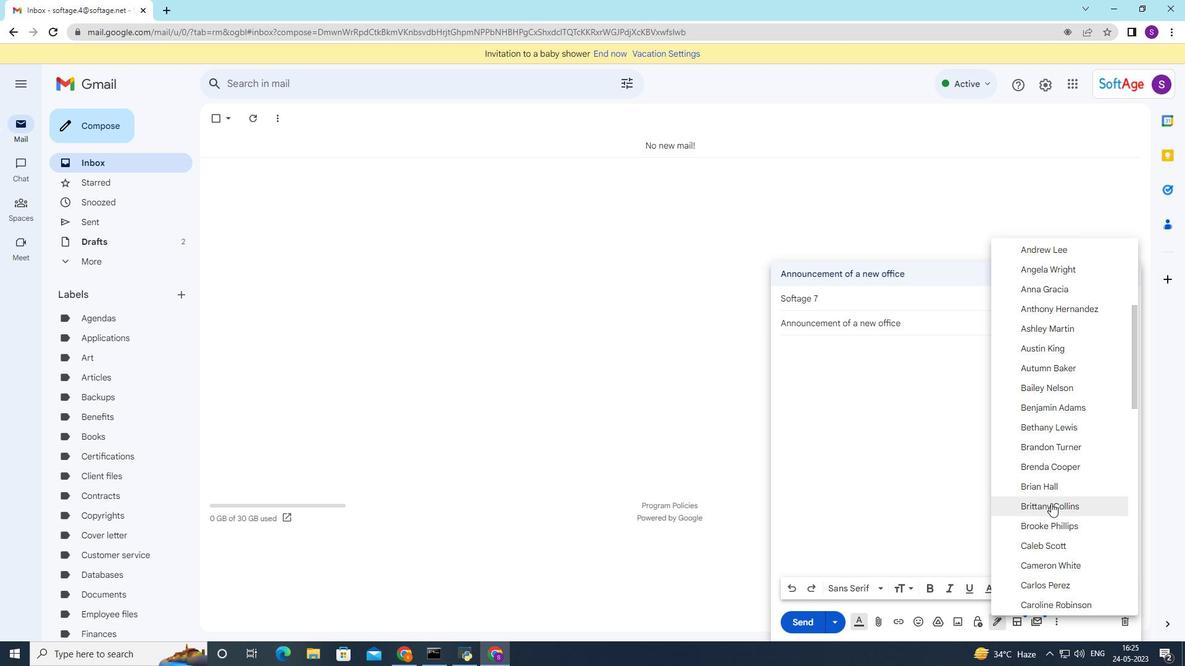 
Action: Mouse scrolled (1051, 503) with delta (0, 0)
Screenshot: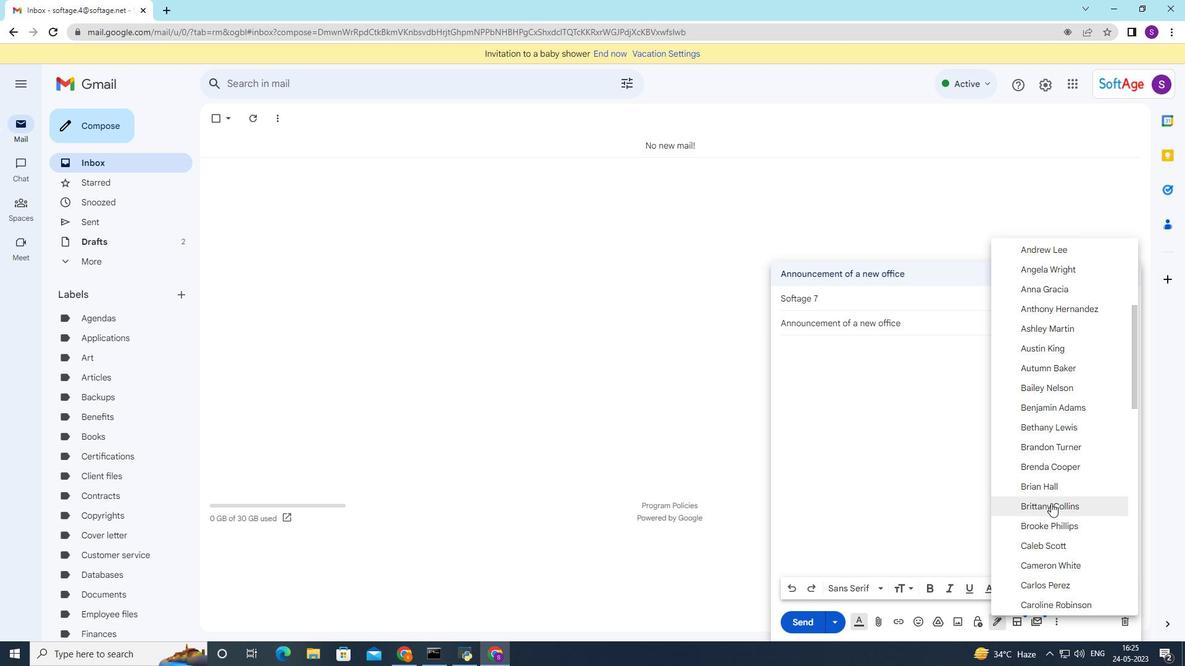
Action: Mouse moved to (1051, 501)
Screenshot: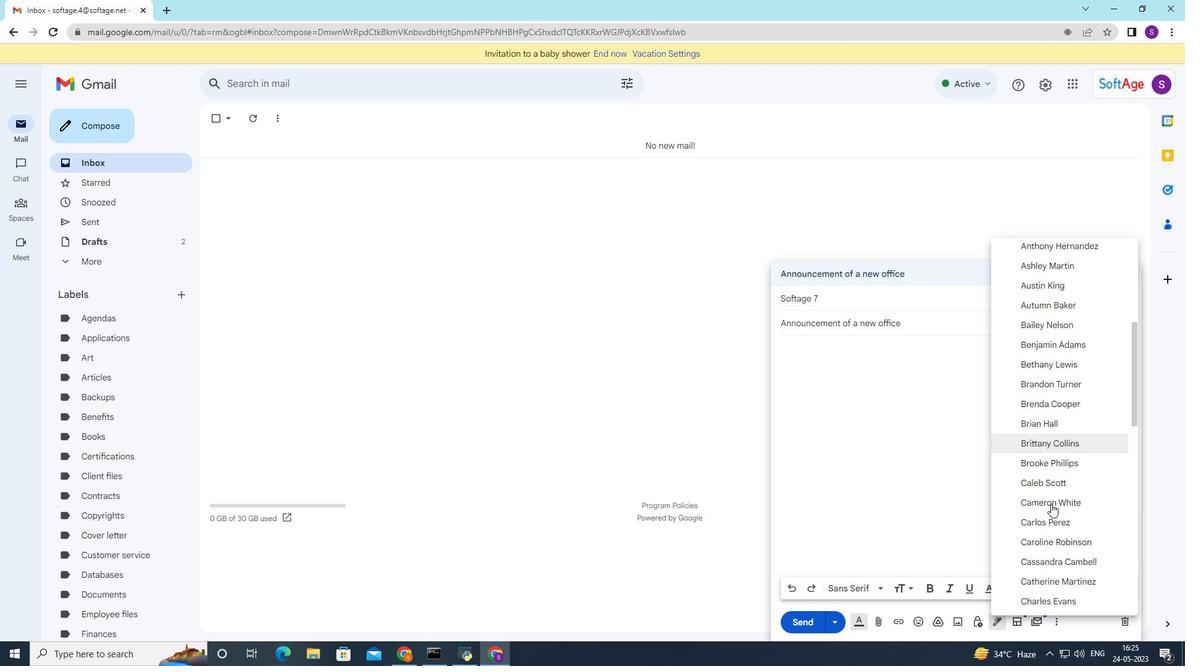 
Action: Mouse scrolled (1051, 501) with delta (0, 0)
Screenshot: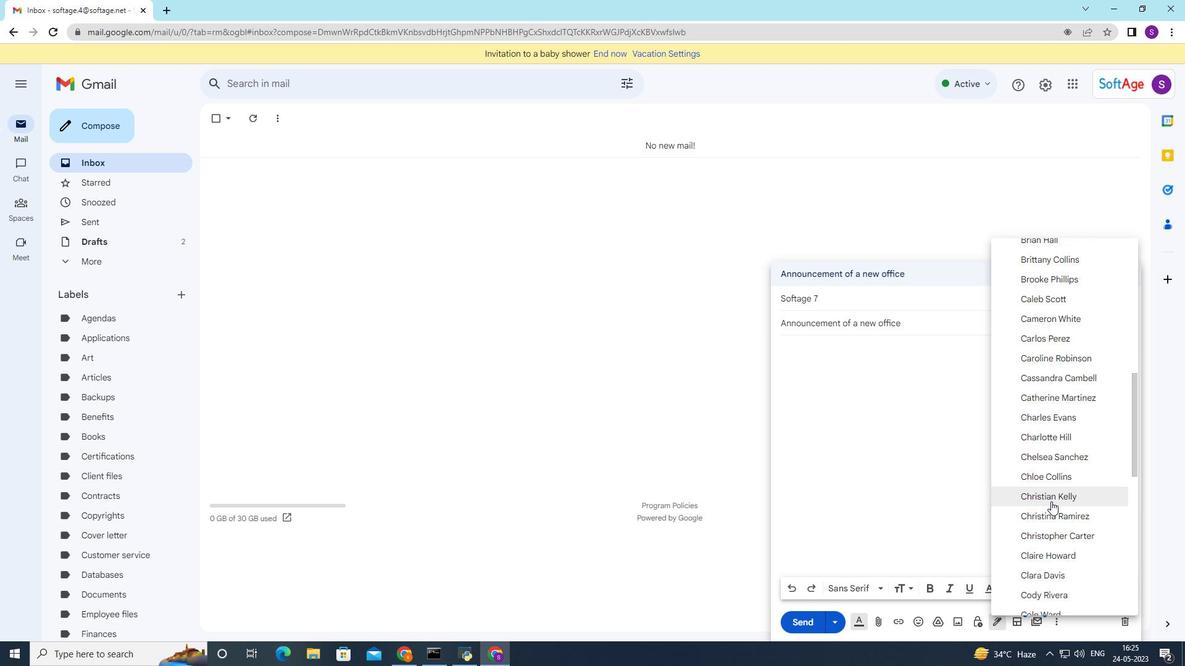 
Action: Mouse scrolled (1051, 501) with delta (0, 0)
Screenshot: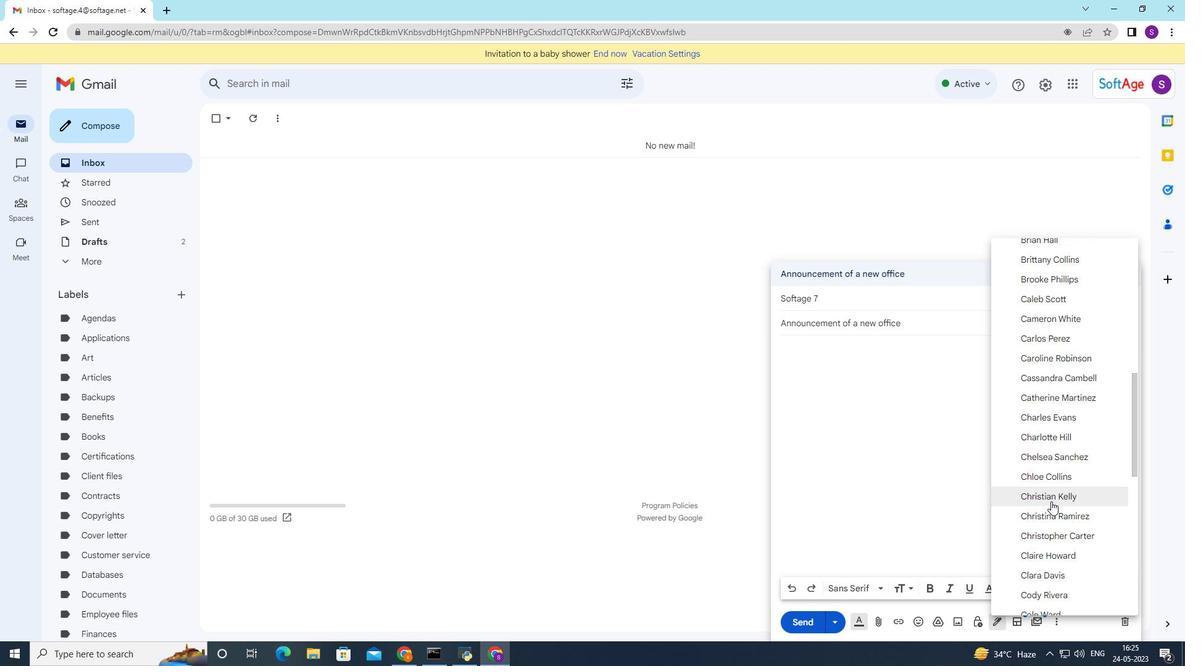 
Action: Mouse scrolled (1051, 501) with delta (0, 0)
Screenshot: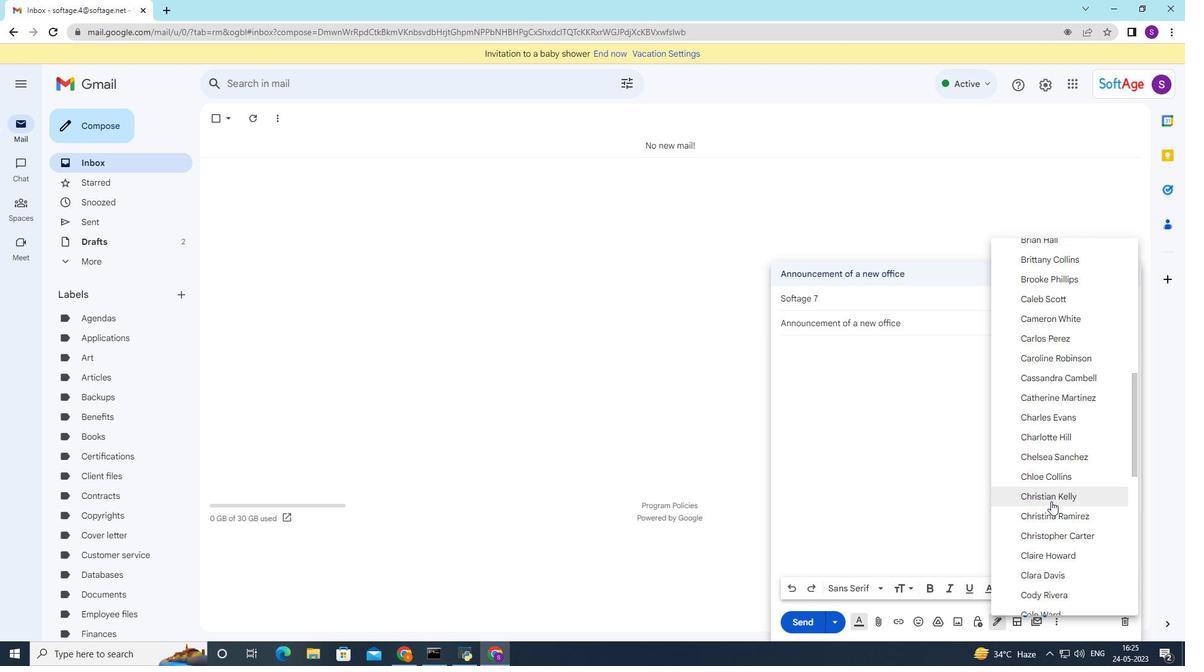 
Action: Mouse scrolled (1051, 501) with delta (0, 0)
Screenshot: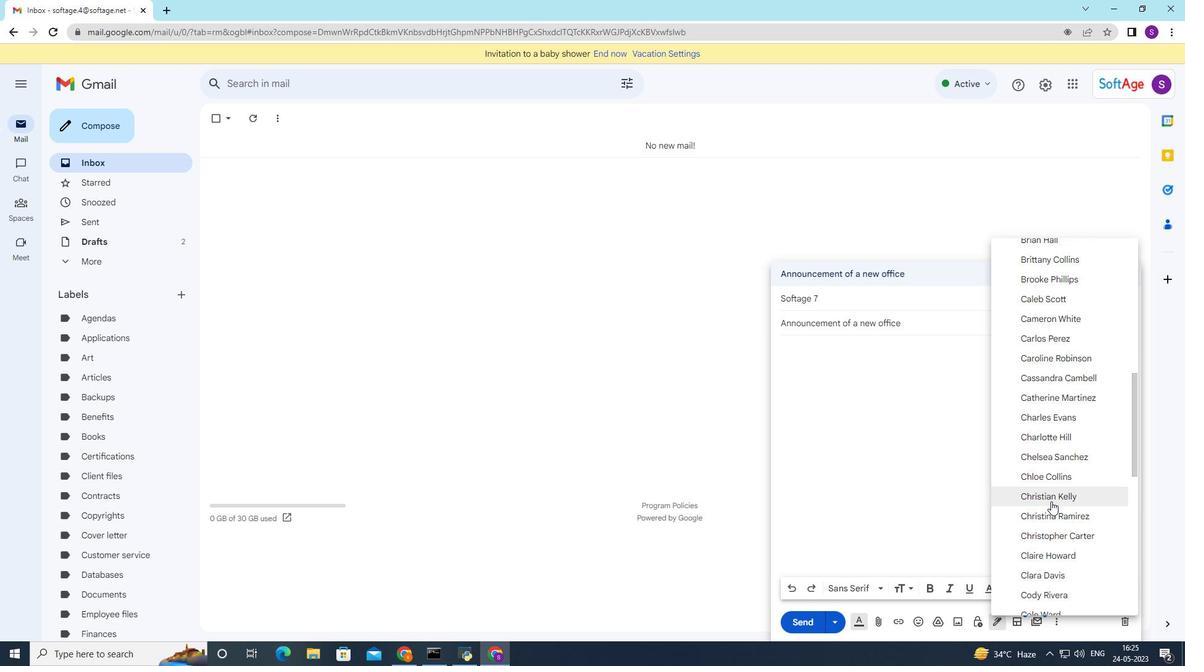 
Action: Mouse moved to (1051, 501)
Screenshot: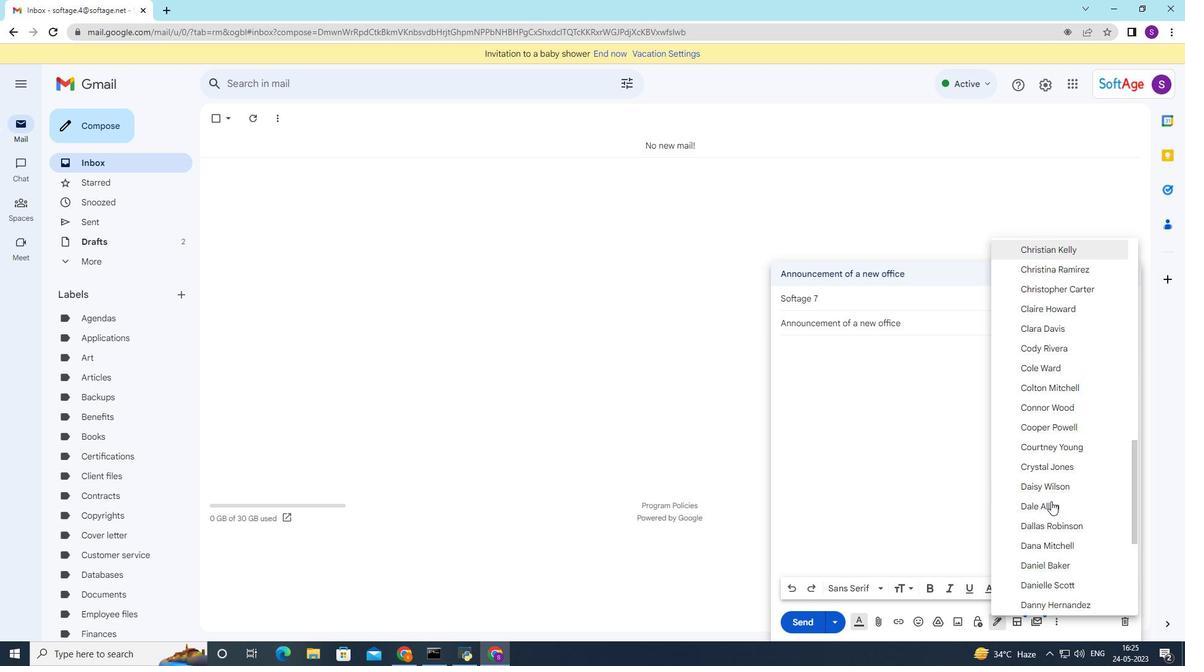 
Action: Mouse scrolled (1051, 501) with delta (0, 0)
Screenshot: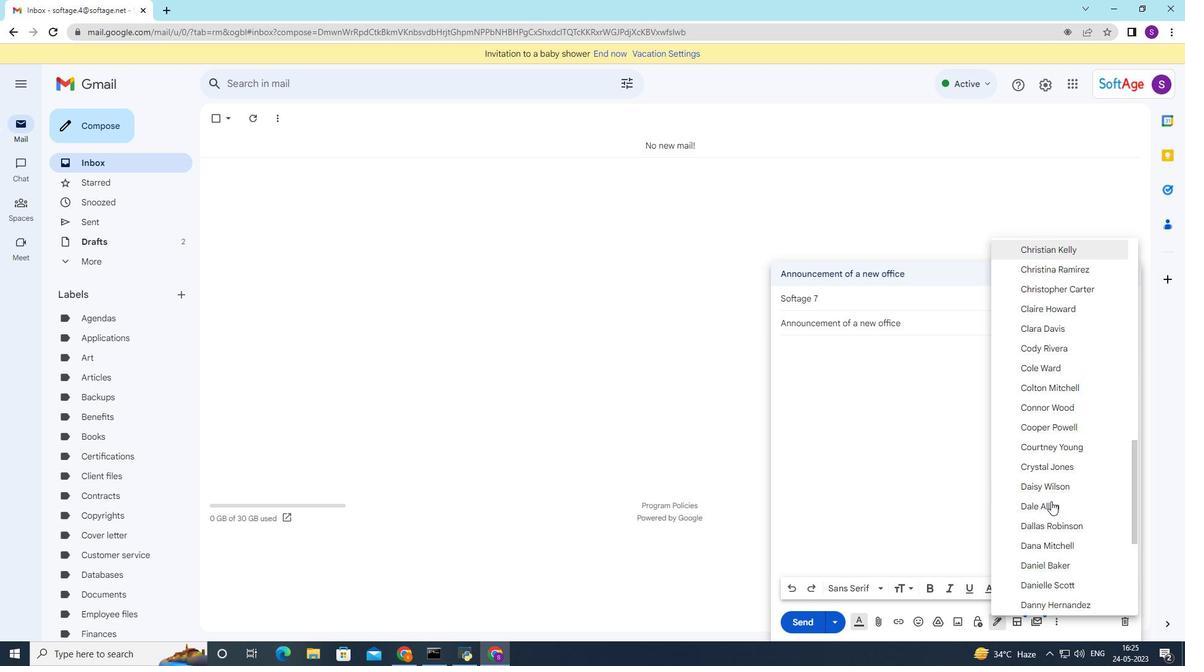 
Action: Mouse moved to (1051, 502)
Screenshot: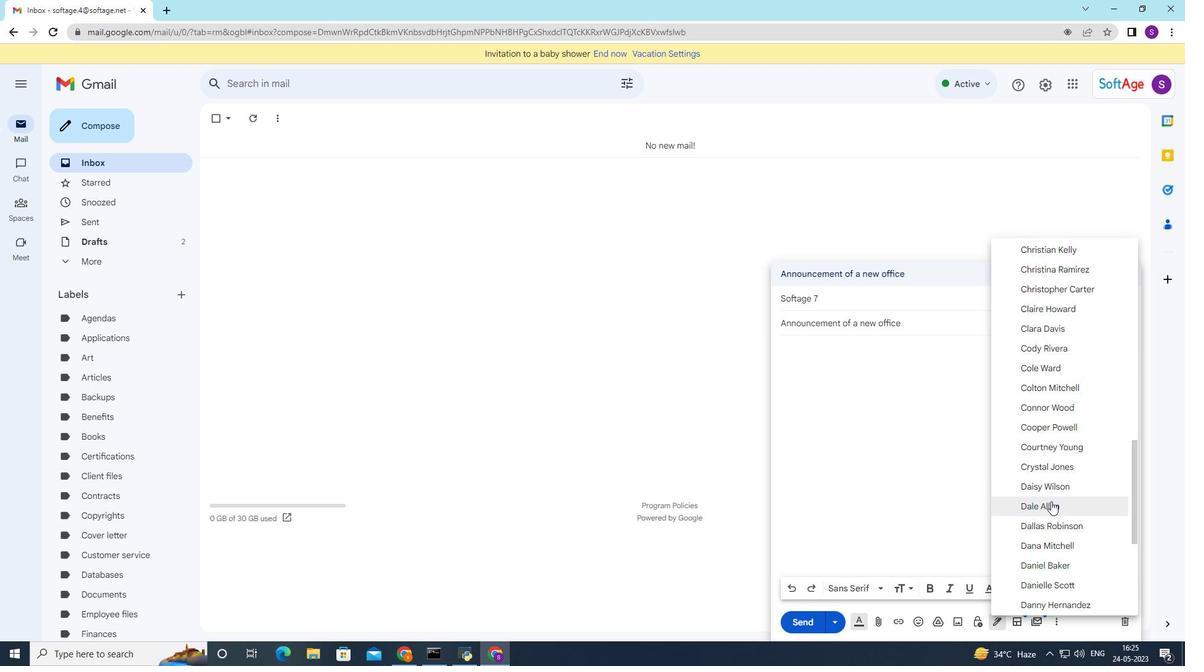 
Action: Mouse scrolled (1051, 501) with delta (0, 0)
Screenshot: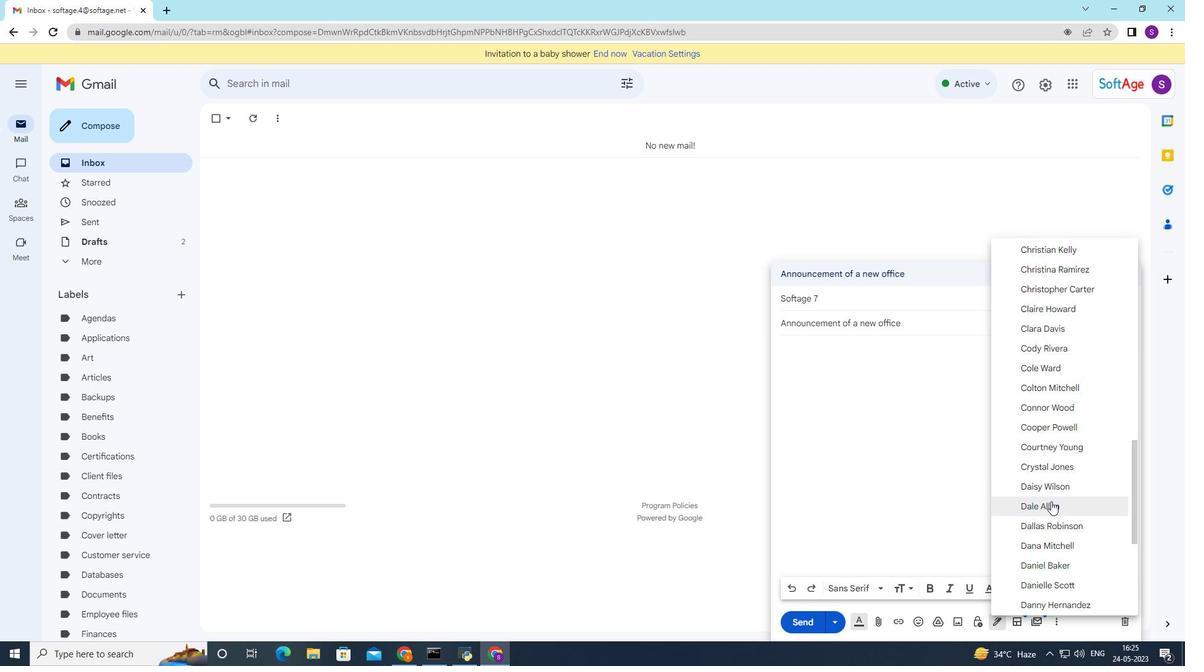 
Action: Mouse moved to (1051, 503)
Screenshot: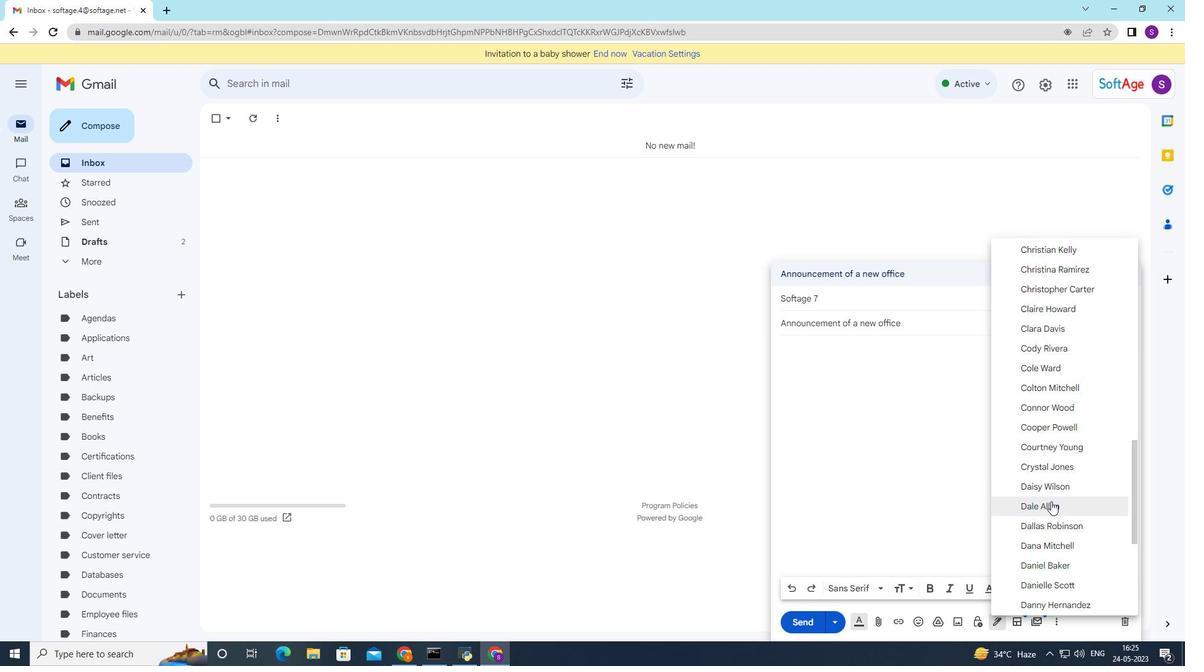 
Action: Mouse scrolled (1051, 501) with delta (0, 0)
Screenshot: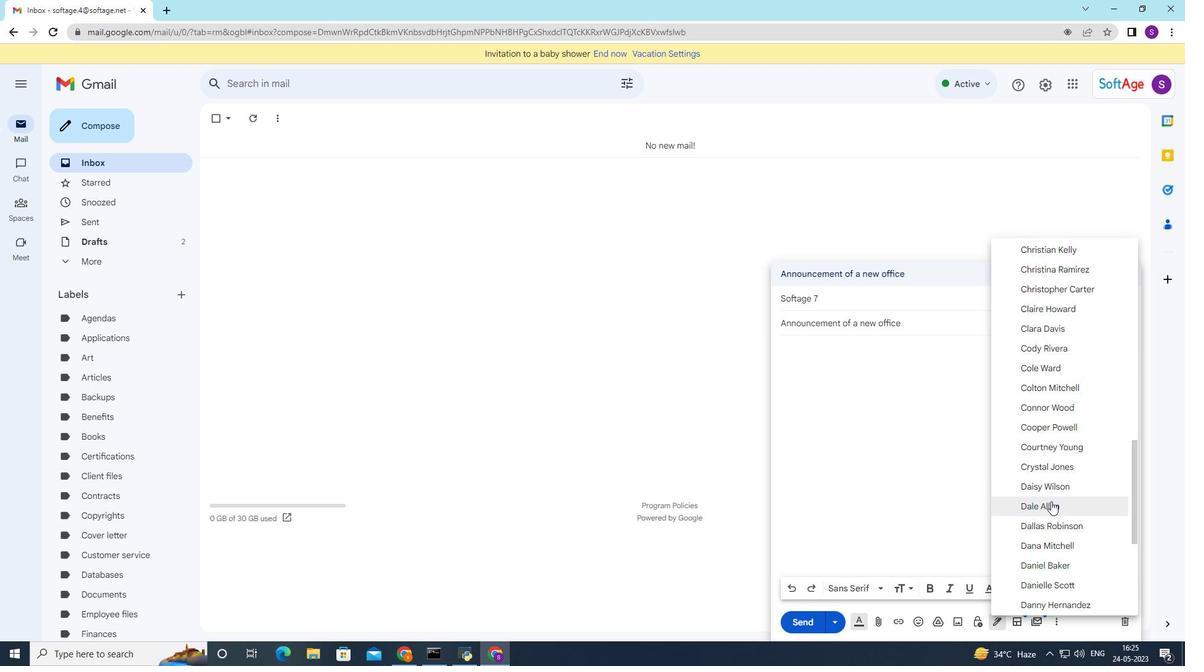 
Action: Mouse scrolled (1051, 502) with delta (0, 0)
Screenshot: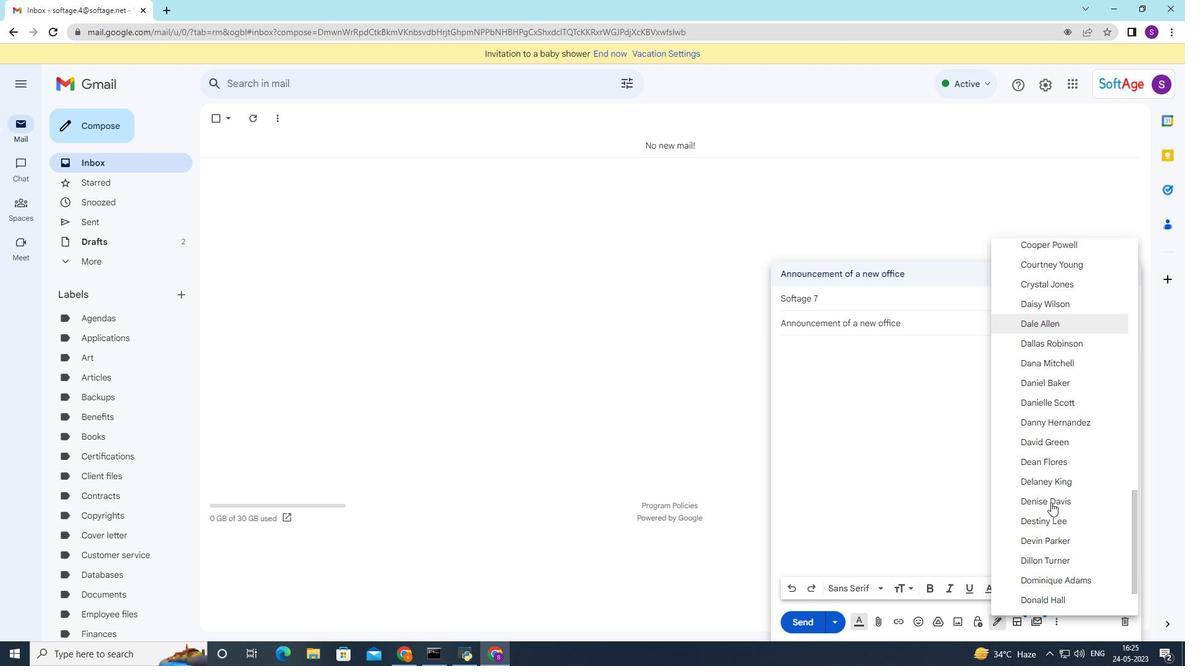 
Action: Mouse scrolled (1051, 502) with delta (0, 0)
Screenshot: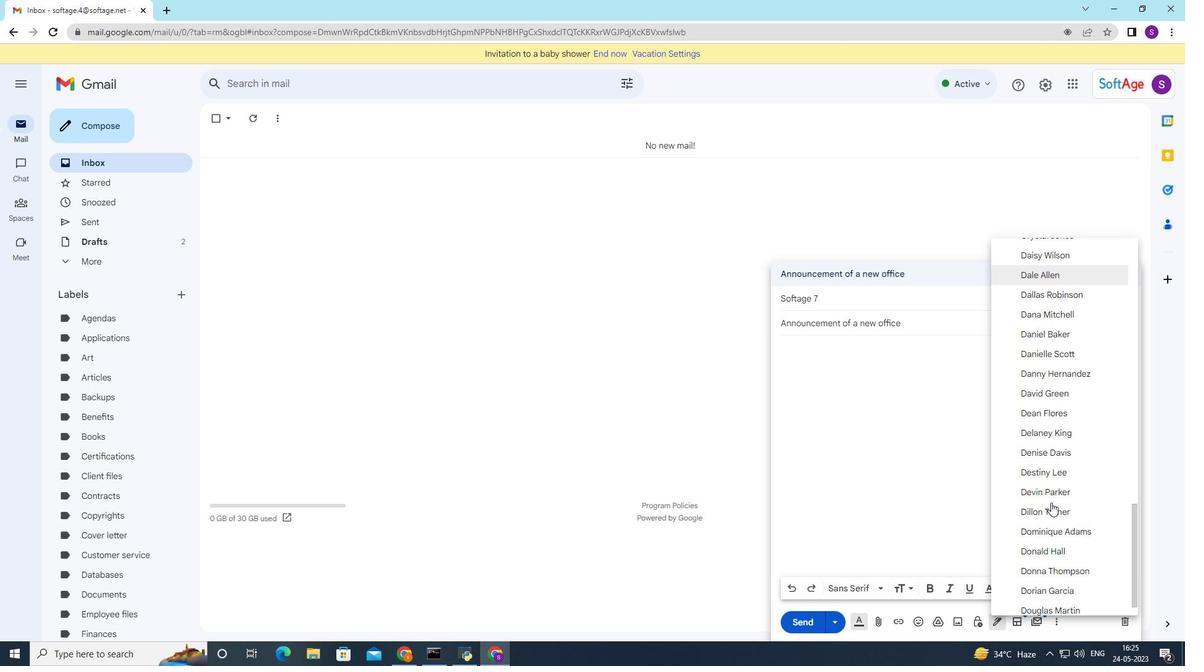
Action: Mouse scrolled (1051, 502) with delta (0, 0)
Screenshot: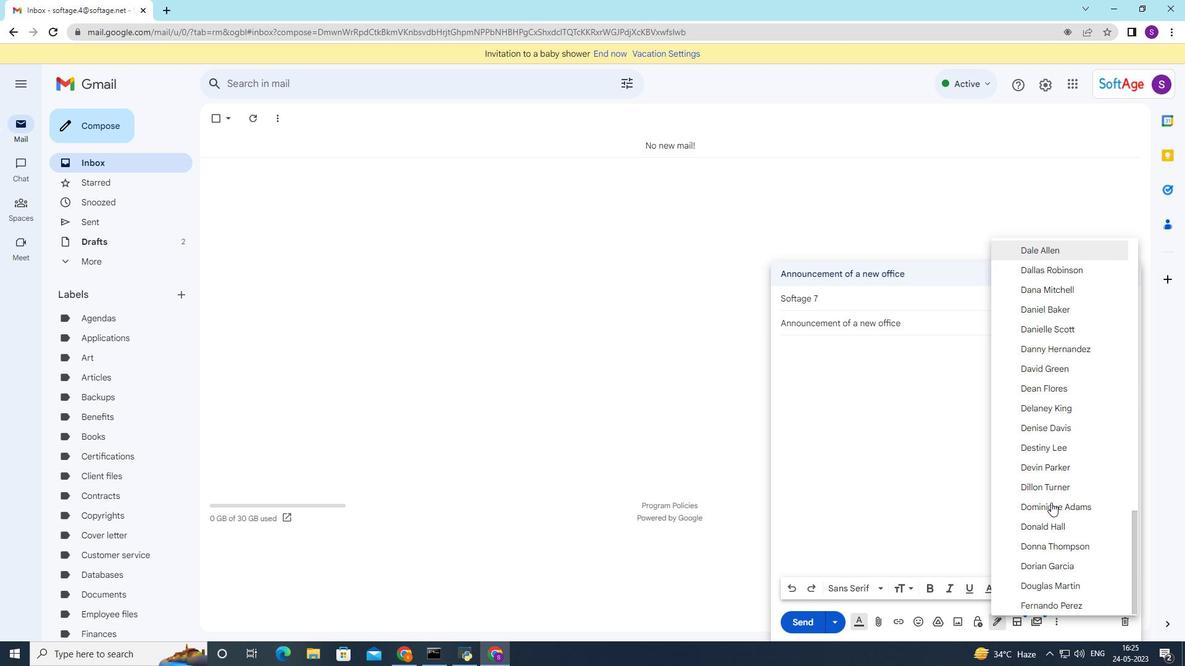 
Action: Mouse scrolled (1051, 502) with delta (0, 0)
Screenshot: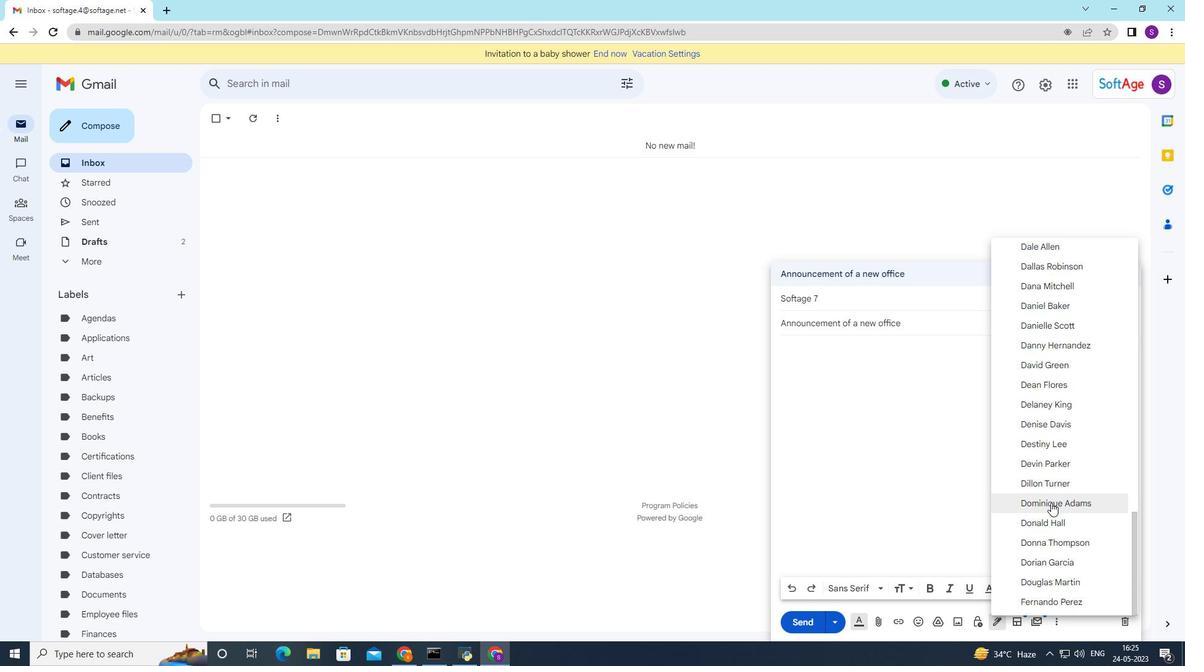 
Action: Mouse scrolled (1051, 502) with delta (0, 0)
Screenshot: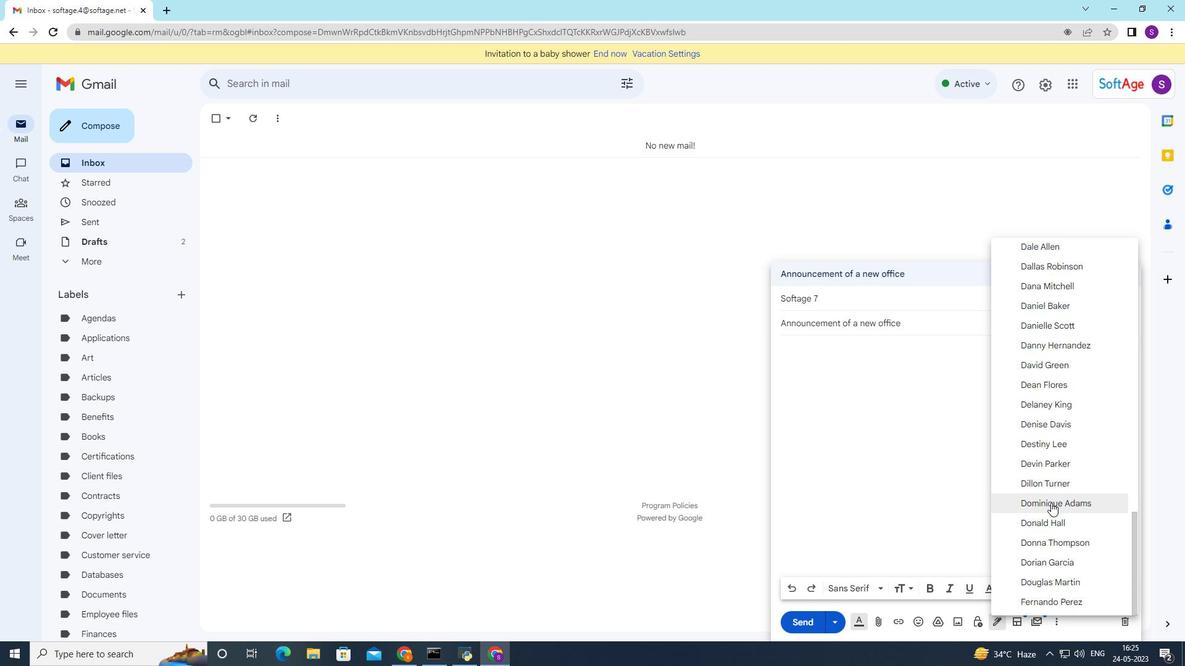 
Action: Mouse moved to (1051, 503)
Screenshot: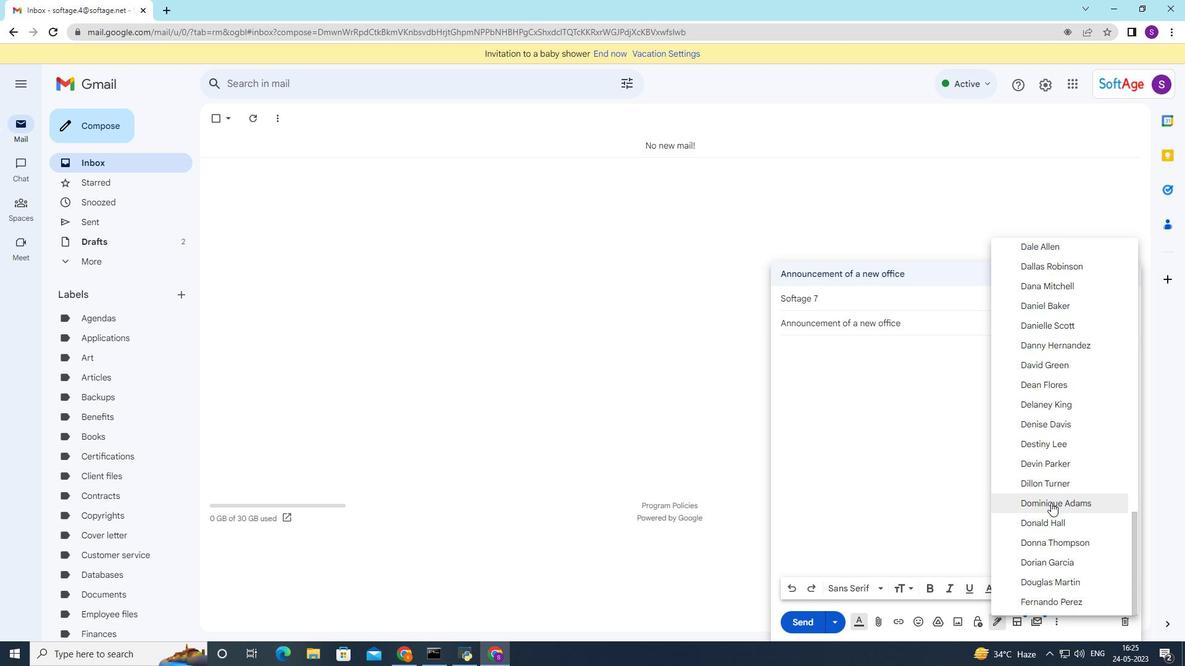 
Action: Mouse scrolled (1051, 502) with delta (0, 0)
Screenshot: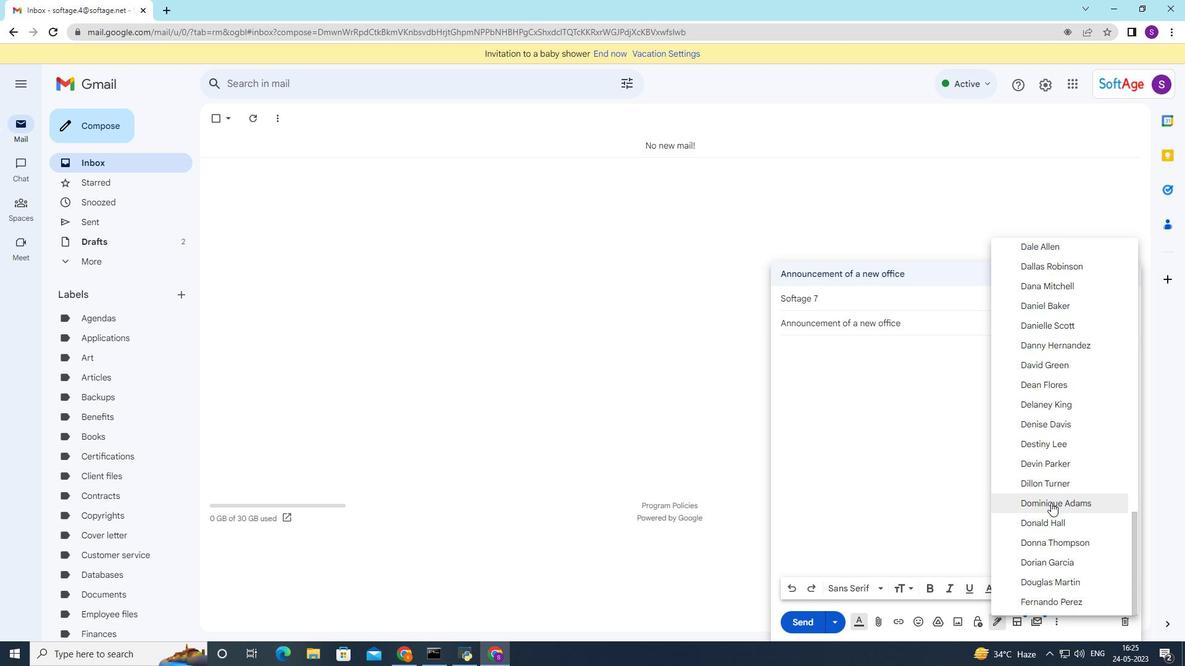 
Action: Mouse moved to (1046, 583)
Screenshot: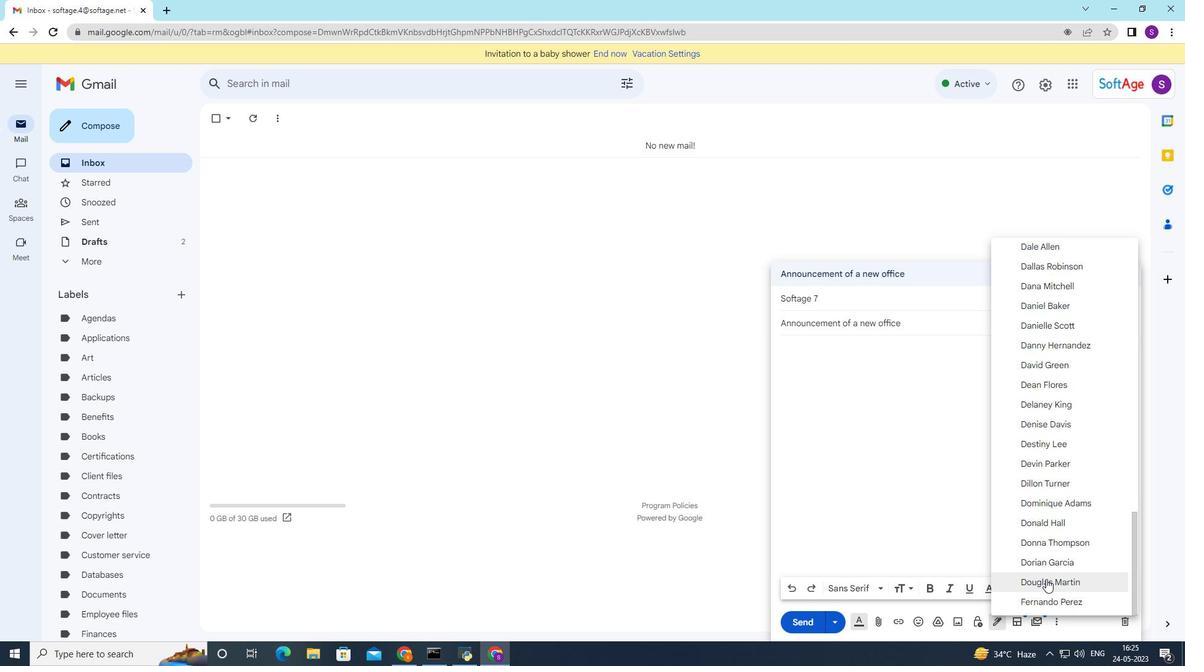 
Action: Mouse pressed left at (1046, 583)
Screenshot: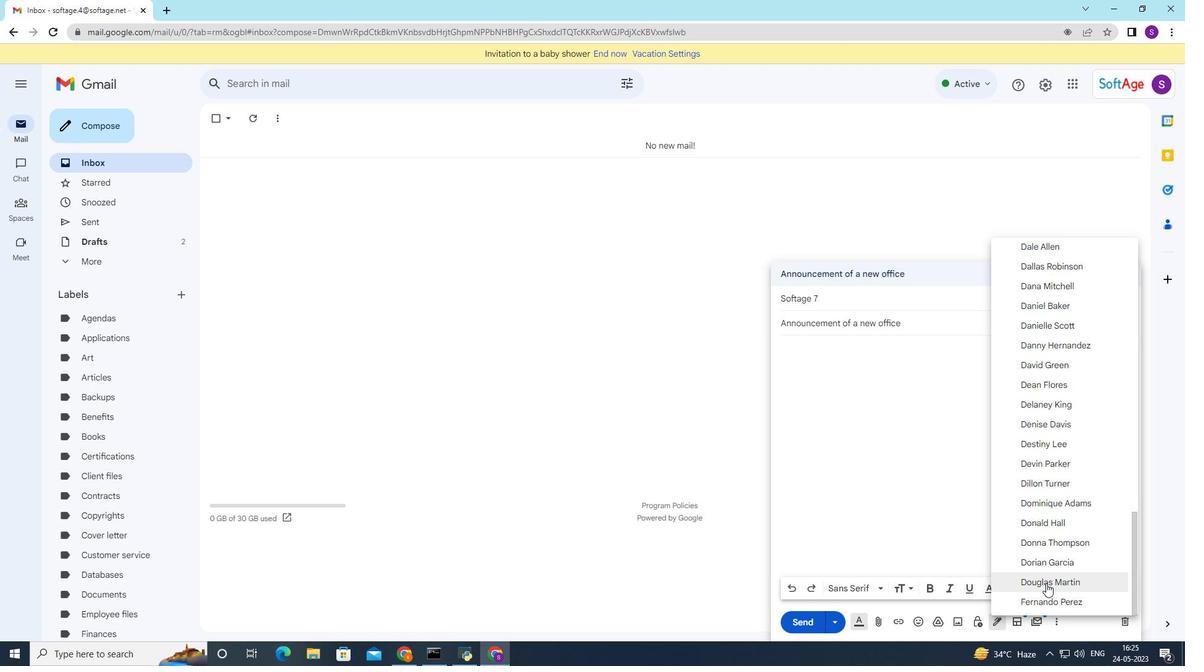 
Action: Mouse moved to (870, 414)
Screenshot: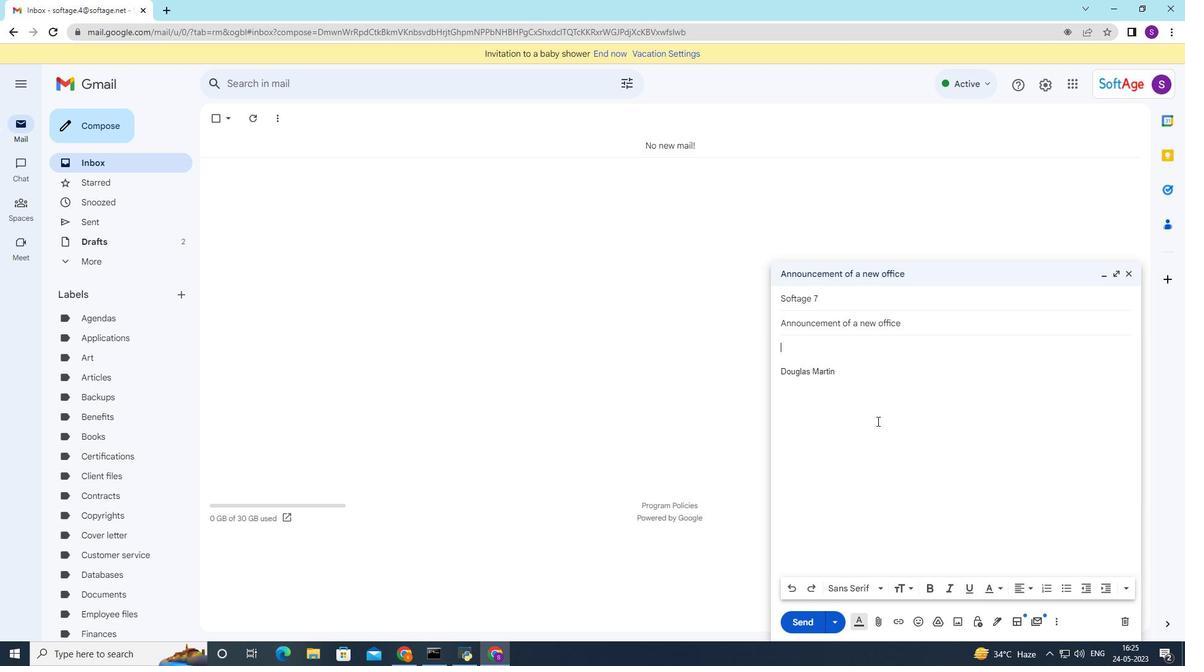 
Action: Key pressed <Key.shift>Can<Key.space>you<Key.space>please<Key.space>provide<Key.space>me<Key.space>with<Key.space>the<Key.space>current<Key.space>list<Key.space>of<Key.space>clients<Key.space>for<Key.space>our<Key.space>departments<Key.backspace><Key.shift_r>?
Screenshot: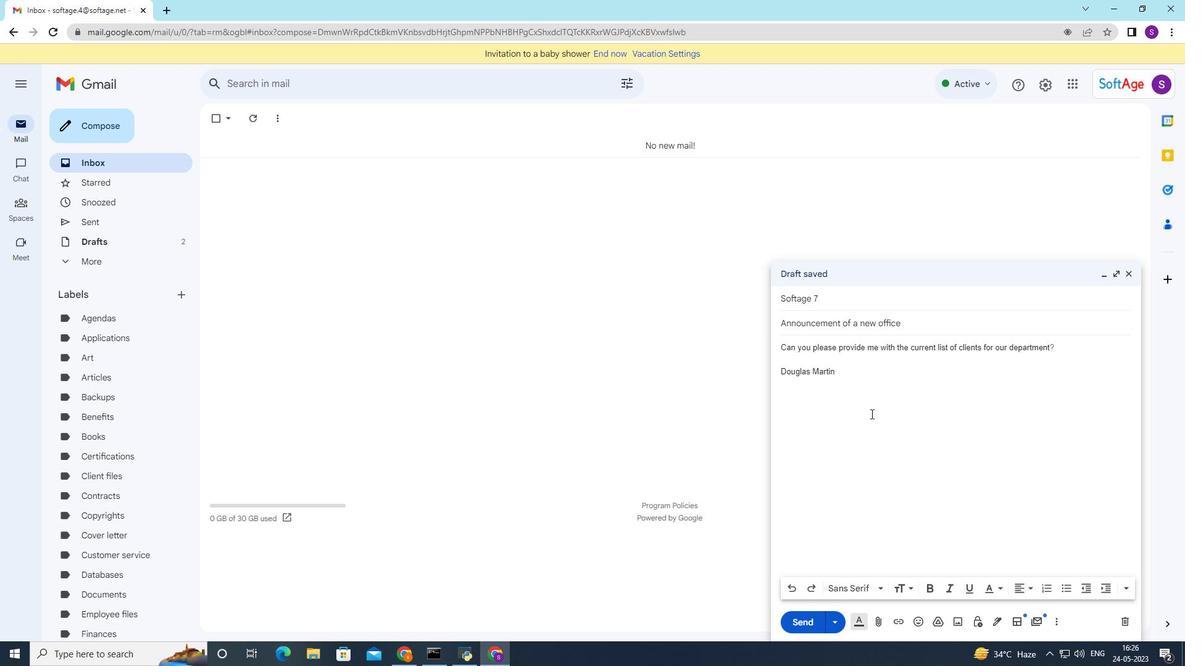 
Action: Mouse moved to (1036, 350)
Screenshot: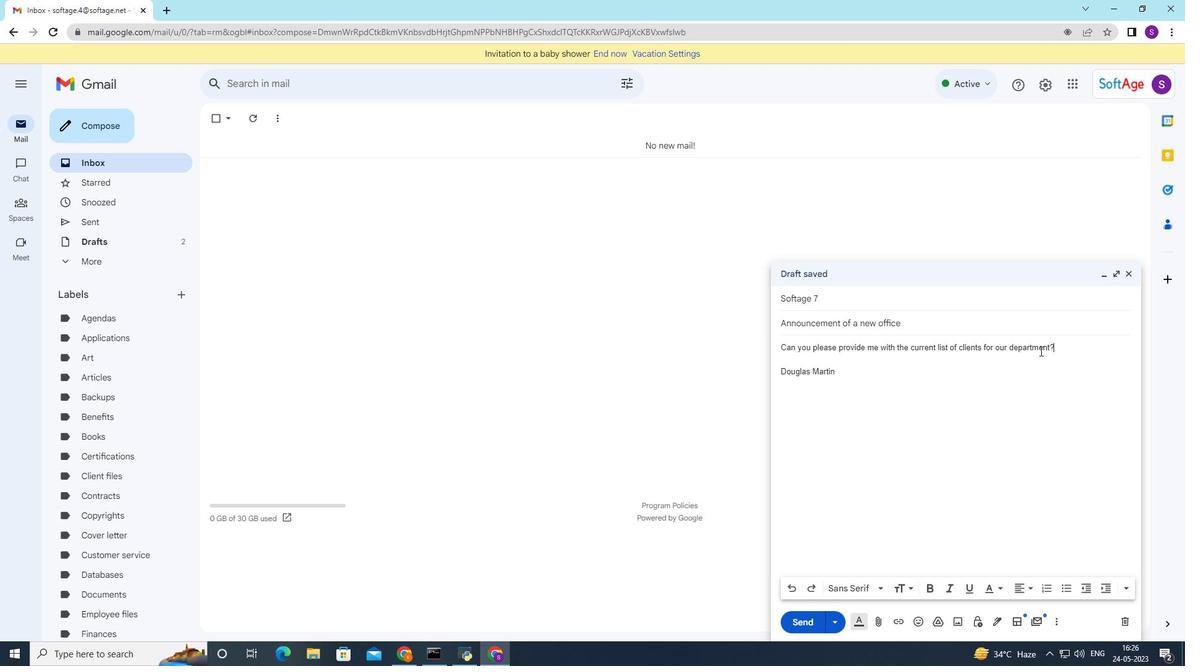 
Action: Mouse pressed left at (1036, 350)
Screenshot: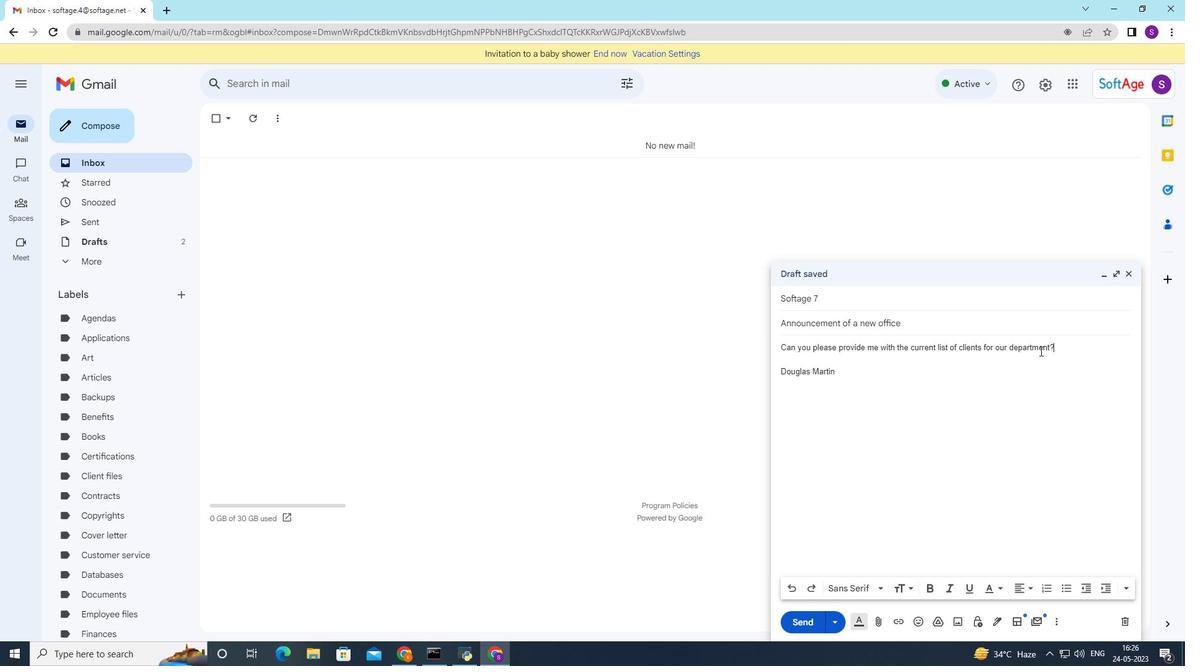 
Action: Mouse moved to (1036, 350)
Screenshot: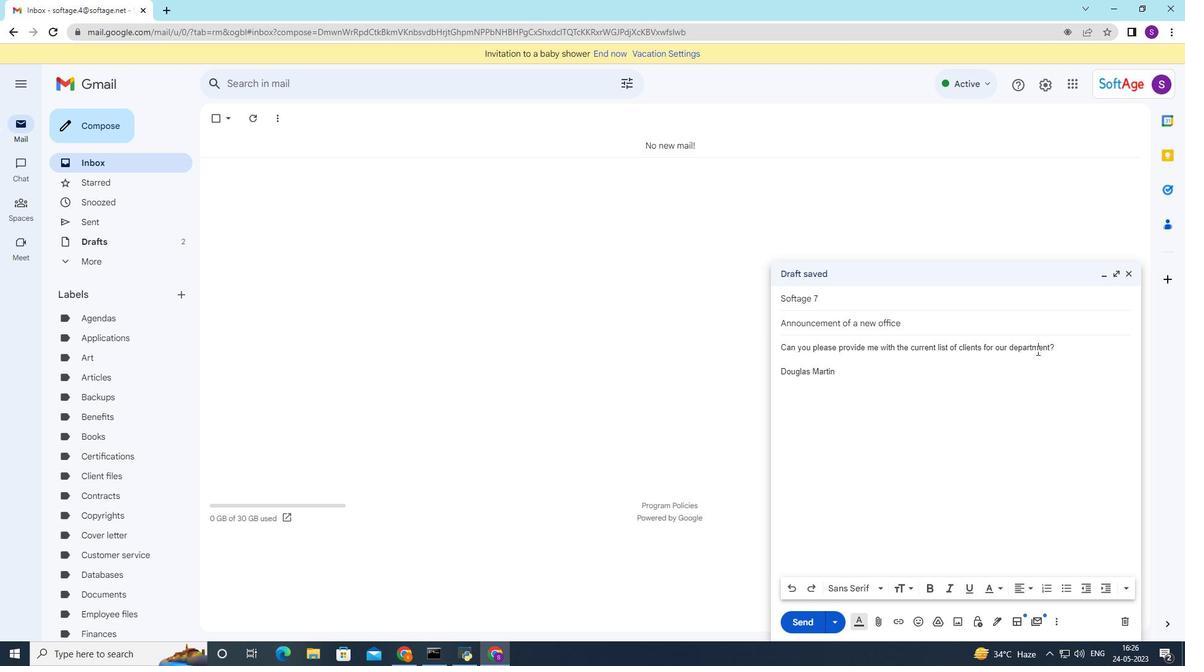 
Action: Mouse pressed left at (1036, 350)
Screenshot: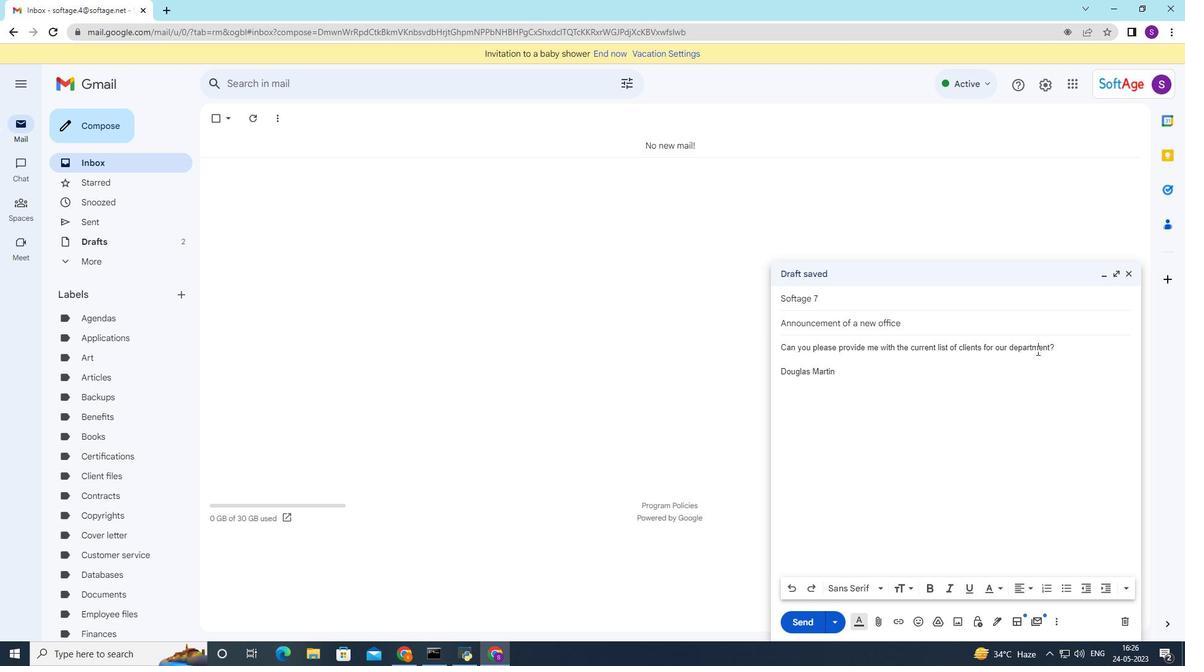 
Action: Mouse moved to (1001, 591)
Screenshot: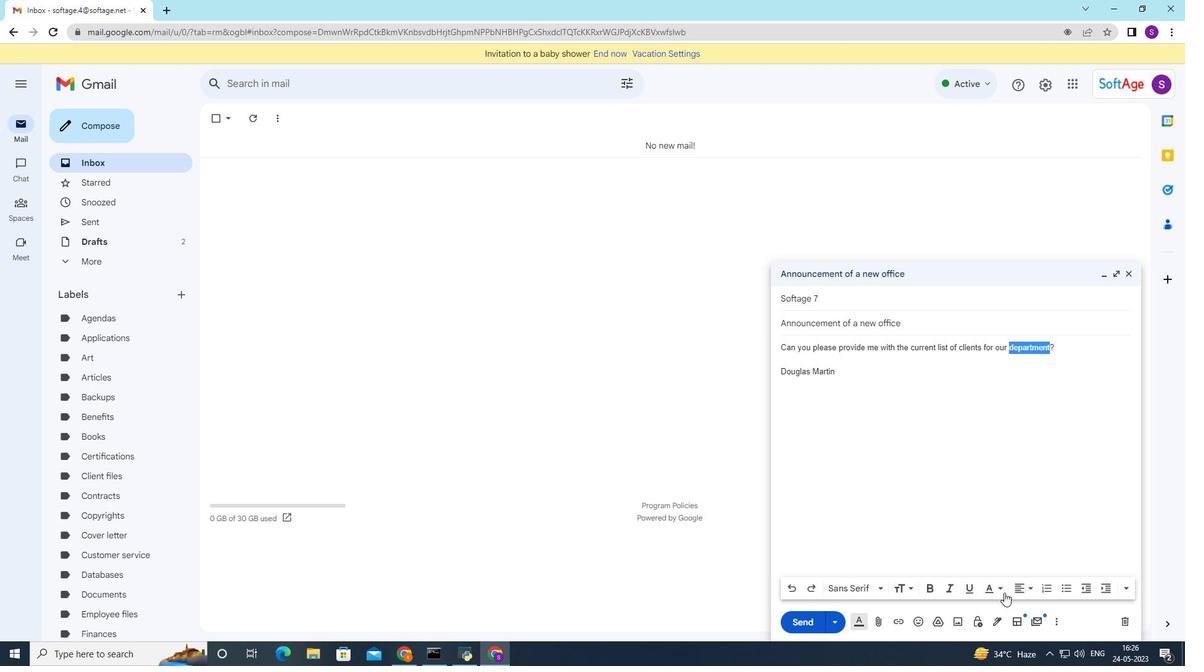 
Action: Mouse pressed left at (1001, 591)
Screenshot: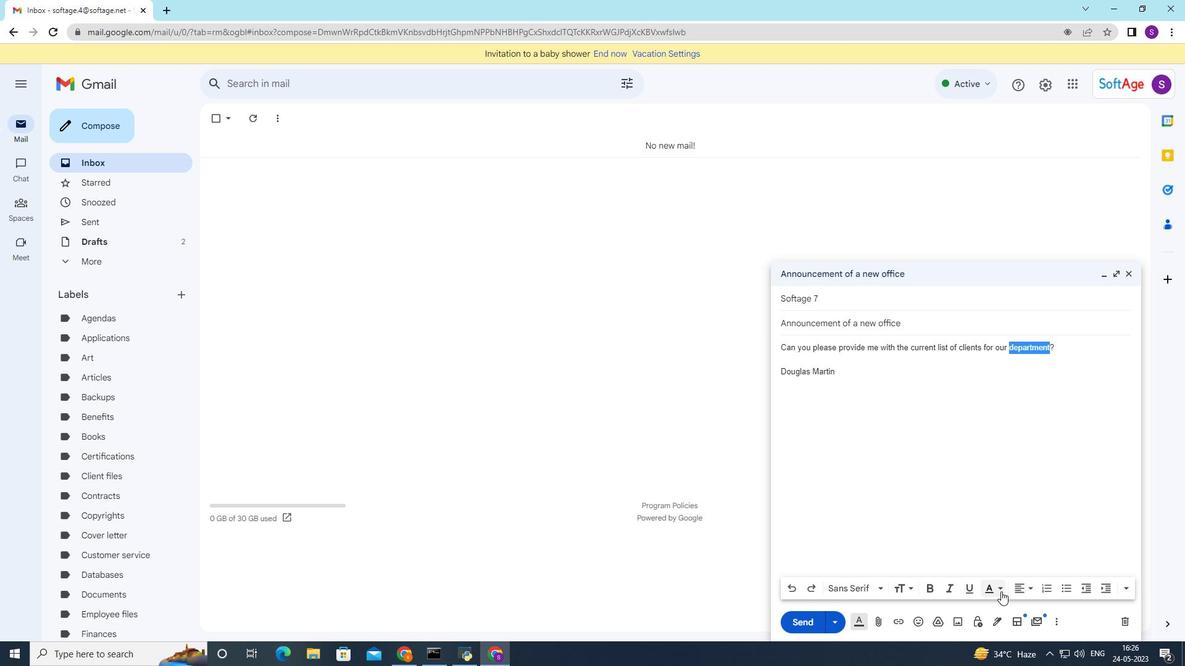 
Action: Mouse moved to (938, 498)
Screenshot: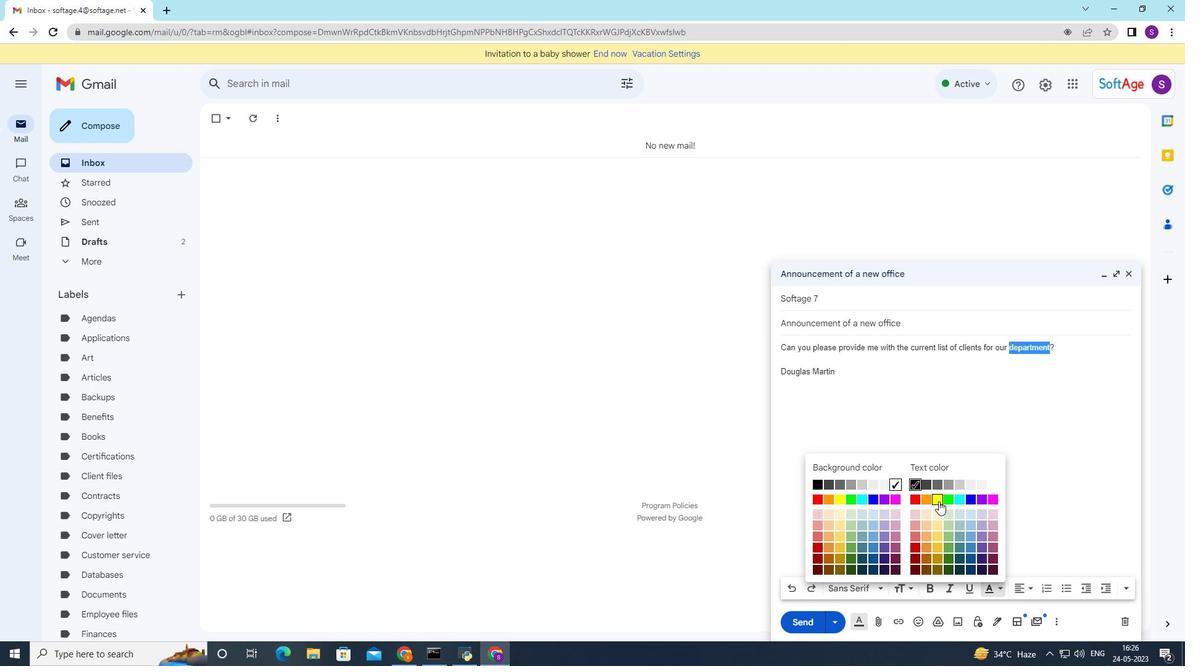 
Action: Mouse pressed left at (938, 498)
Screenshot: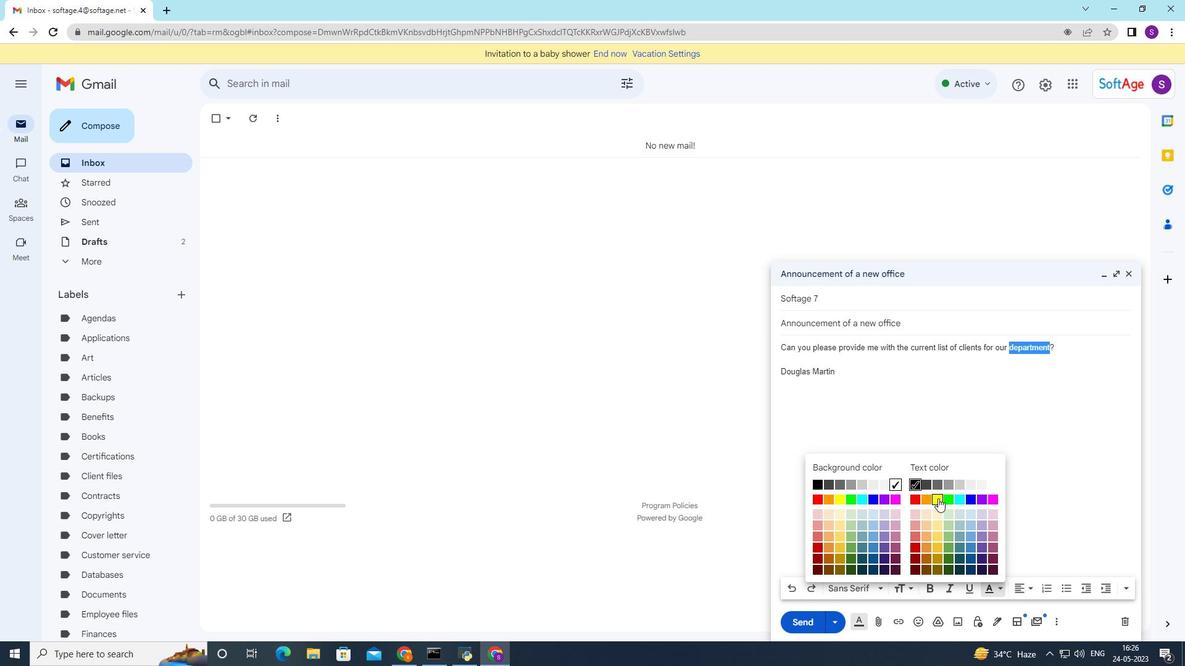 
Action: Mouse moved to (999, 587)
Screenshot: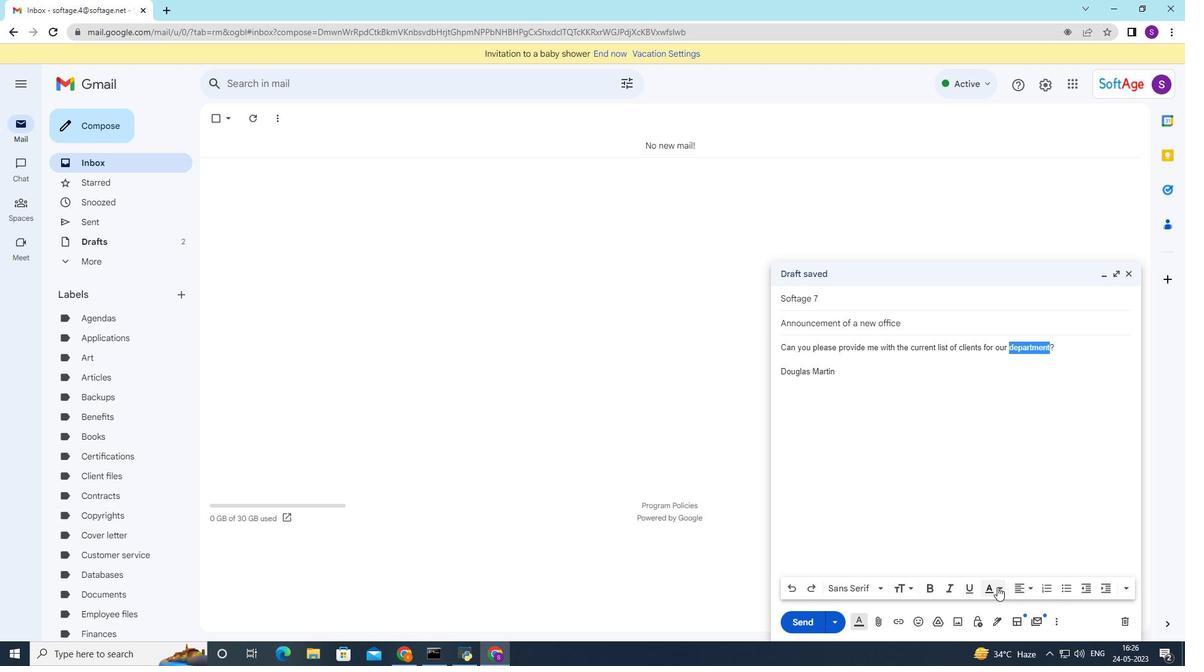 
Action: Mouse pressed left at (999, 587)
Screenshot: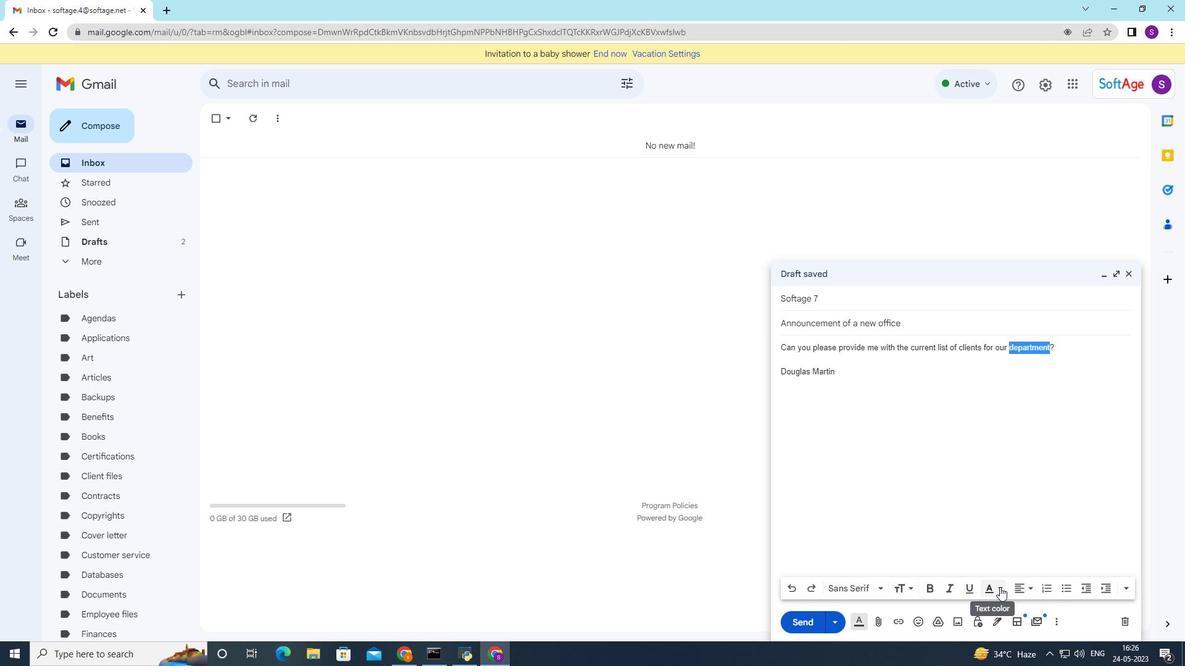 
Action: Mouse moved to (872, 501)
Screenshot: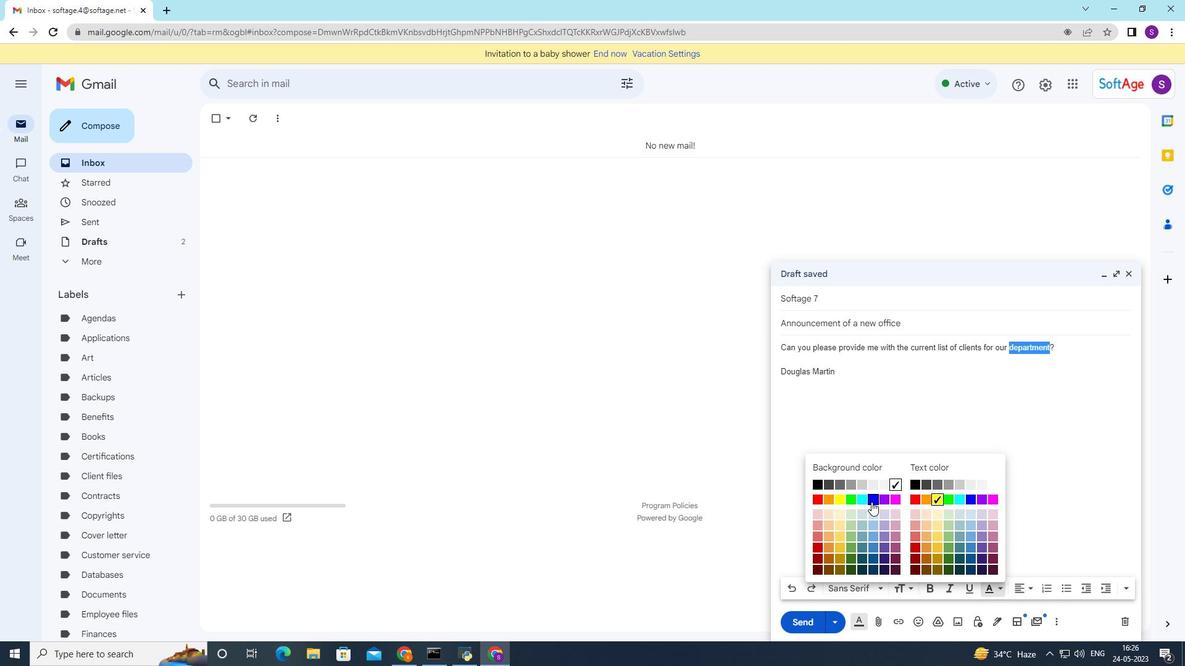 
Action: Mouse pressed left at (872, 501)
Screenshot: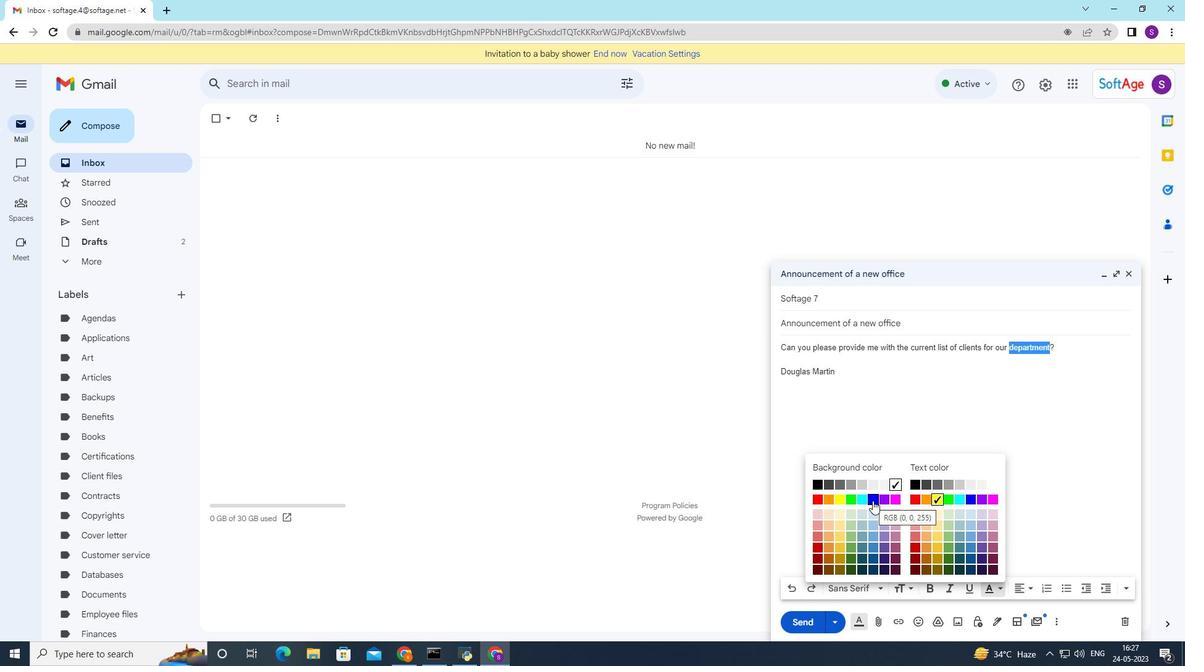 
Action: Mouse moved to (797, 622)
Screenshot: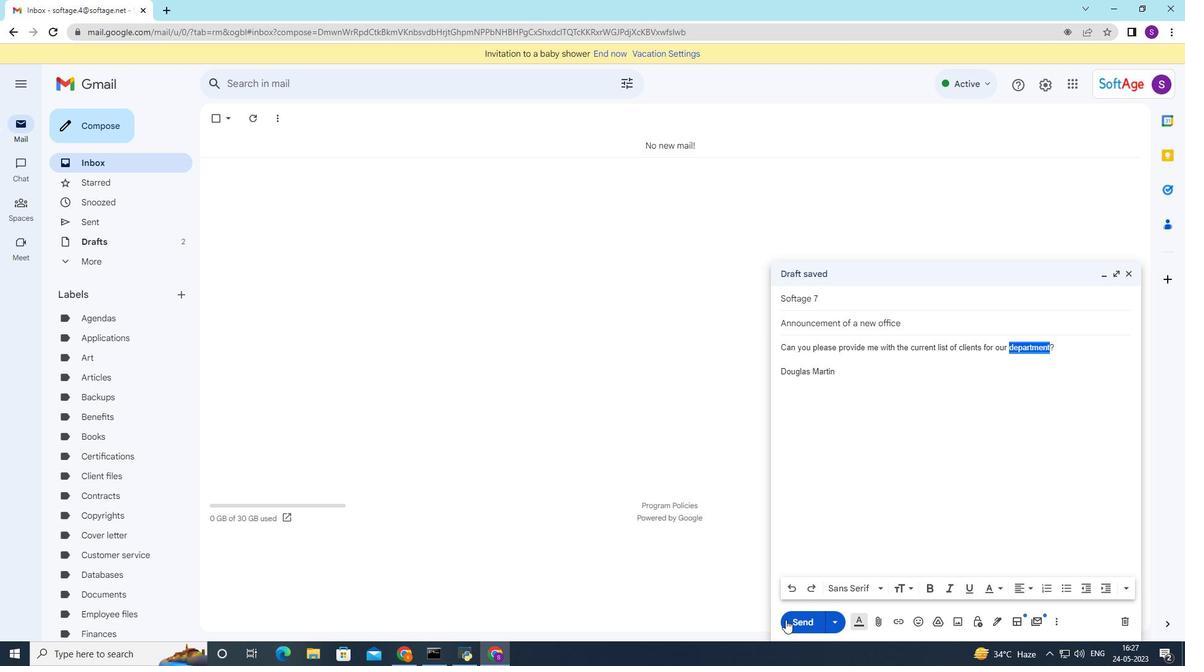 
Action: Mouse pressed left at (797, 622)
Screenshot: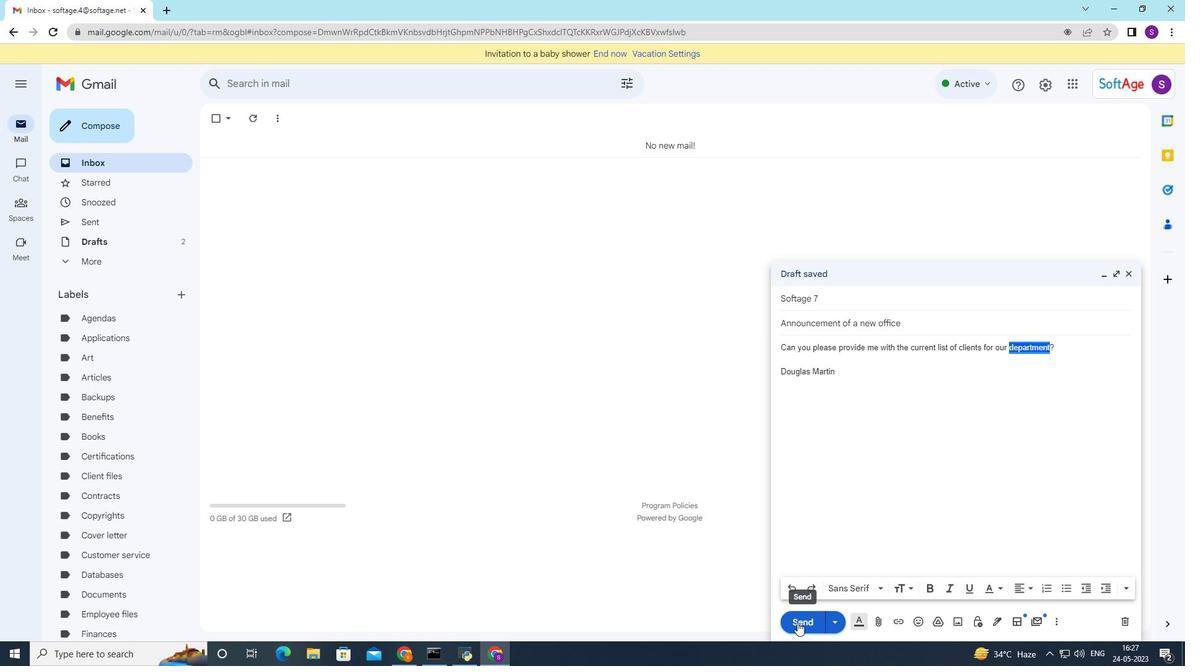 
Action: Mouse moved to (108, 225)
Screenshot: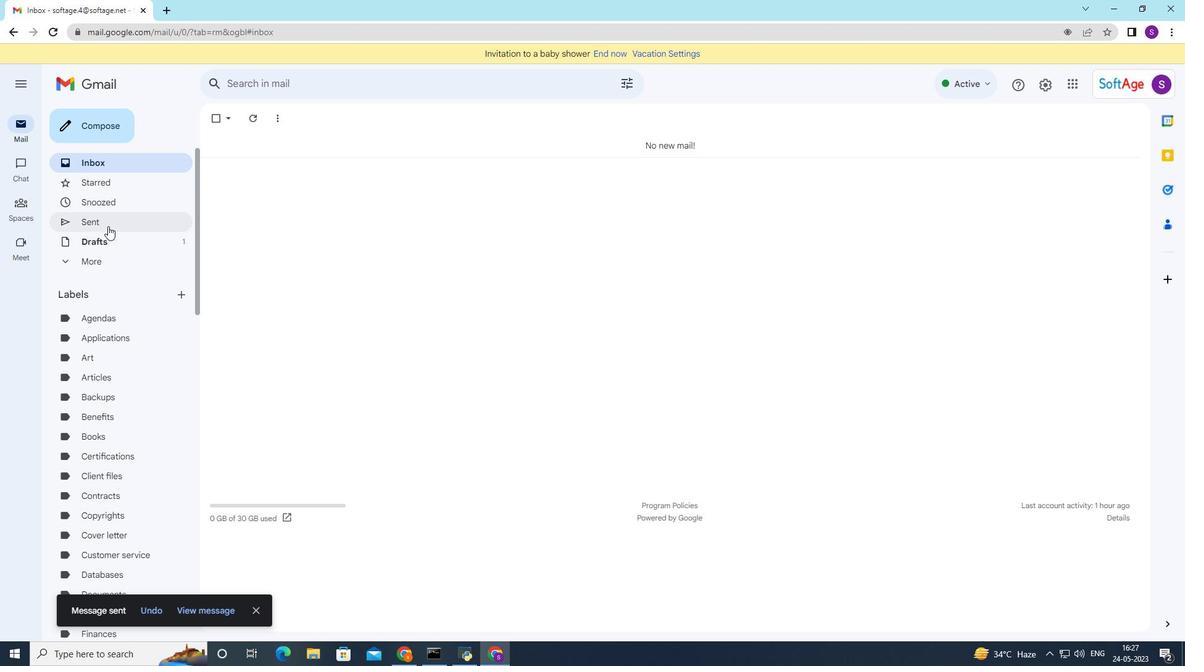 
Action: Mouse pressed left at (108, 225)
Screenshot: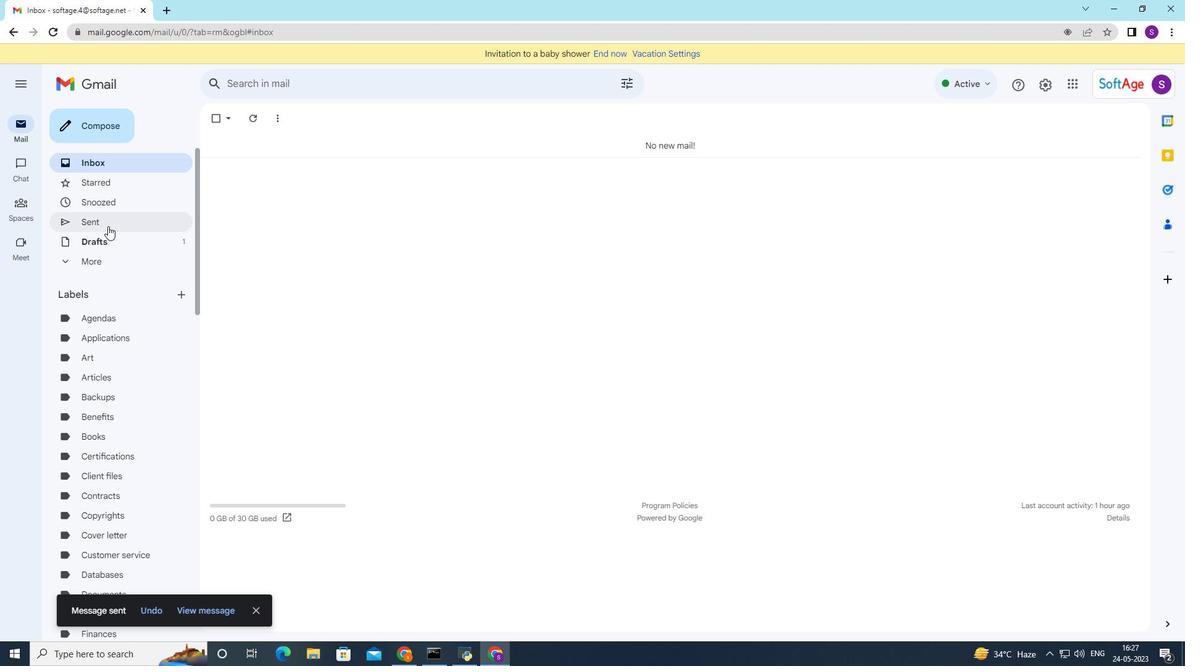 
Action: Mouse moved to (378, 172)
Screenshot: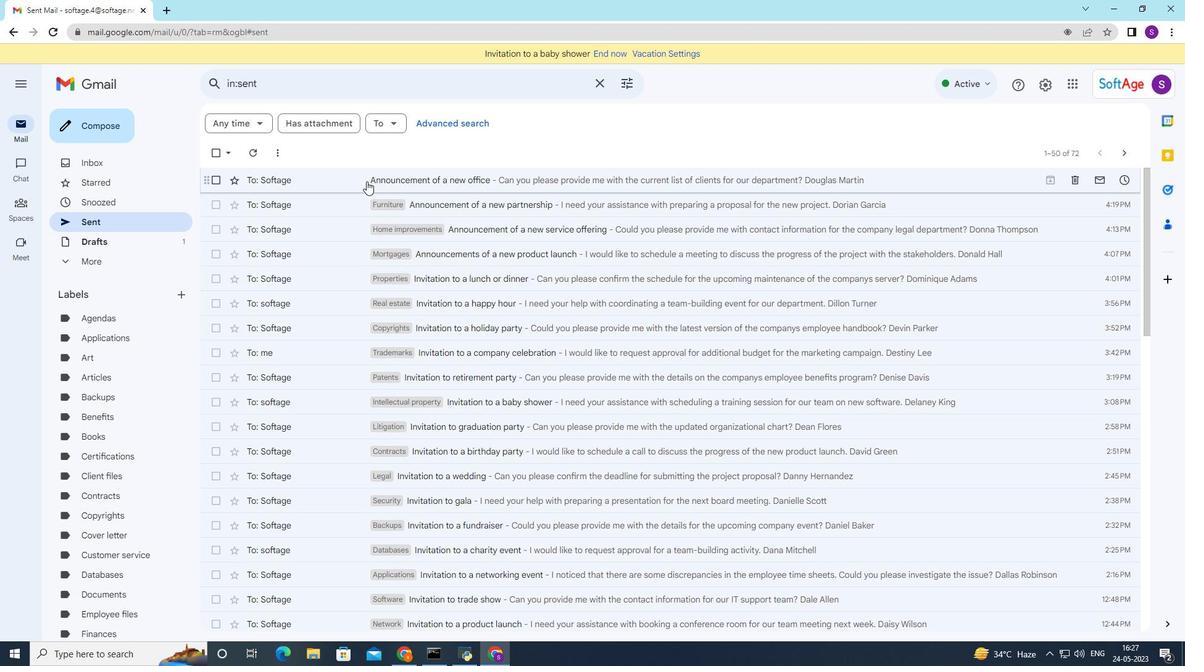
Action: Mouse pressed right at (378, 172)
Screenshot: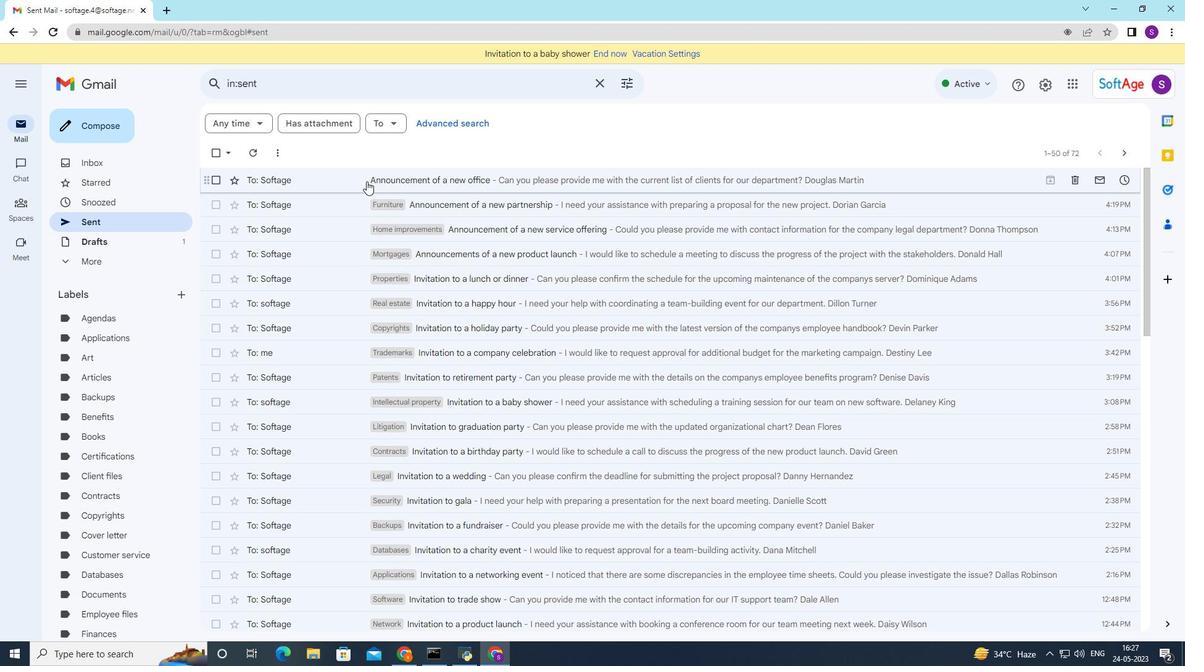 
Action: Mouse moved to (583, 378)
Screenshot: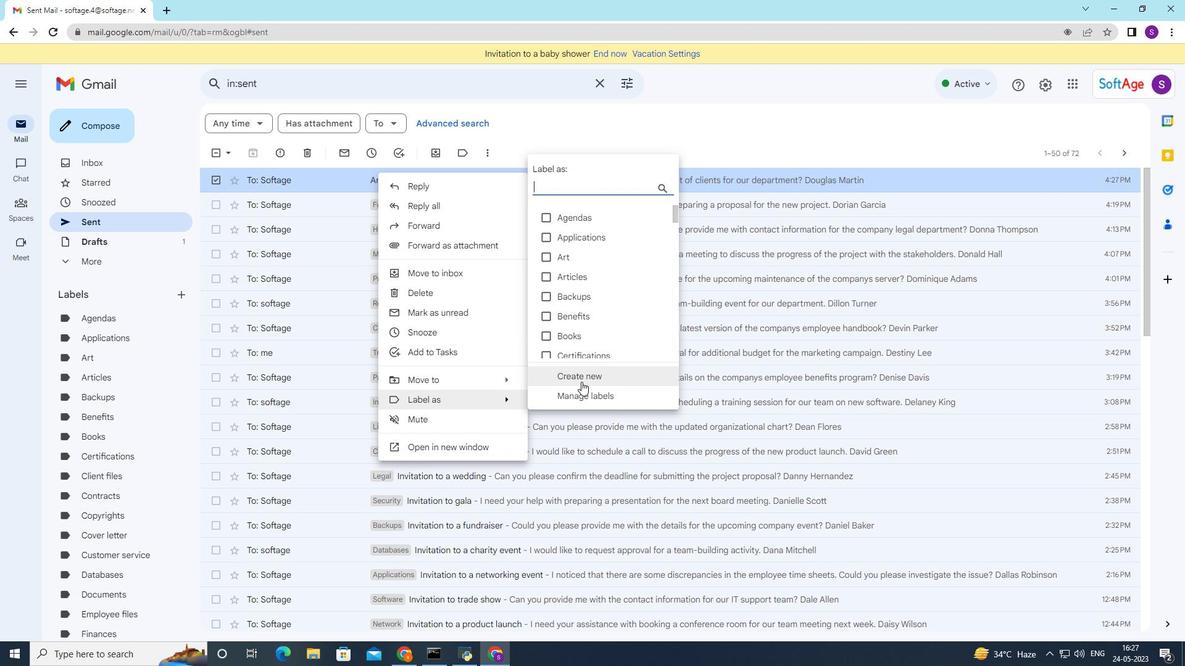 
Action: Mouse pressed left at (583, 378)
Screenshot: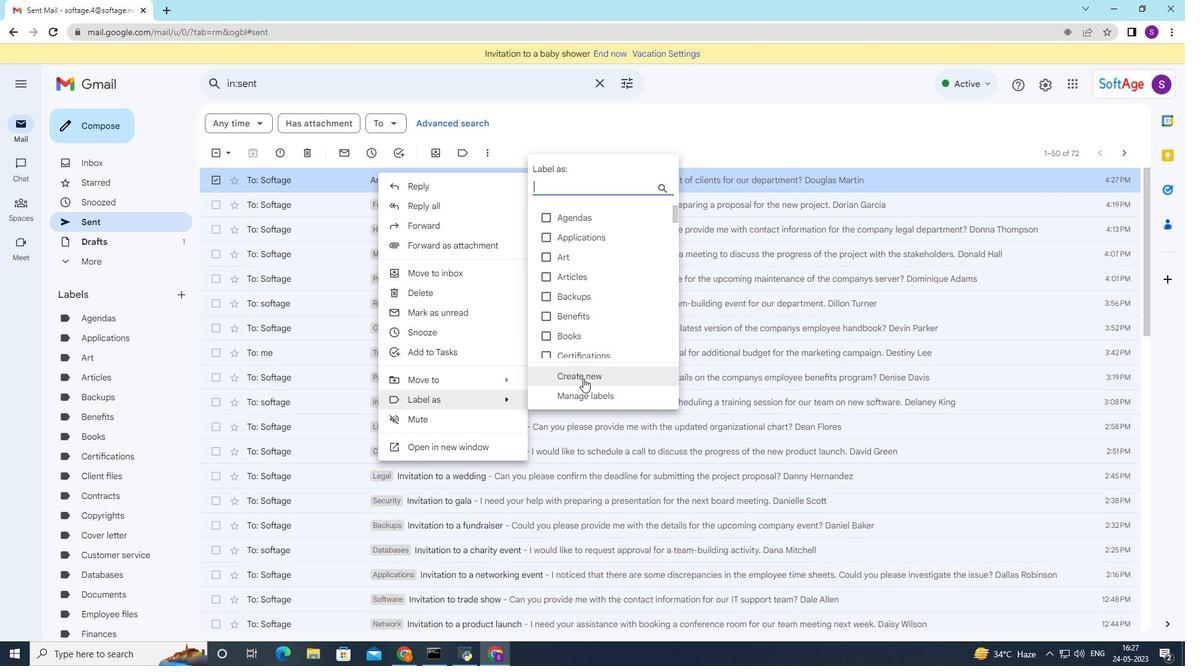 
Action: Mouse moved to (582, 379)
Screenshot: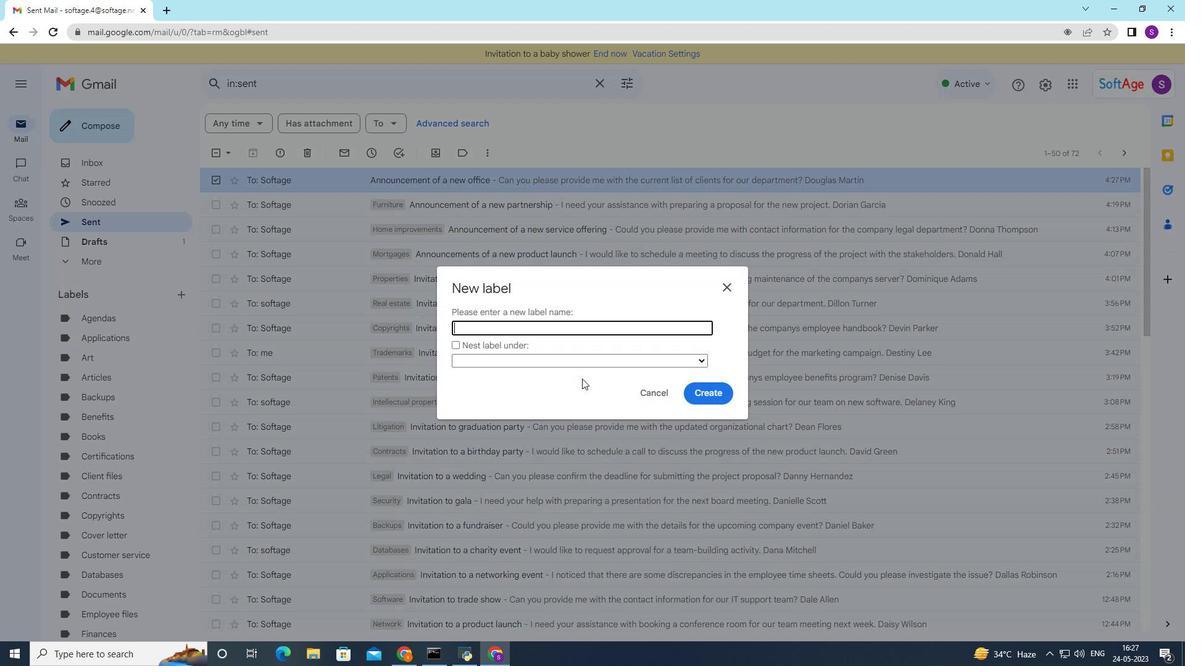 
Action: Key pressed <Key.shift>
Screenshot: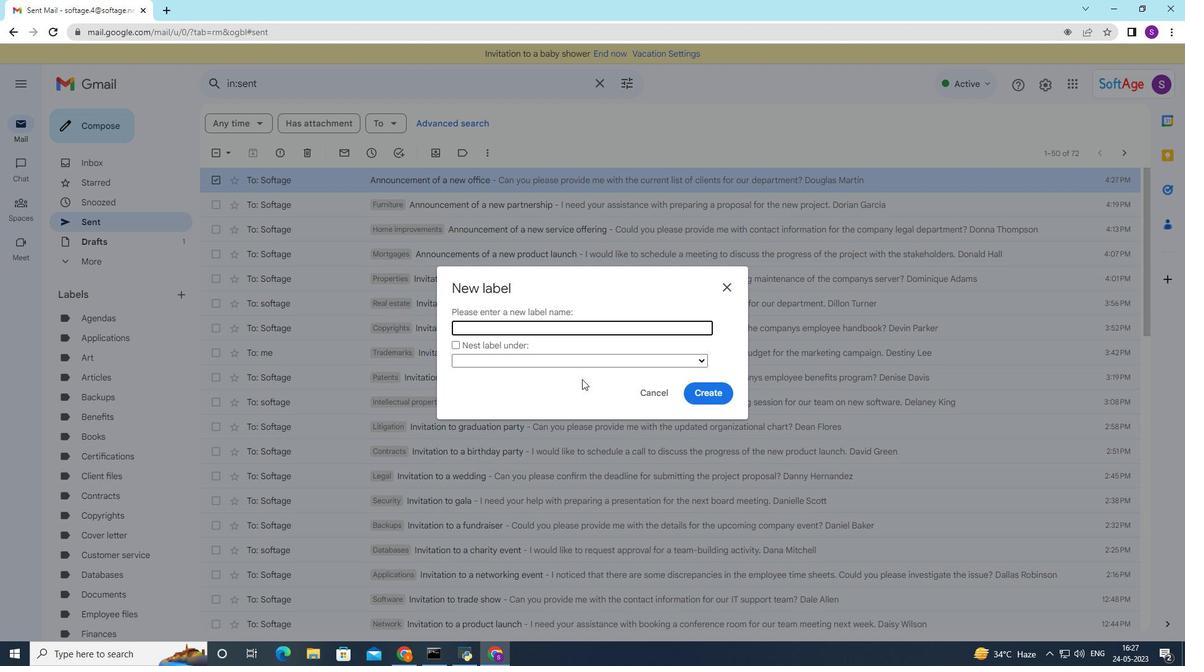 
Action: Mouse moved to (582, 380)
Screenshot: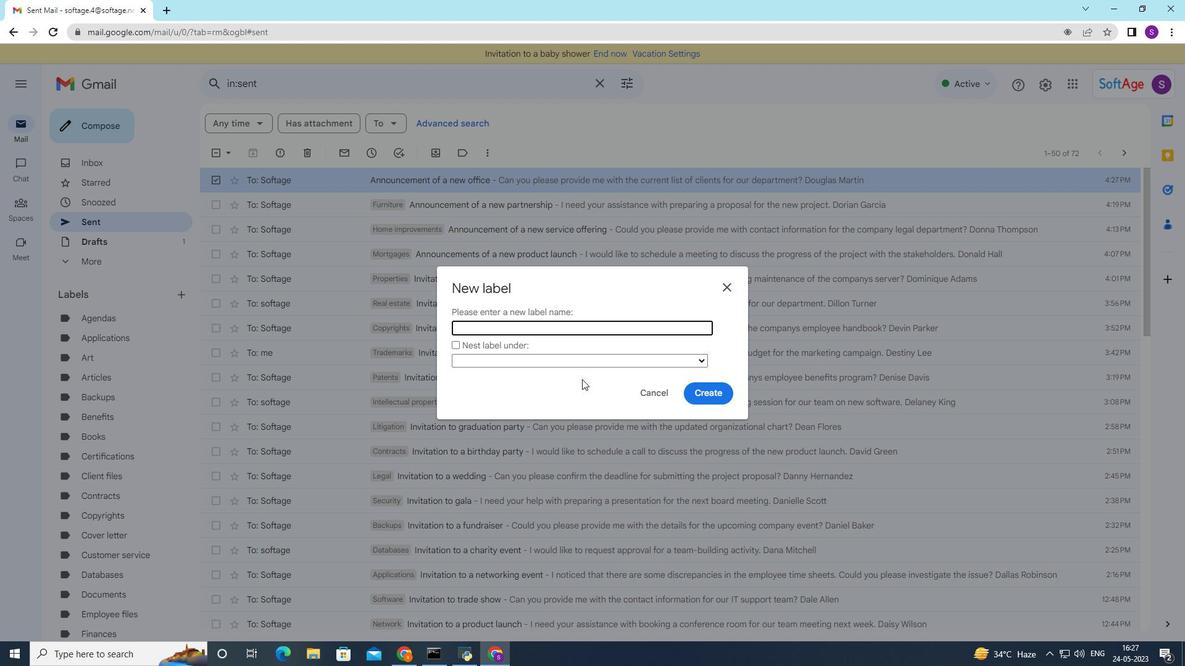 
Action: Key pressed Appliances
Screenshot: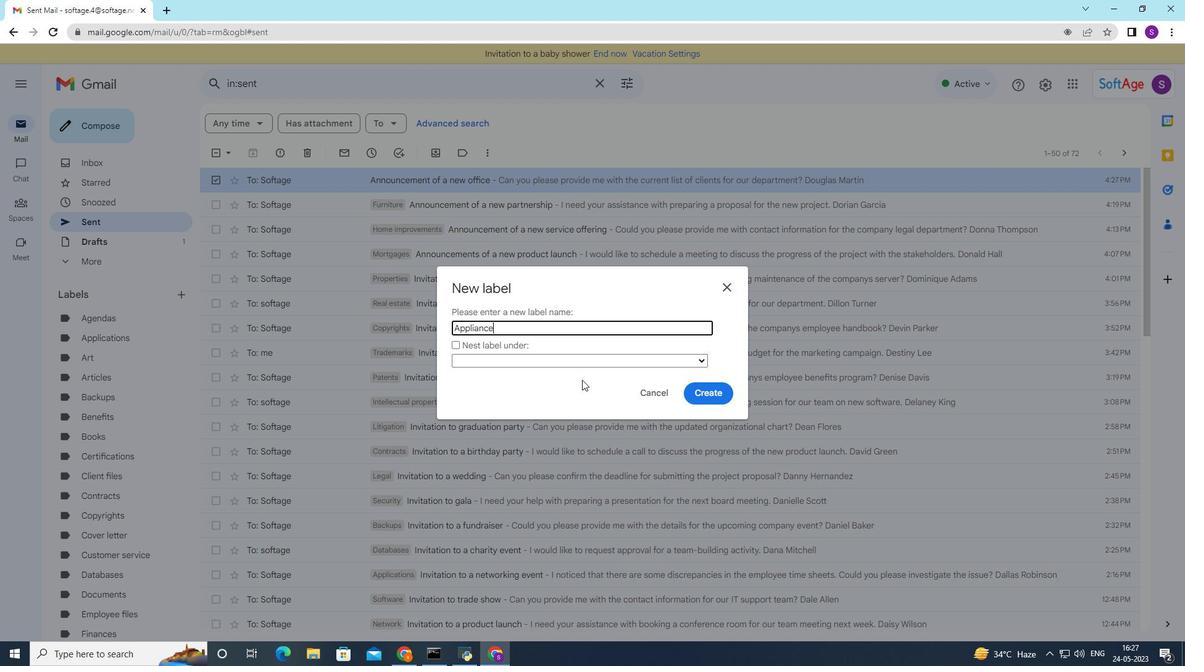 
Action: Mouse moved to (700, 395)
Screenshot: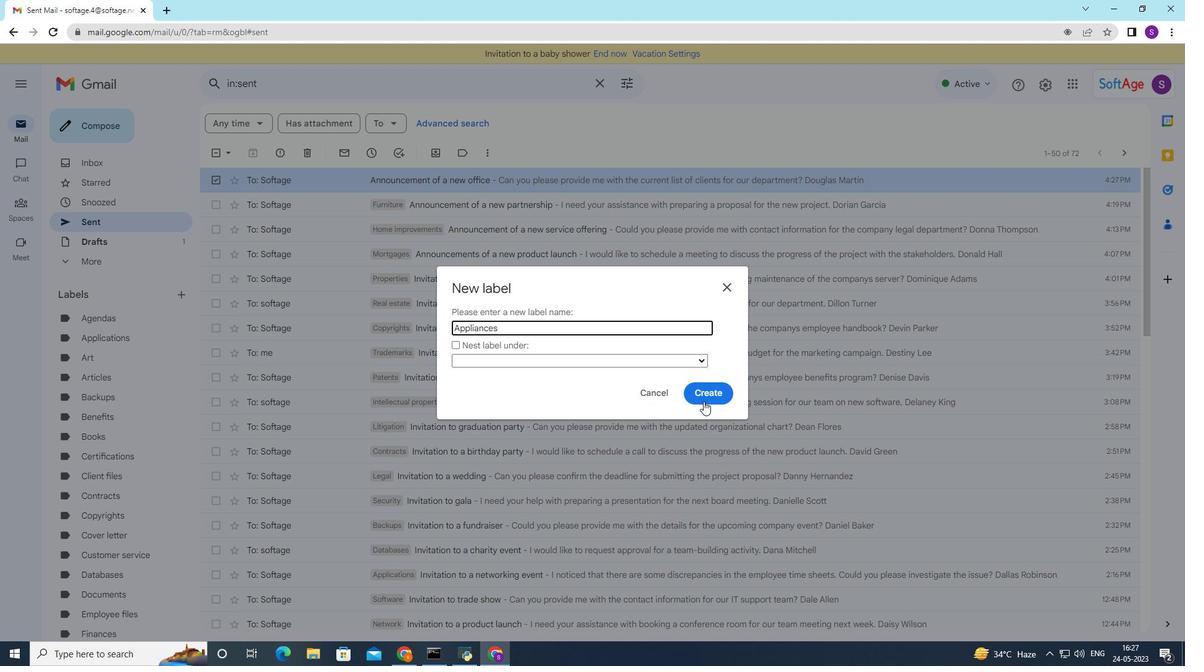 
Action: Mouse pressed left at (700, 395)
Screenshot: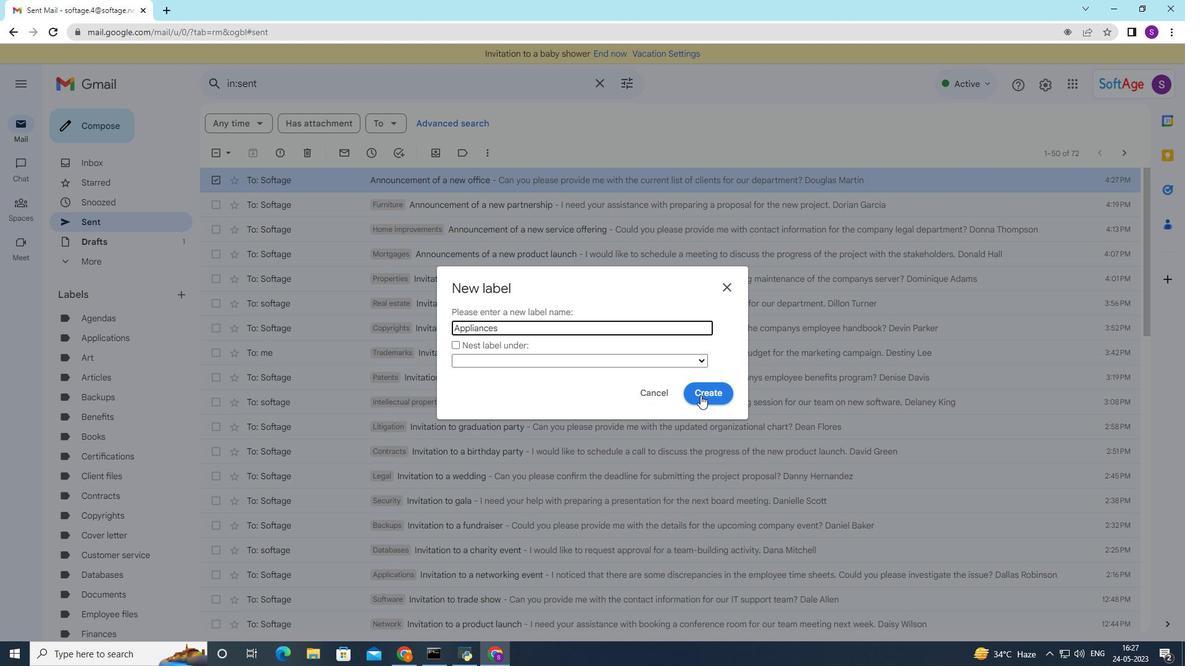 
Action: Mouse moved to (473, 184)
Screenshot: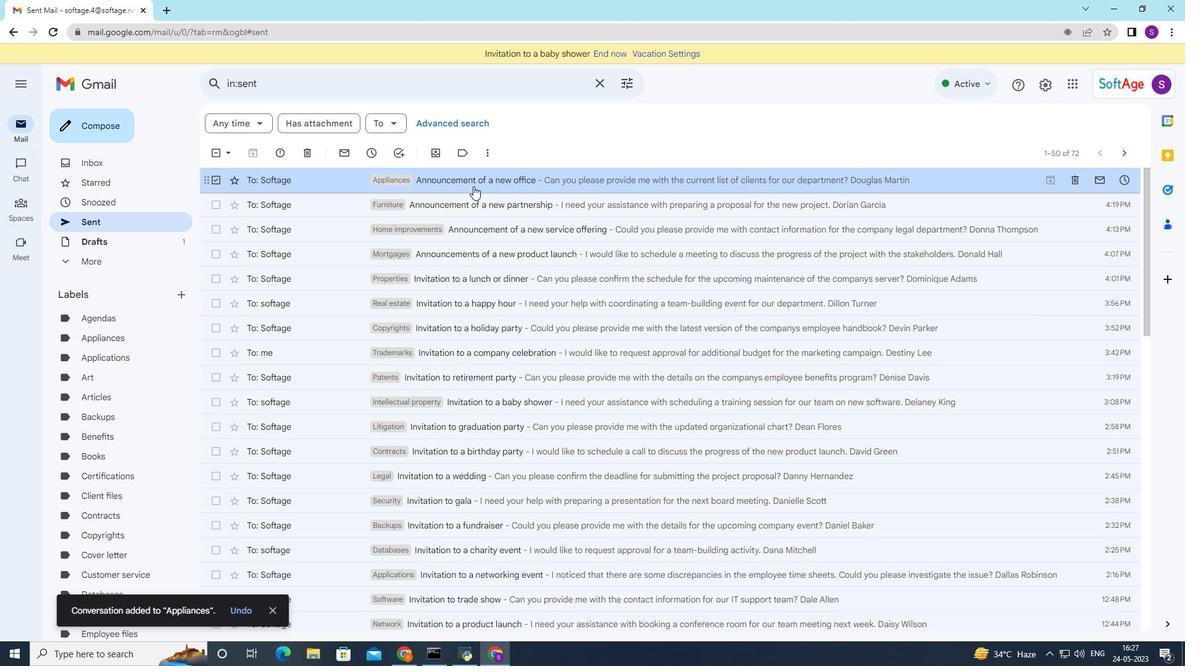 
Action: Mouse pressed right at (473, 184)
Screenshot: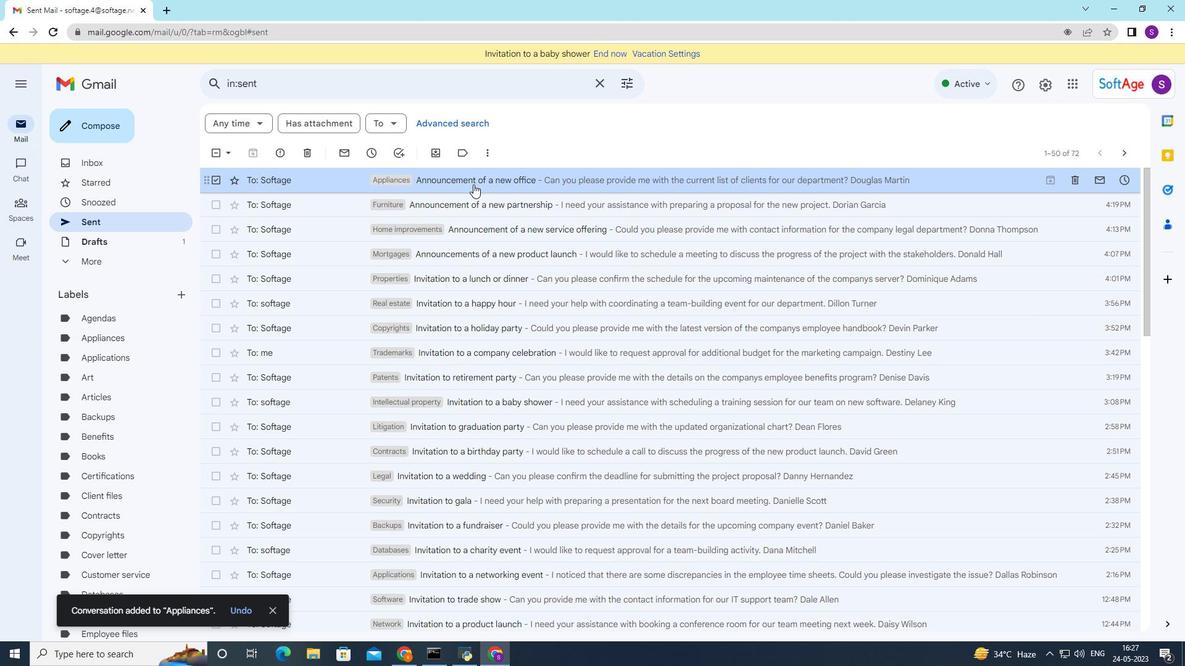 
Action: Mouse moved to (646, 228)
Screenshot: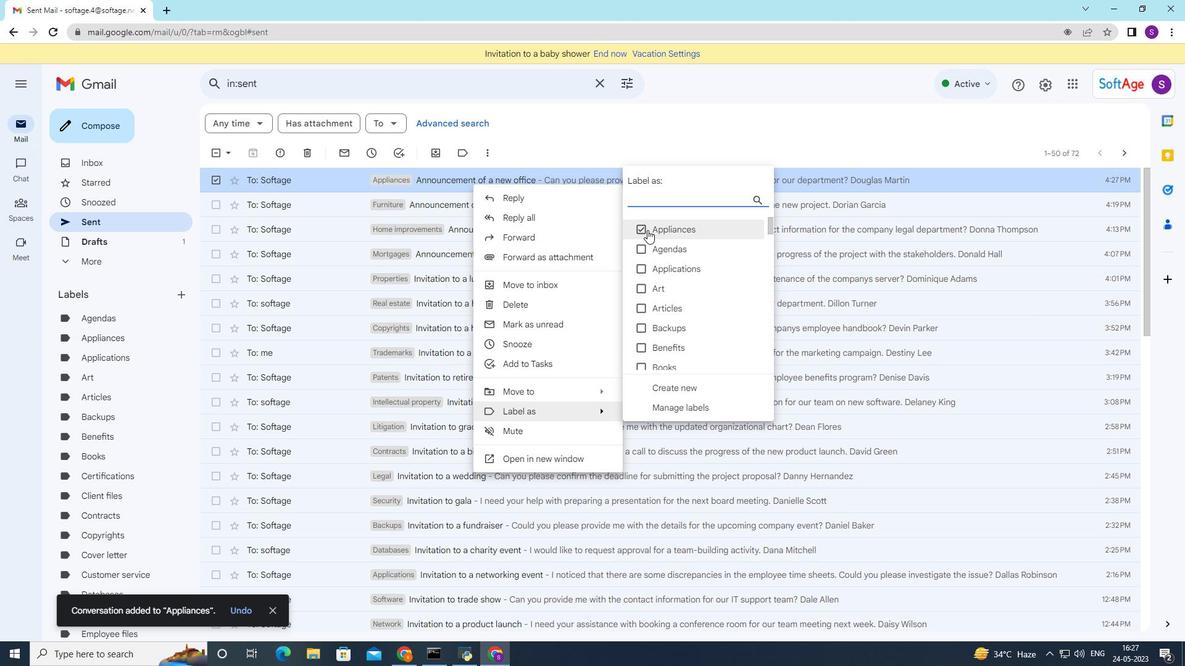 
Action: Mouse pressed left at (646, 228)
Screenshot: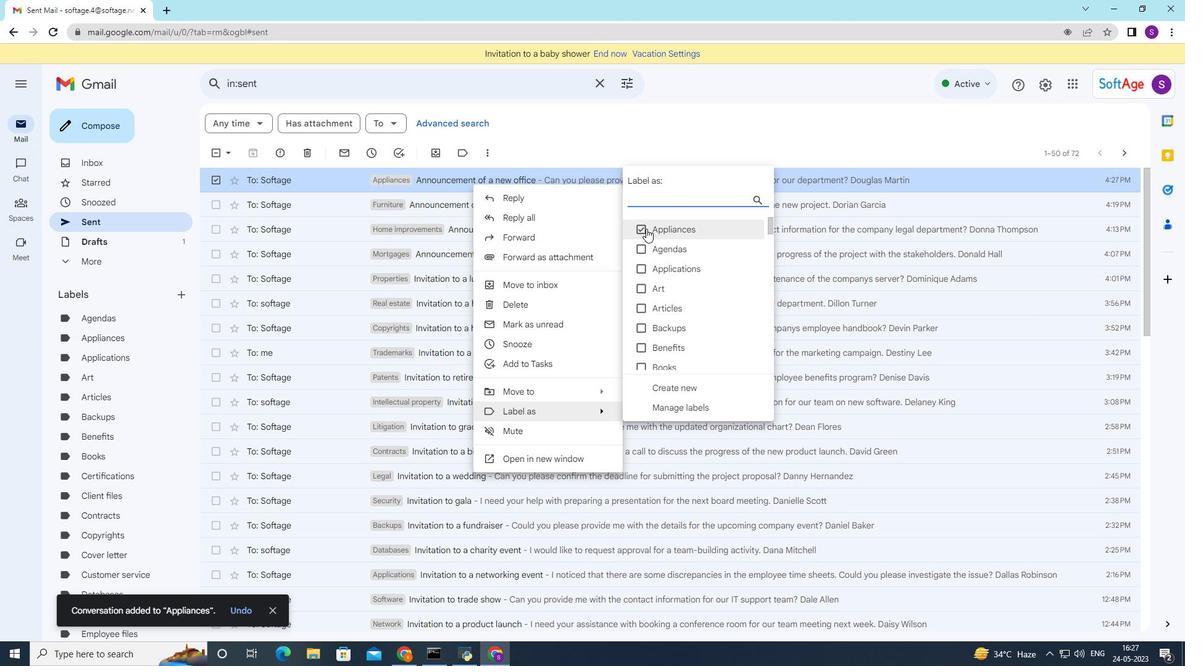 
Action: Mouse moved to (646, 228)
Screenshot: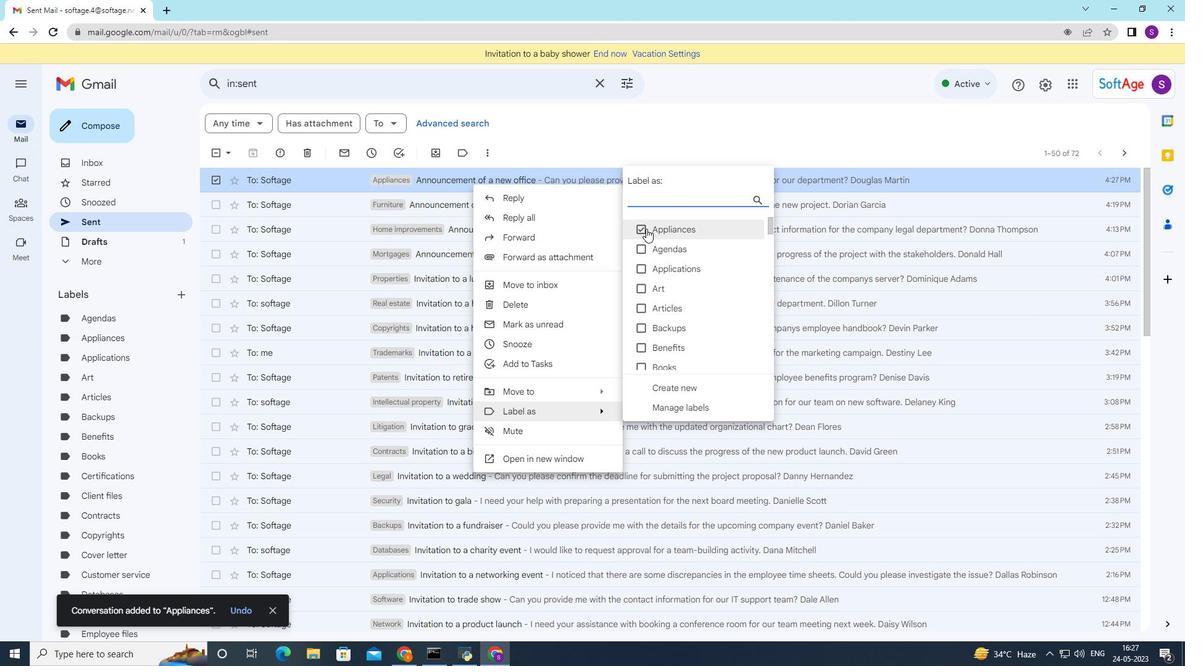 
Action: Mouse pressed left at (646, 228)
Screenshot: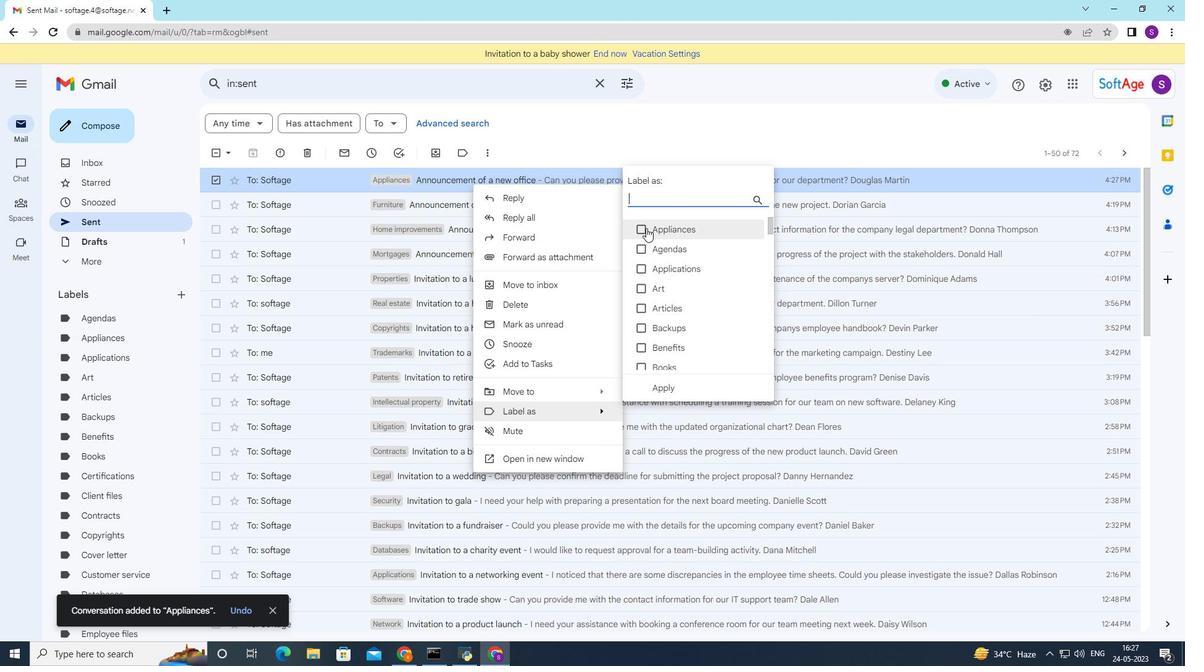 
Action: Mouse moved to (809, 359)
Screenshot: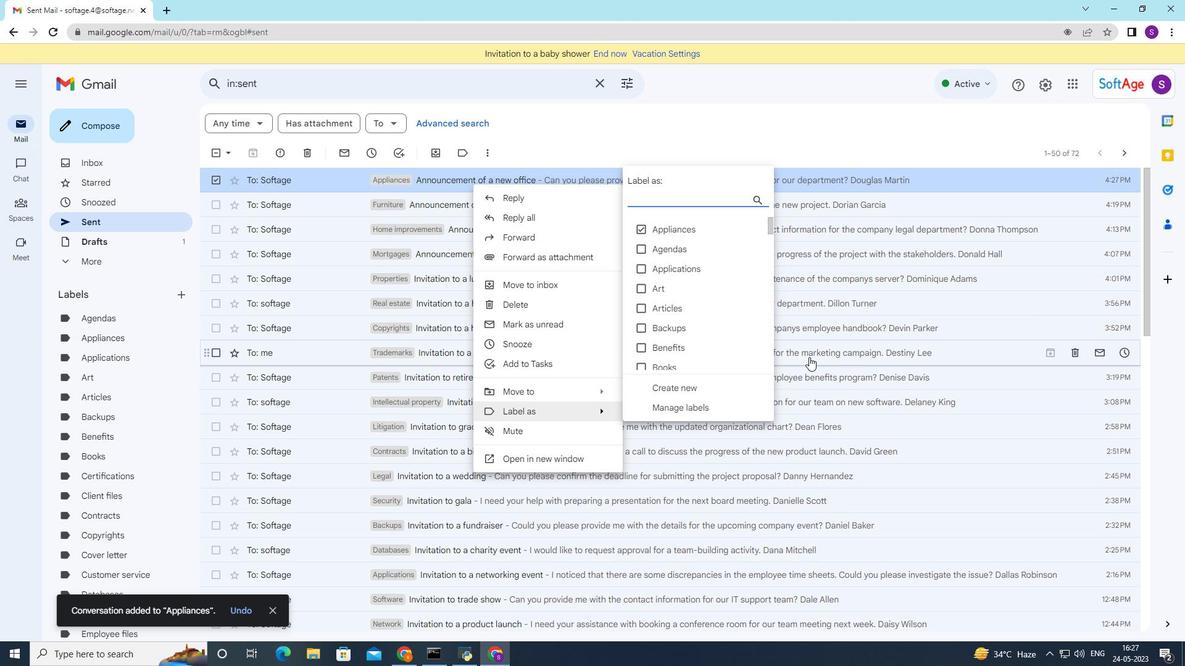 
